 Task: Add Person0000000107 as Team Member of Scrum Project Project0000000054 in Jira. Add Person0000000108 as Team Member of Scrum Project Project0000000054 in Jira. Assign Person0000000105 as Project Lead of Scrum Project Project0000000053 in Jira. Assign Person0000000107 as Project Lead of Scrum Project Project0000000054 in Jira. Create Issue Issue0000000261 in Backlog  in Scrum Project Project0000000053 in Jira
Action: Mouse moved to (93, 252)
Screenshot: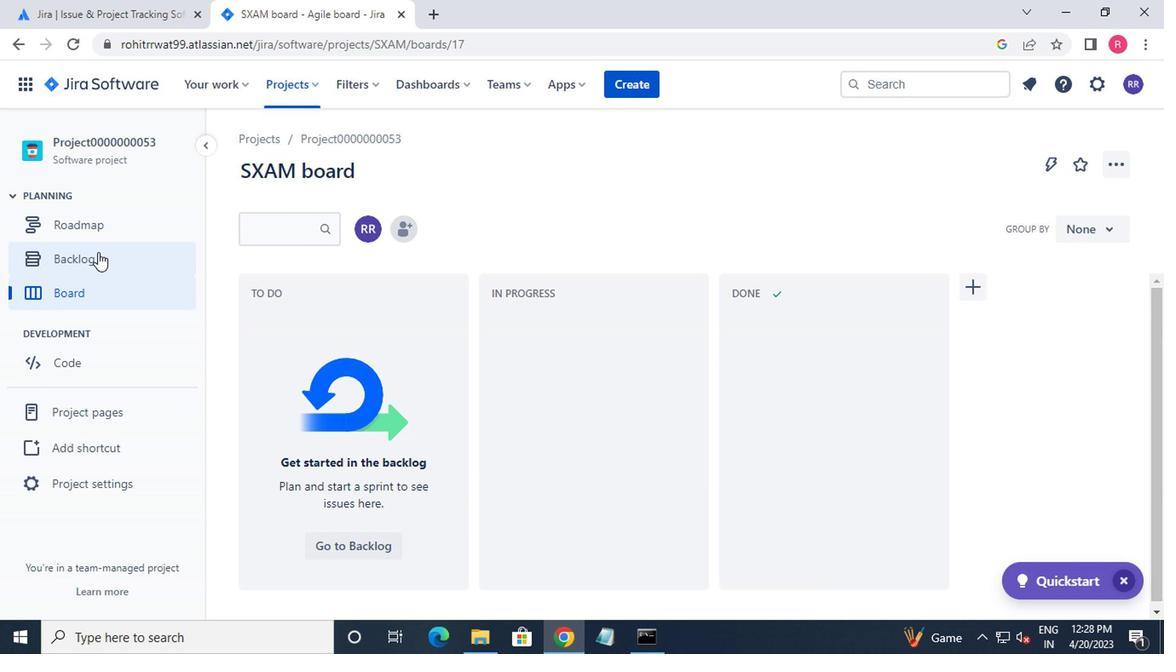 
Action: Mouse pressed left at (93, 252)
Screenshot: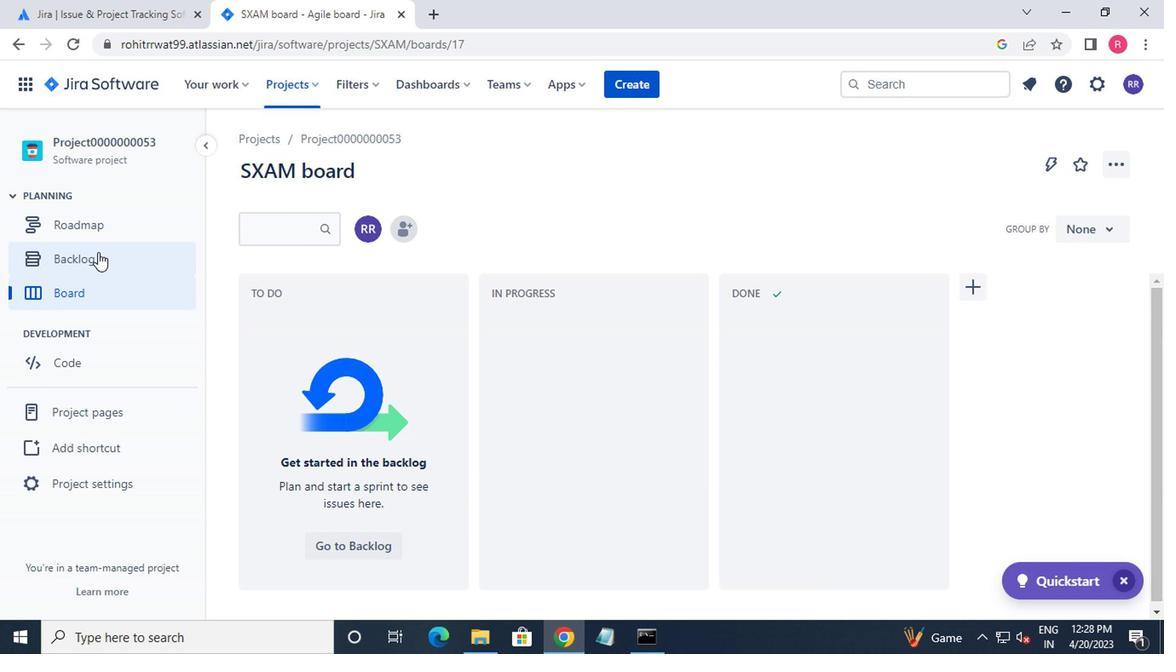 
Action: Mouse moved to (339, 329)
Screenshot: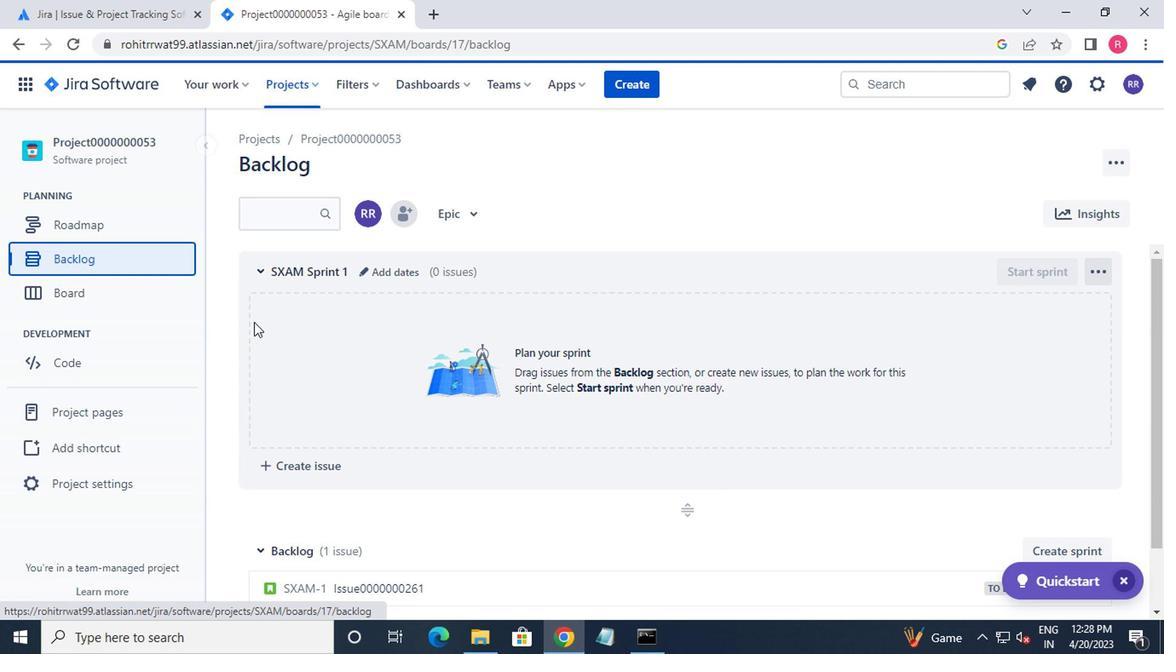 
Action: Mouse scrolled (339, 328) with delta (0, 0)
Screenshot: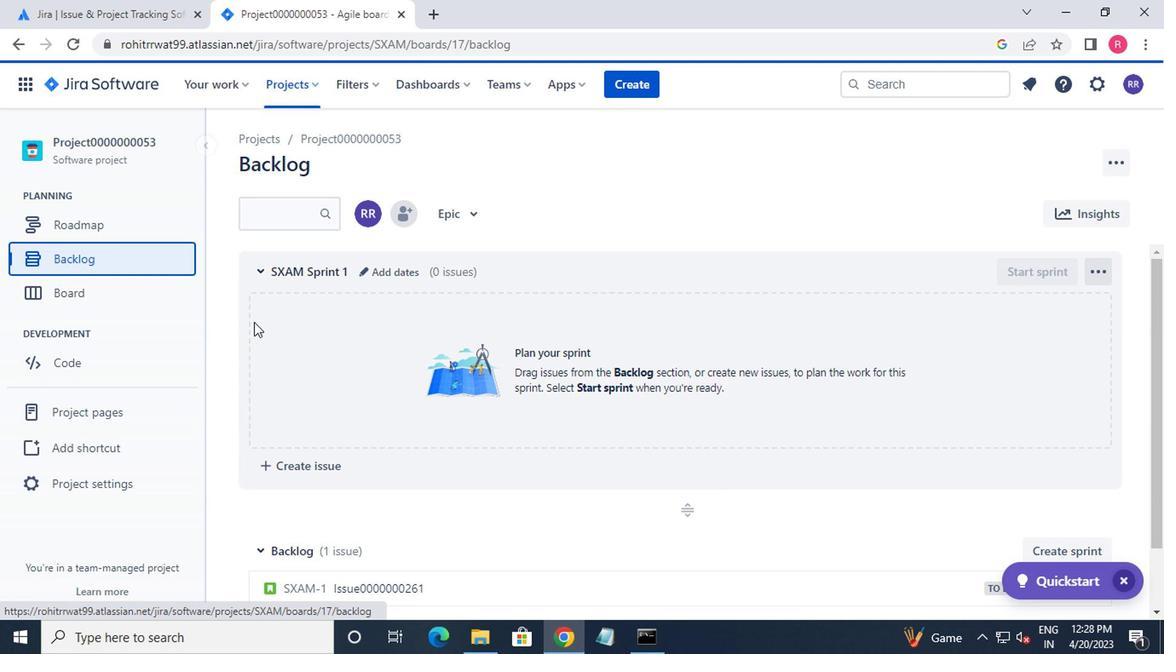
Action: Mouse moved to (416, 338)
Screenshot: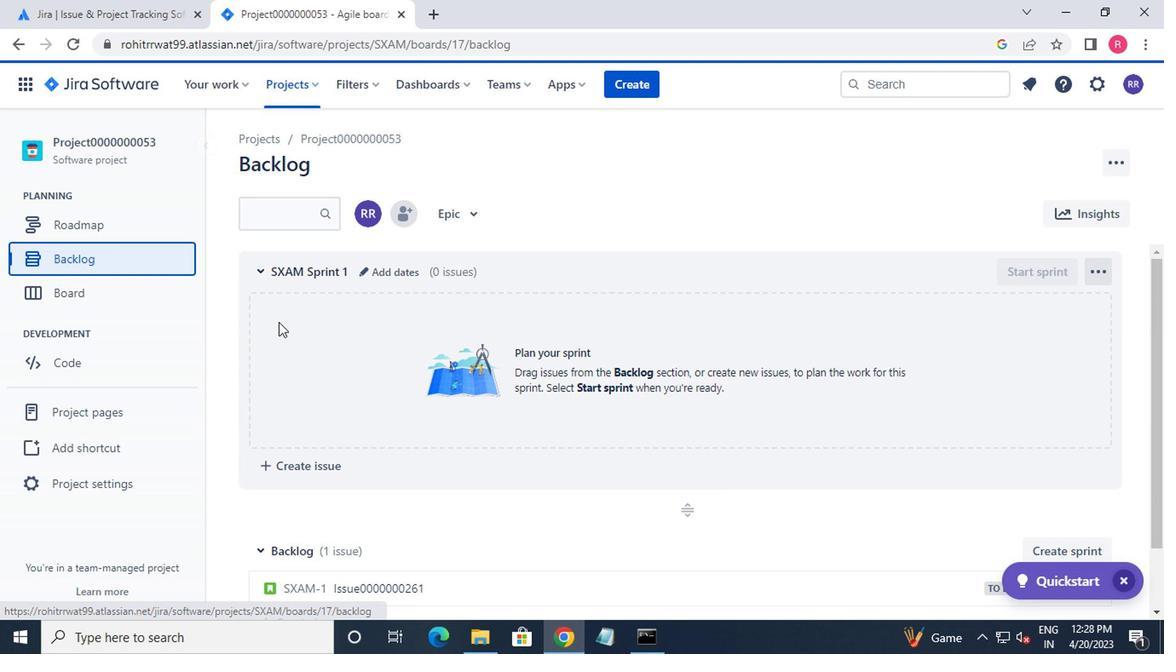 
Action: Mouse scrolled (416, 337) with delta (0, -1)
Screenshot: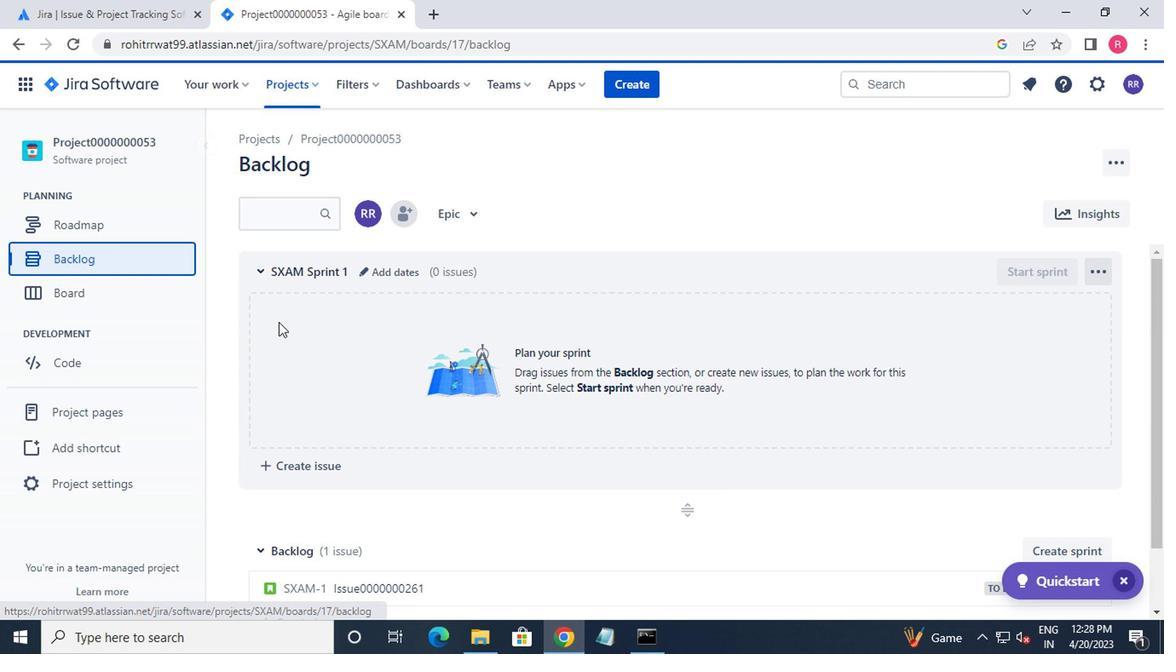 
Action: Mouse moved to (436, 341)
Screenshot: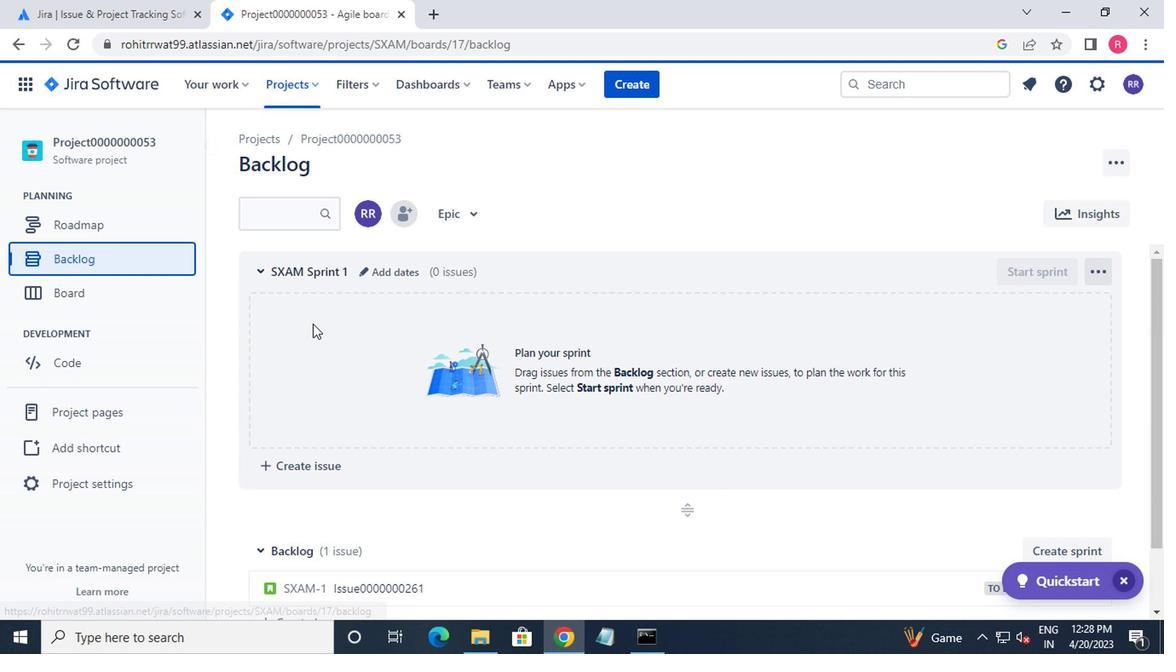 
Action: Mouse scrolled (436, 340) with delta (0, 0)
Screenshot: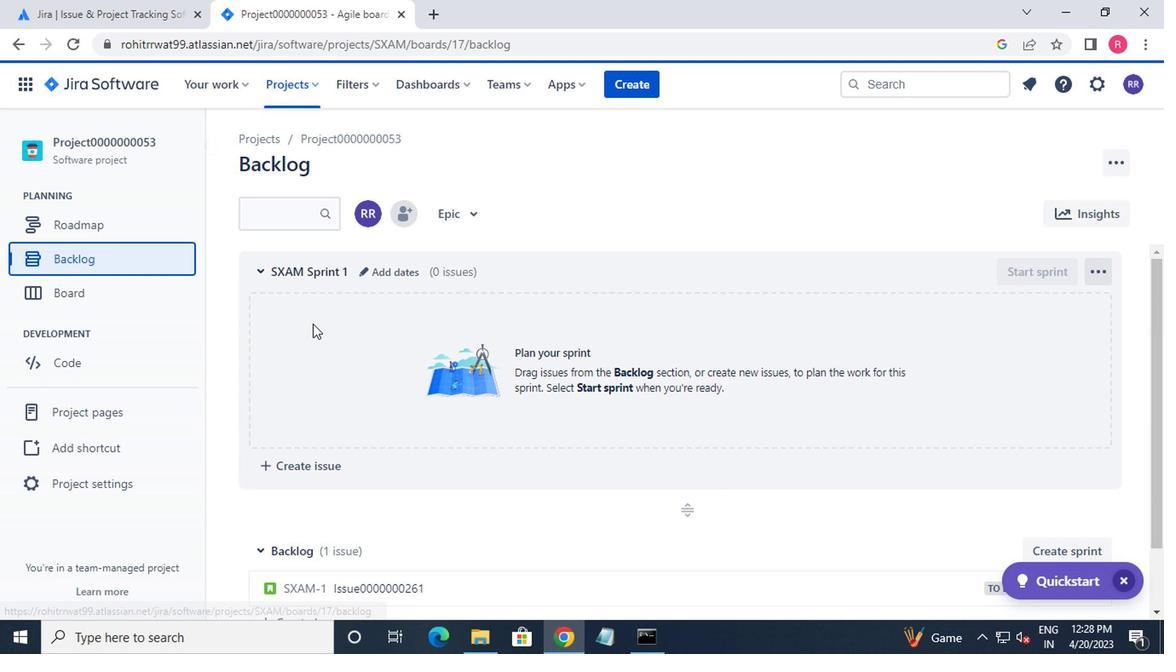 
Action: Mouse moved to (417, 485)
Screenshot: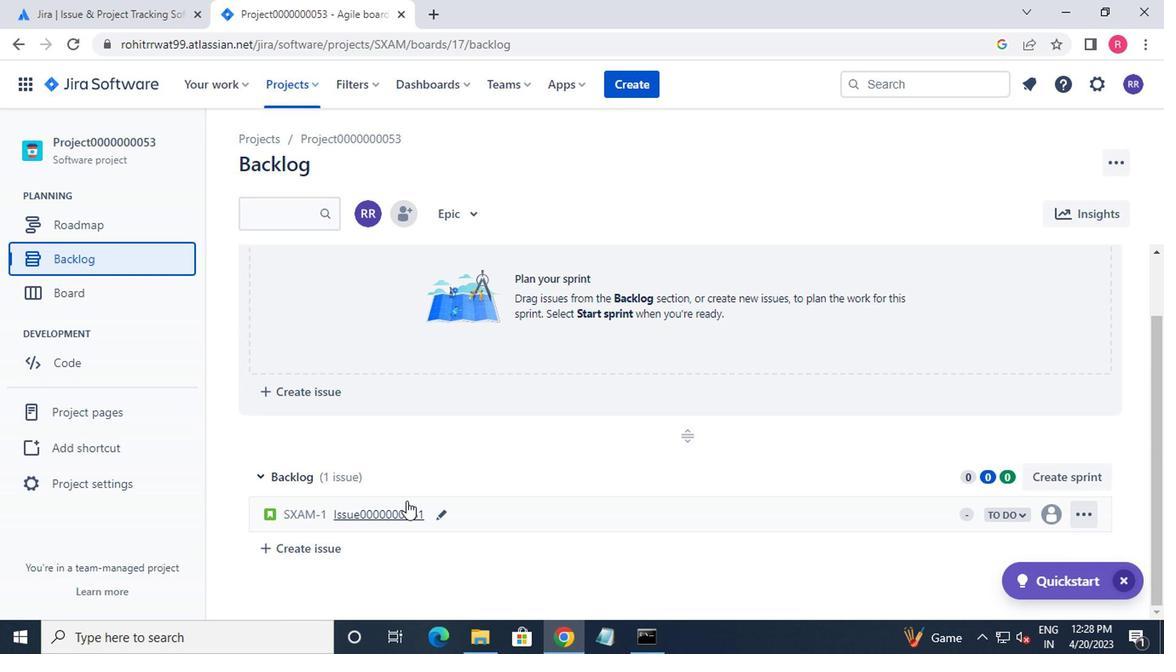 
Action: Mouse scrolled (417, 486) with delta (0, 0)
Screenshot: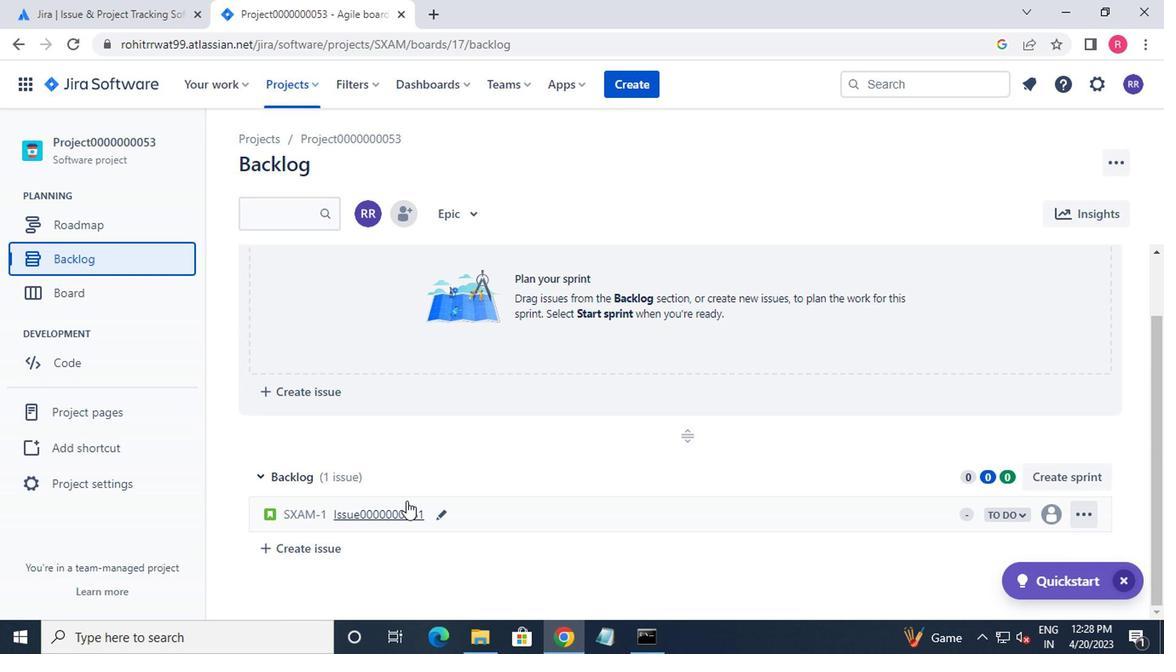 
Action: Mouse moved to (417, 483)
Screenshot: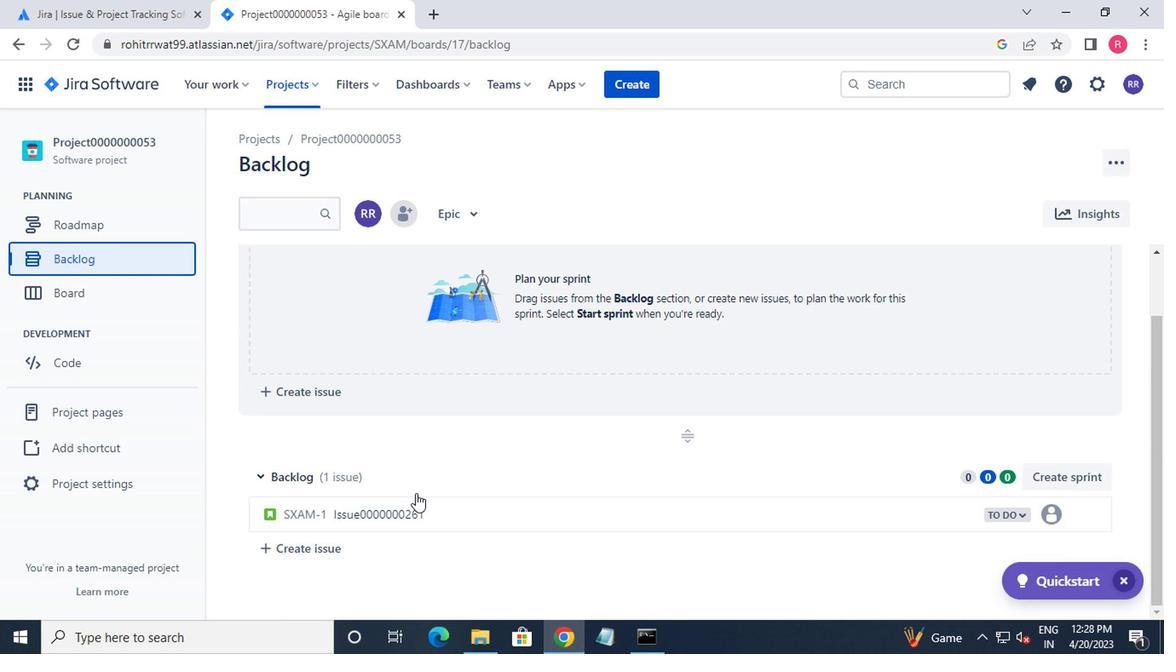
Action: Mouse scrolled (417, 485) with delta (0, 1)
Screenshot: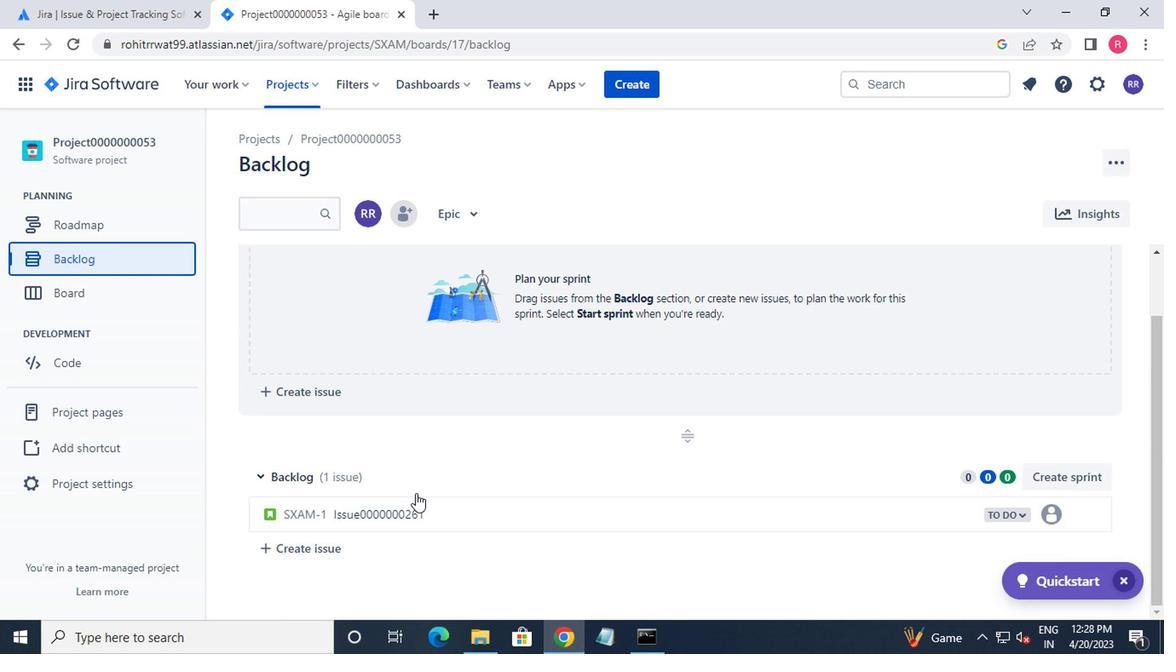 
Action: Mouse moved to (417, 483)
Screenshot: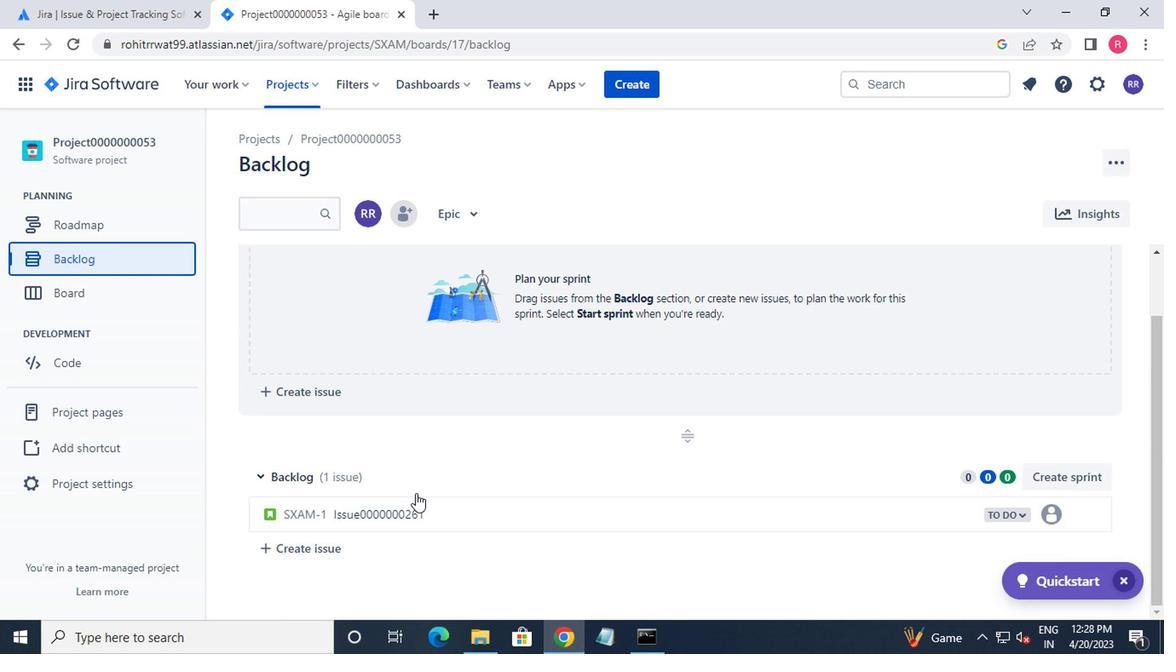 
Action: Mouse scrolled (417, 483) with delta (0, 0)
Screenshot: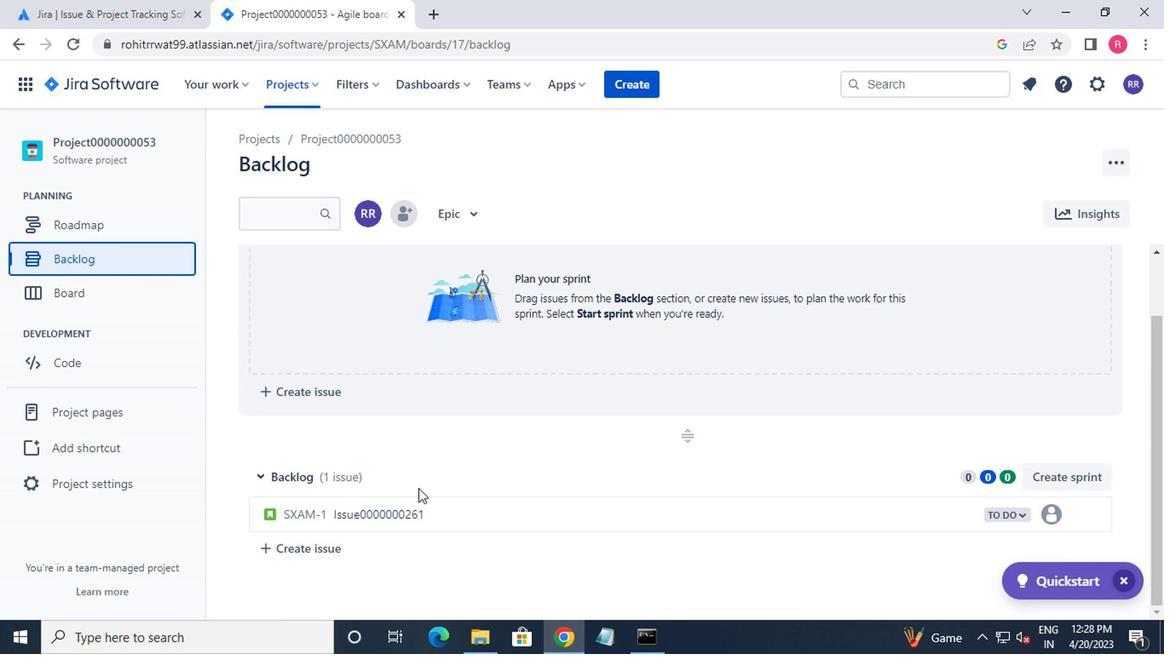 
Action: Mouse moved to (417, 481)
Screenshot: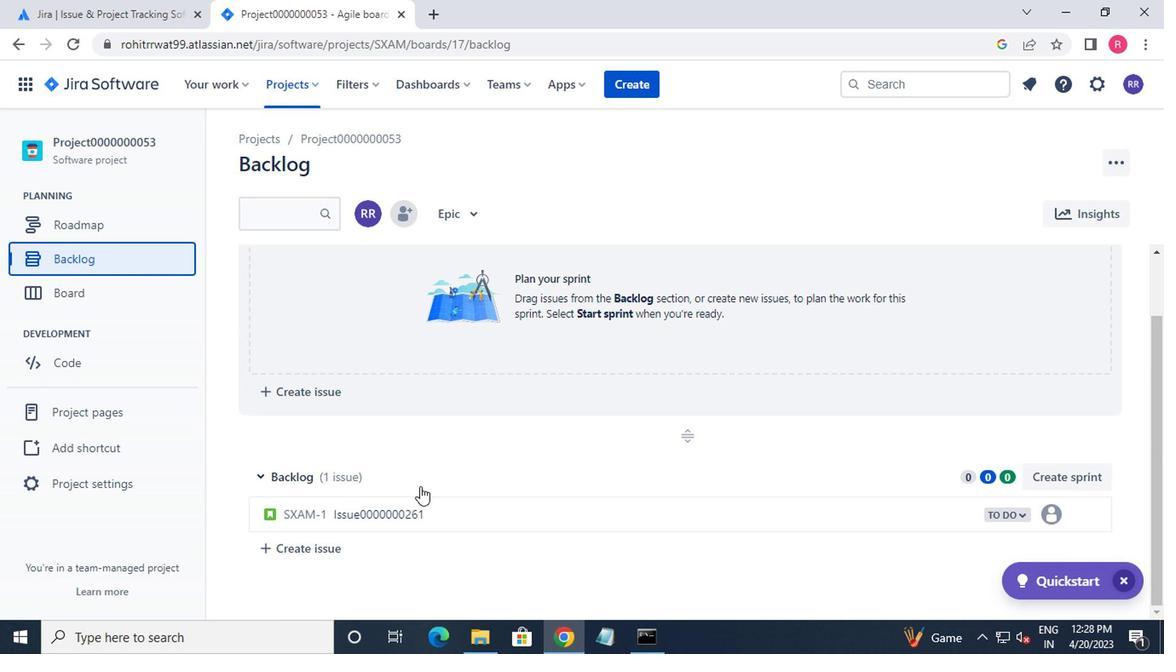 
Action: Mouse scrolled (417, 483) with delta (0, 1)
Screenshot: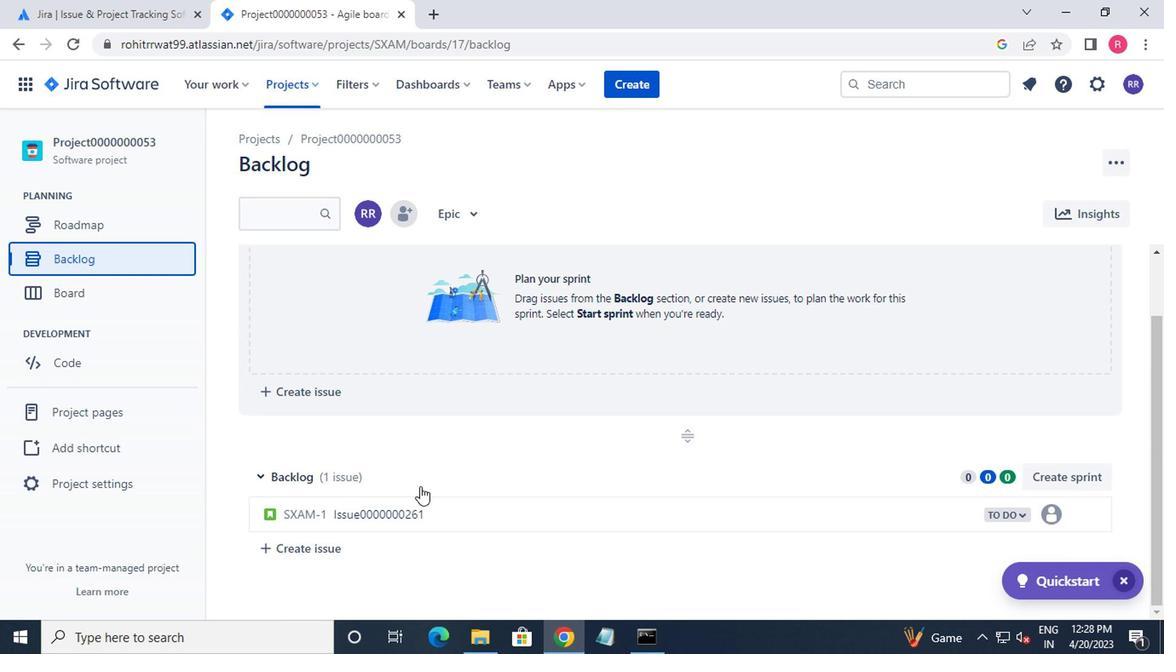 
Action: Mouse scrolled (417, 483) with delta (0, 1)
Screenshot: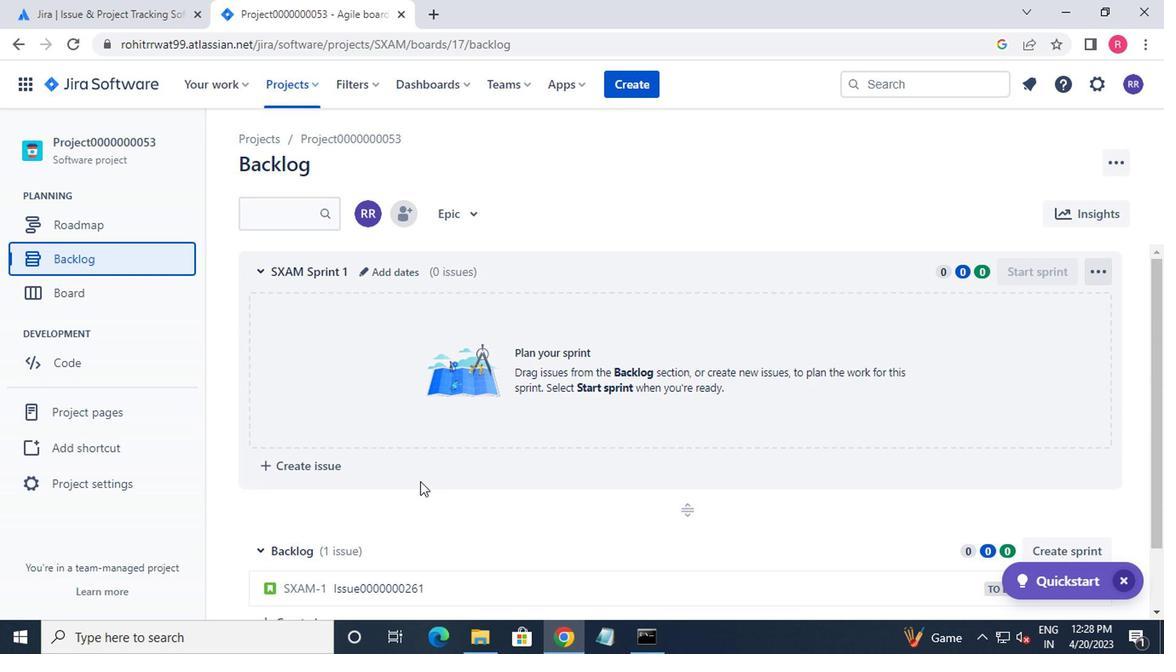 
Action: Mouse moved to (417, 481)
Screenshot: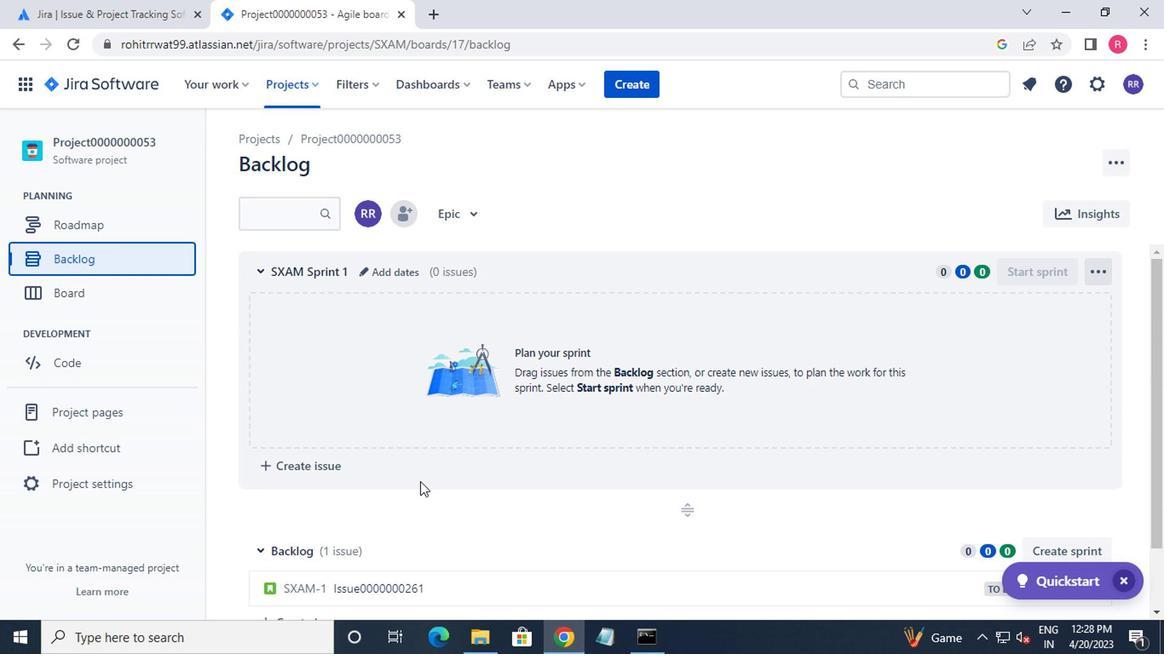 
Action: Mouse scrolled (417, 483) with delta (0, 1)
Screenshot: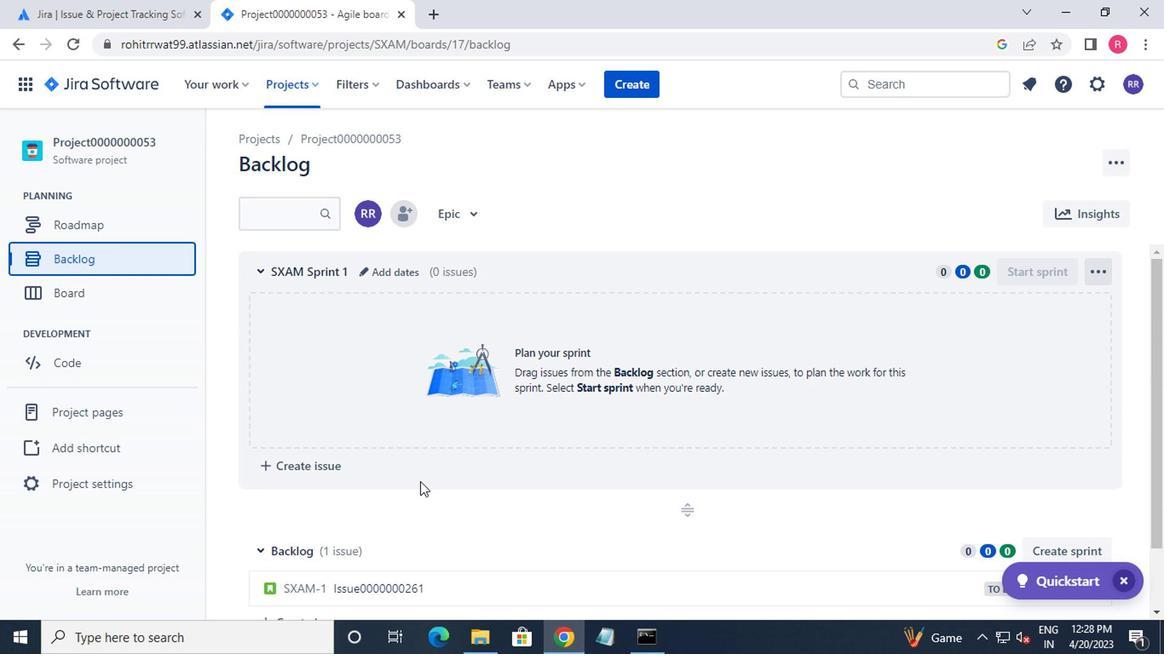 
Action: Mouse moved to (283, 90)
Screenshot: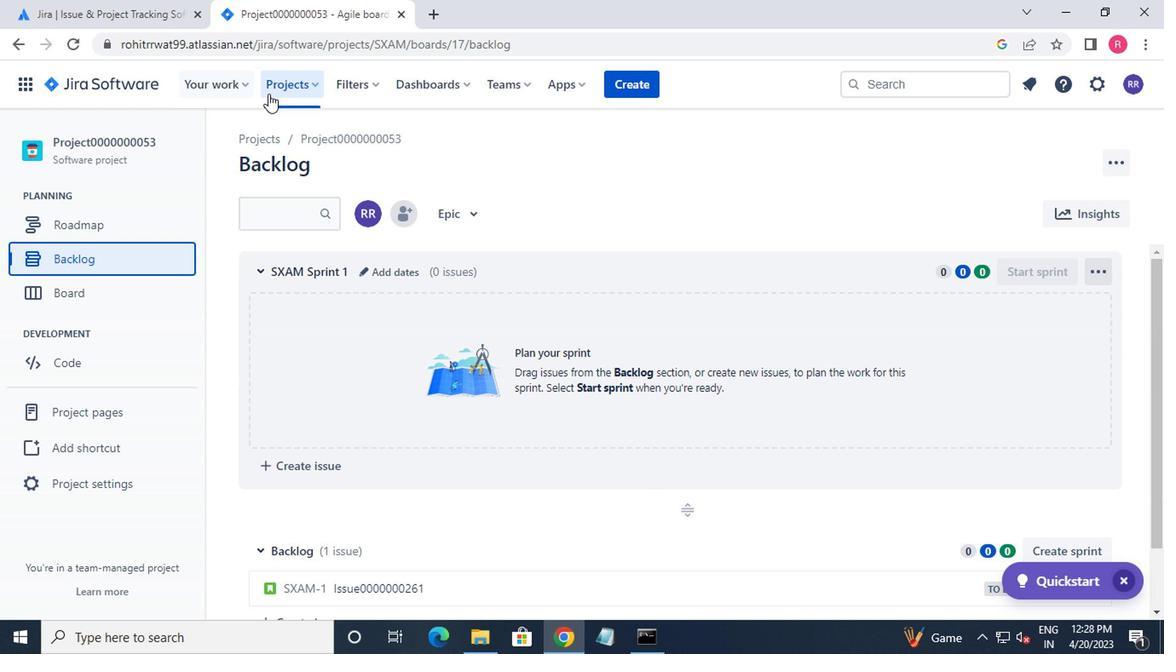 
Action: Mouse pressed left at (283, 90)
Screenshot: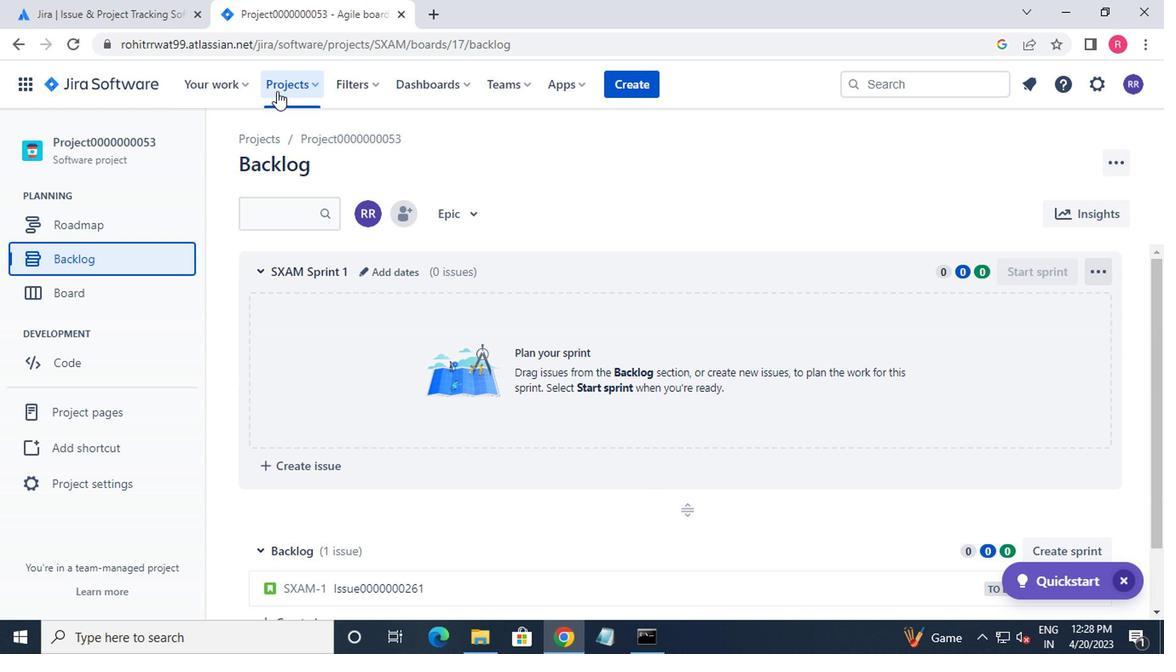 
Action: Mouse moved to (364, 197)
Screenshot: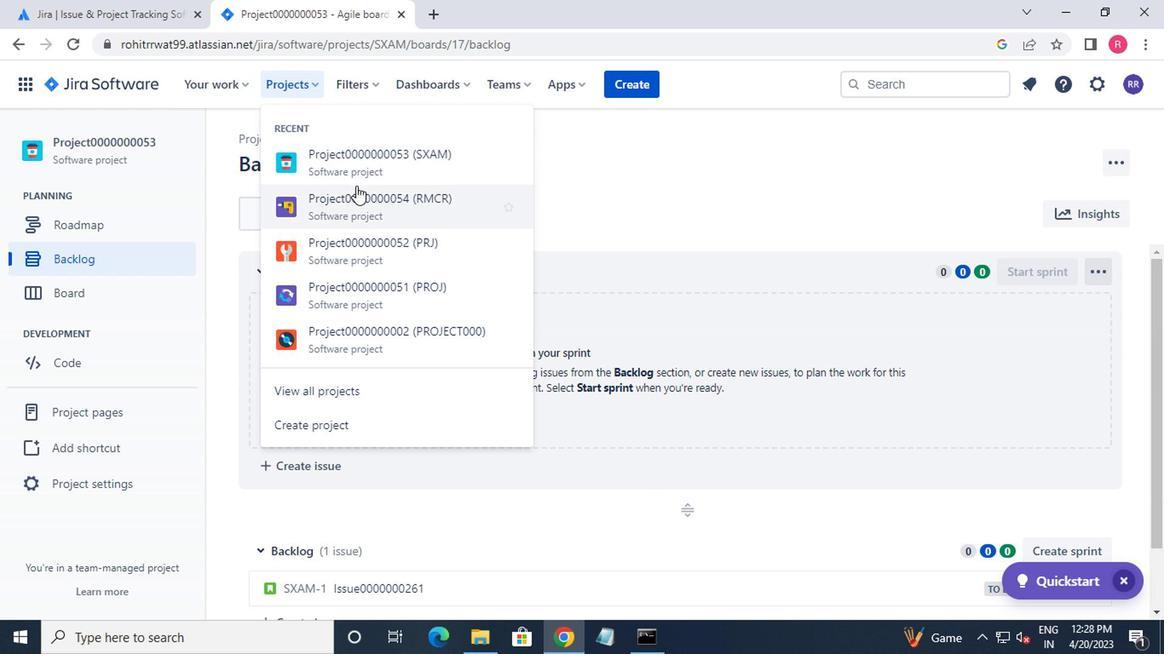 
Action: Mouse pressed left at (364, 197)
Screenshot: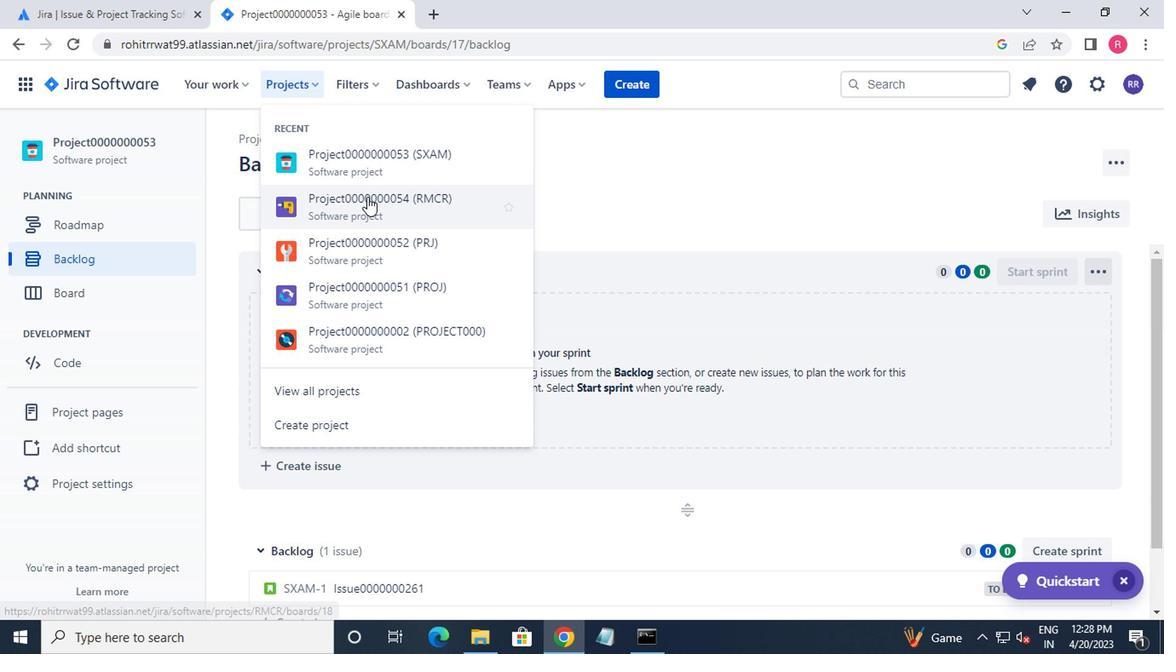 
Action: Mouse moved to (393, 226)
Screenshot: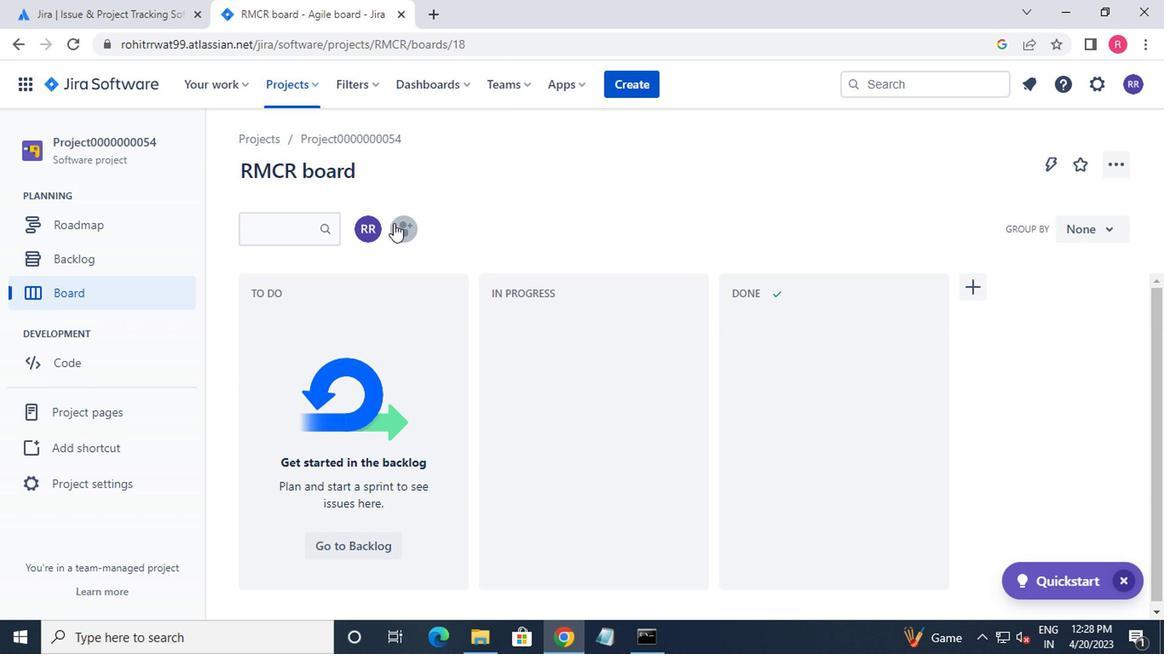 
Action: Mouse pressed left at (393, 226)
Screenshot: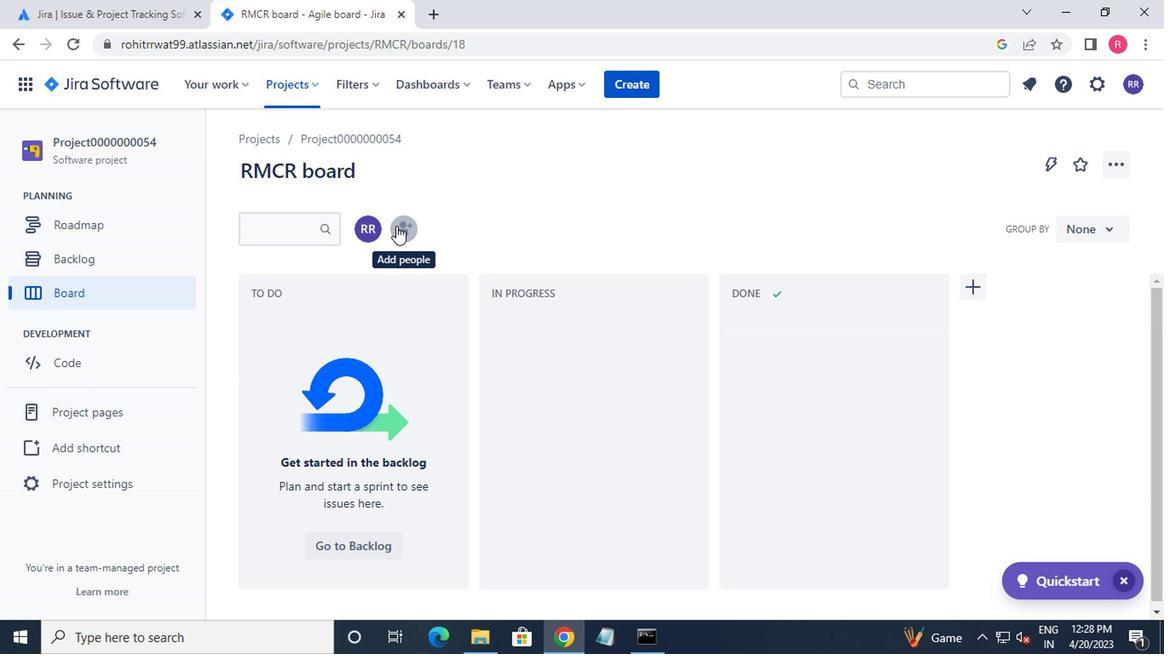 
Action: Key pressed p
Screenshot: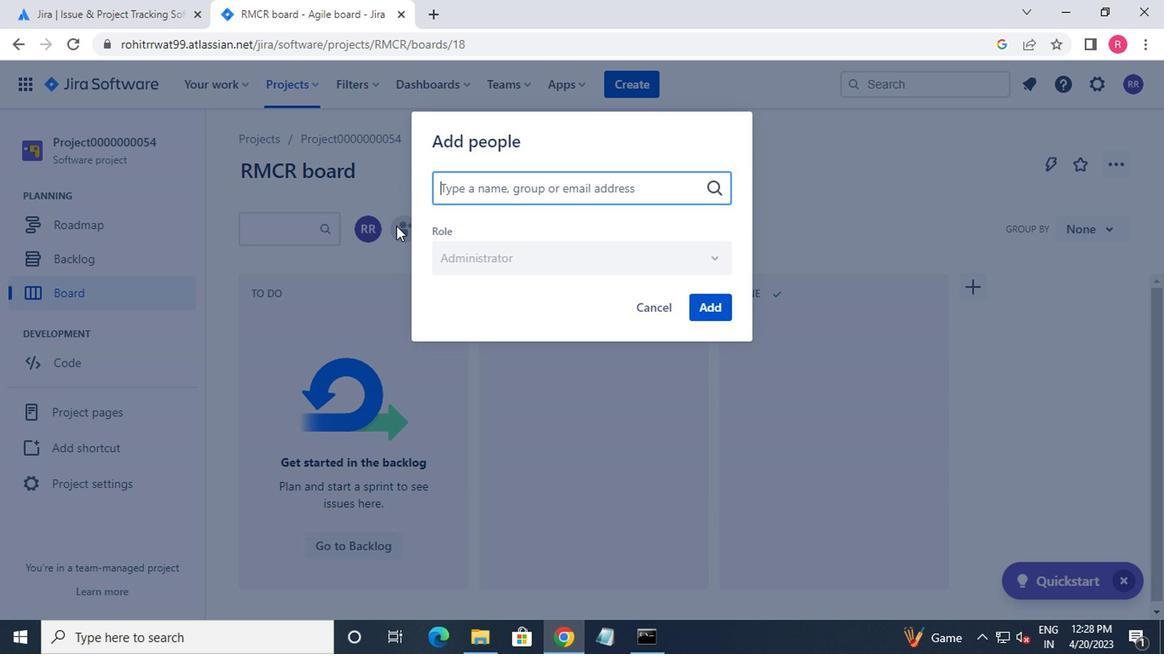 
Action: Mouse moved to (471, 238)
Screenshot: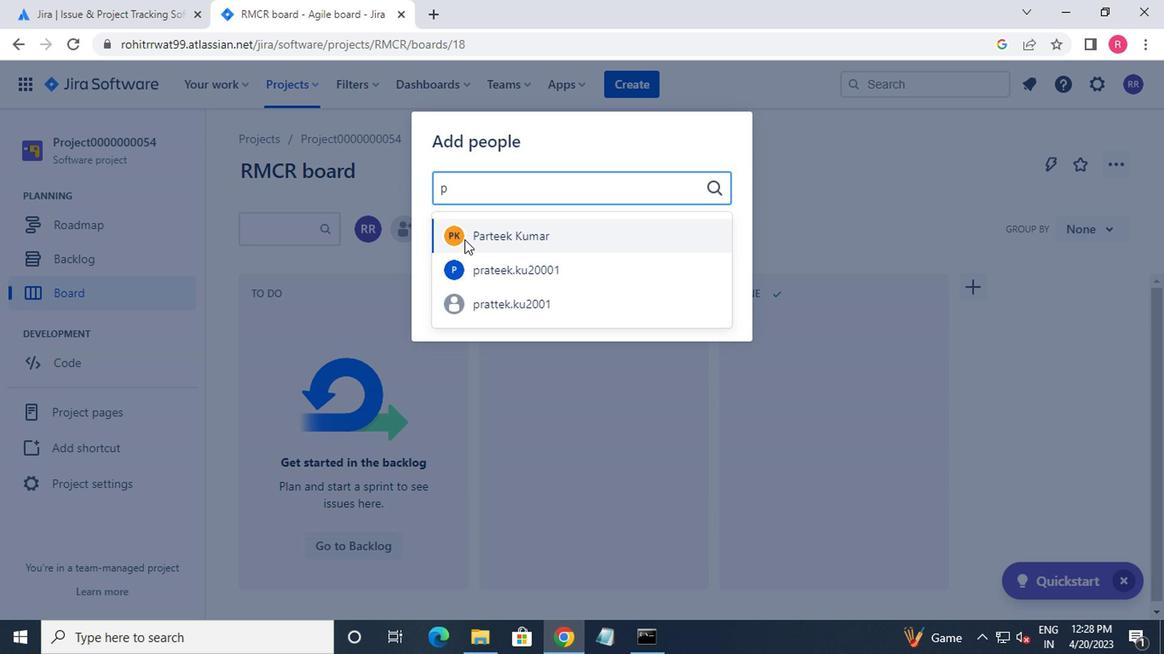 
Action: Mouse pressed left at (471, 238)
Screenshot: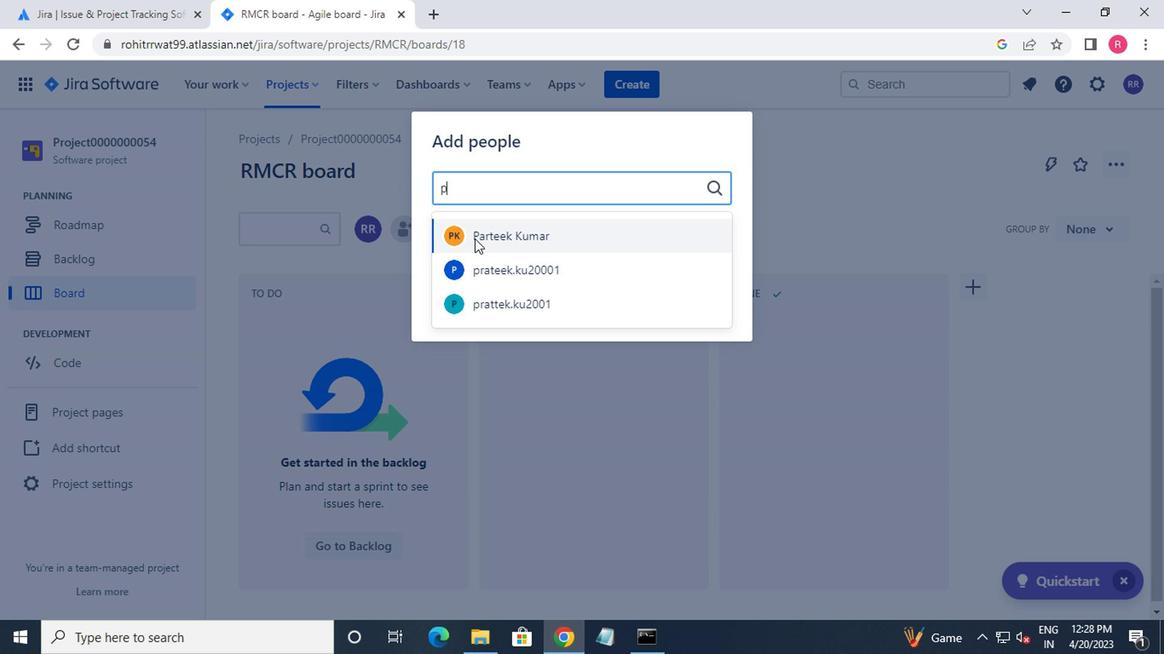 
Action: Mouse moved to (690, 304)
Screenshot: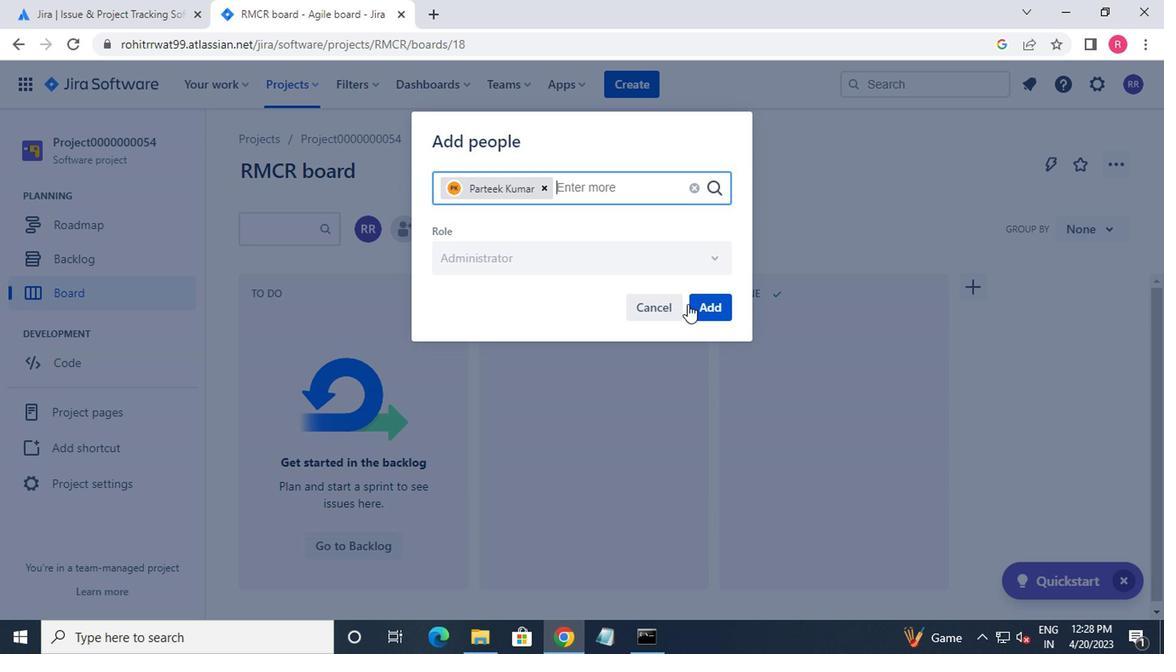 
Action: Mouse pressed left at (690, 304)
Screenshot: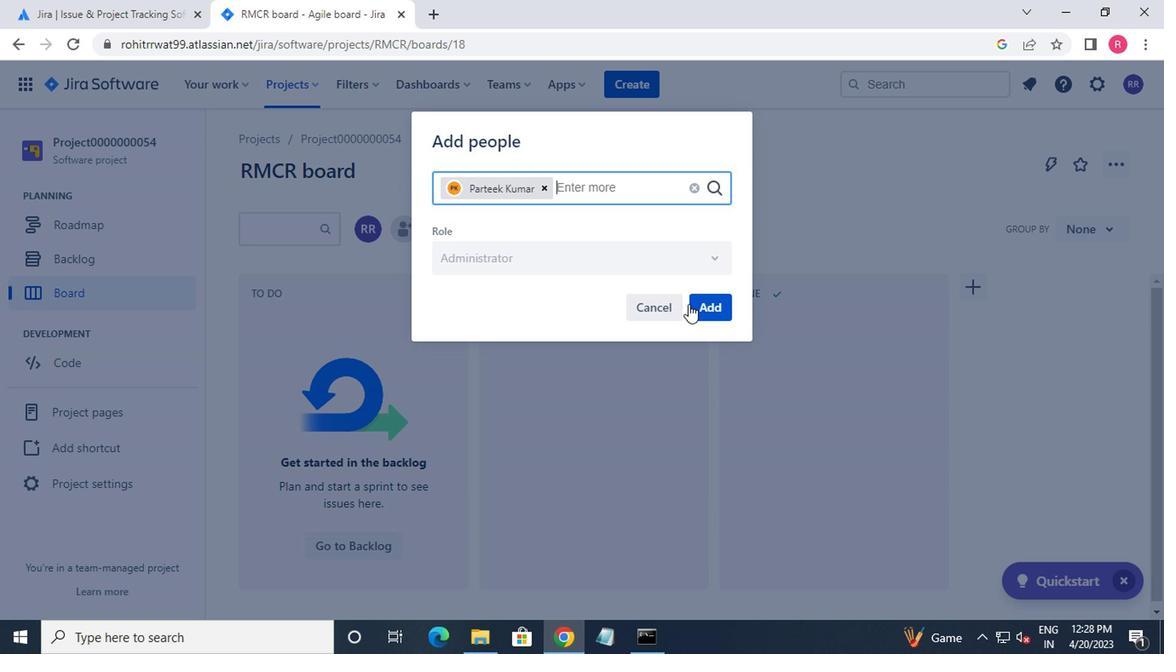 
Action: Mouse moved to (408, 229)
Screenshot: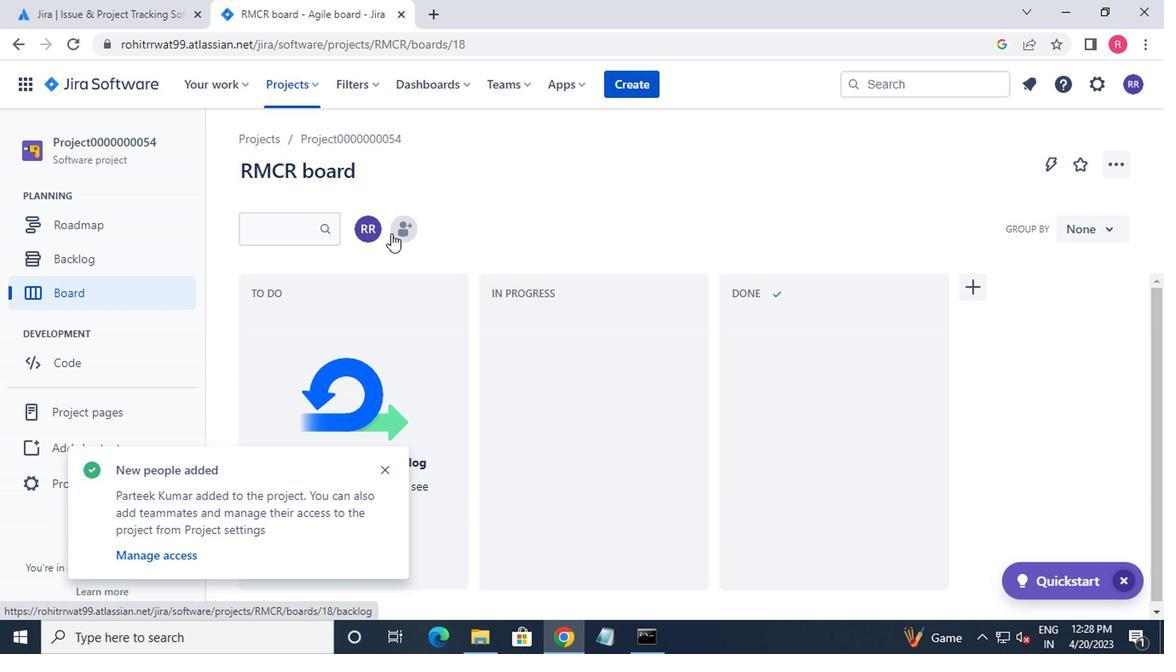 
Action: Mouse pressed left at (408, 229)
Screenshot: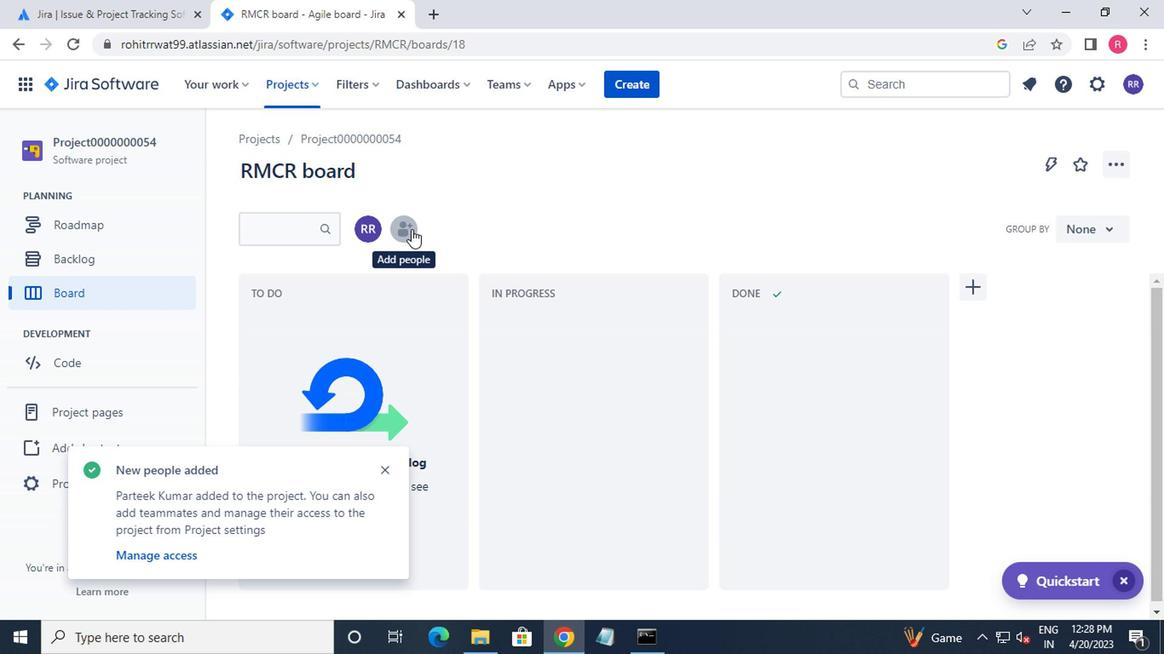 
Action: Mouse moved to (477, 214)
Screenshot: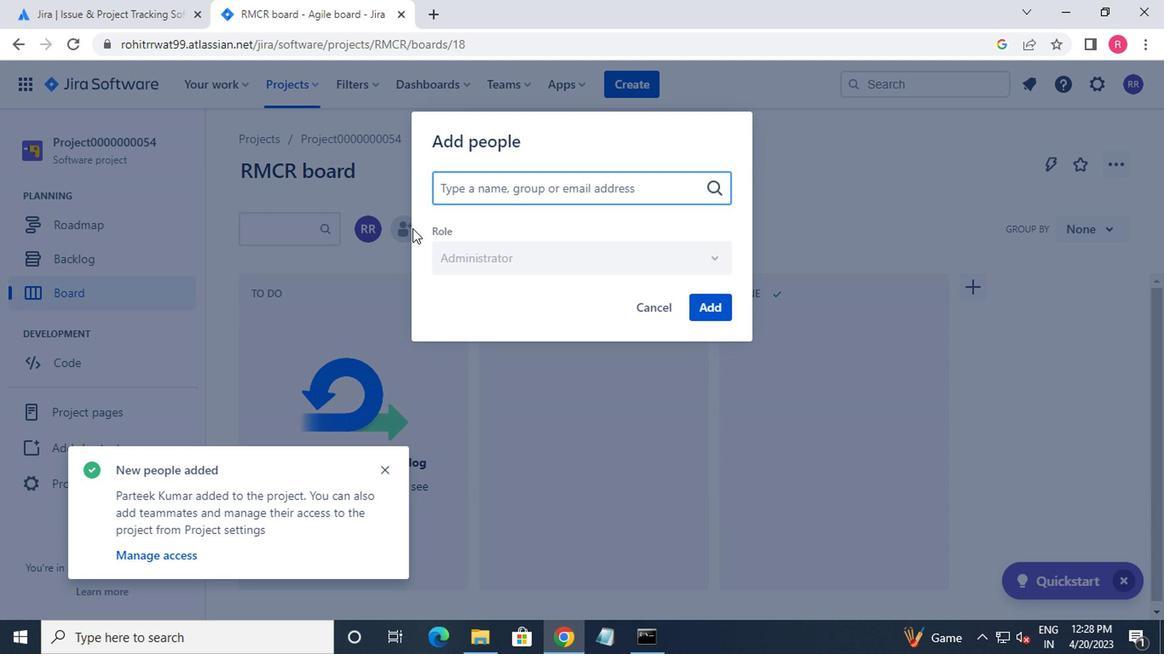 
Action: Key pressed vi
Screenshot: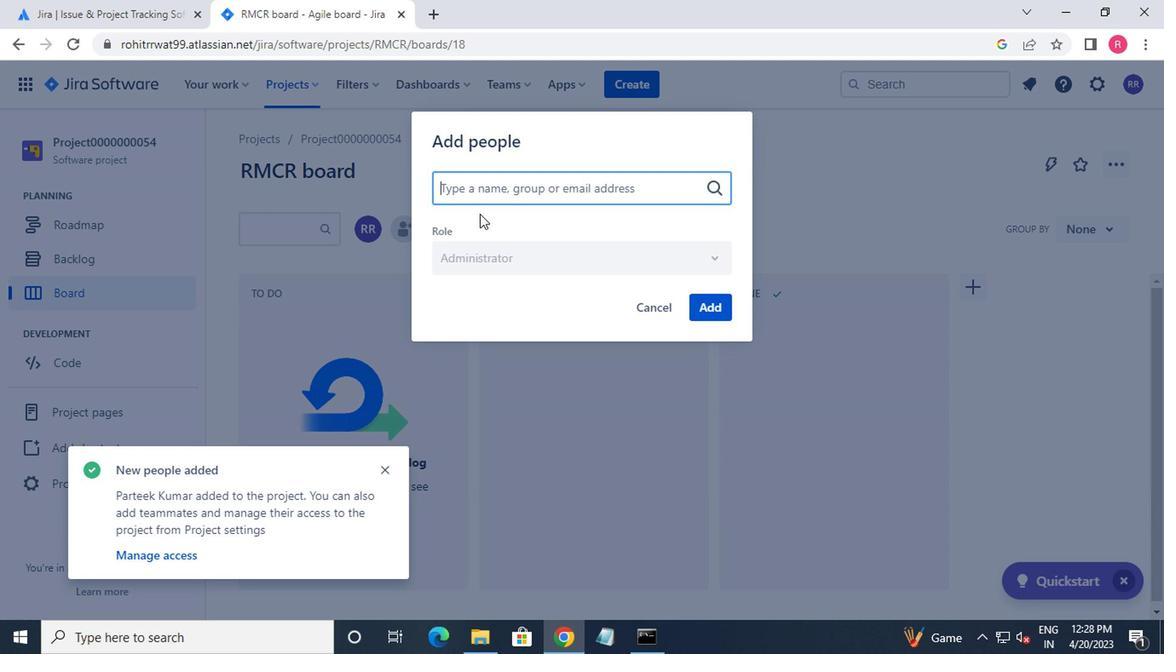 
Action: Mouse moved to (501, 231)
Screenshot: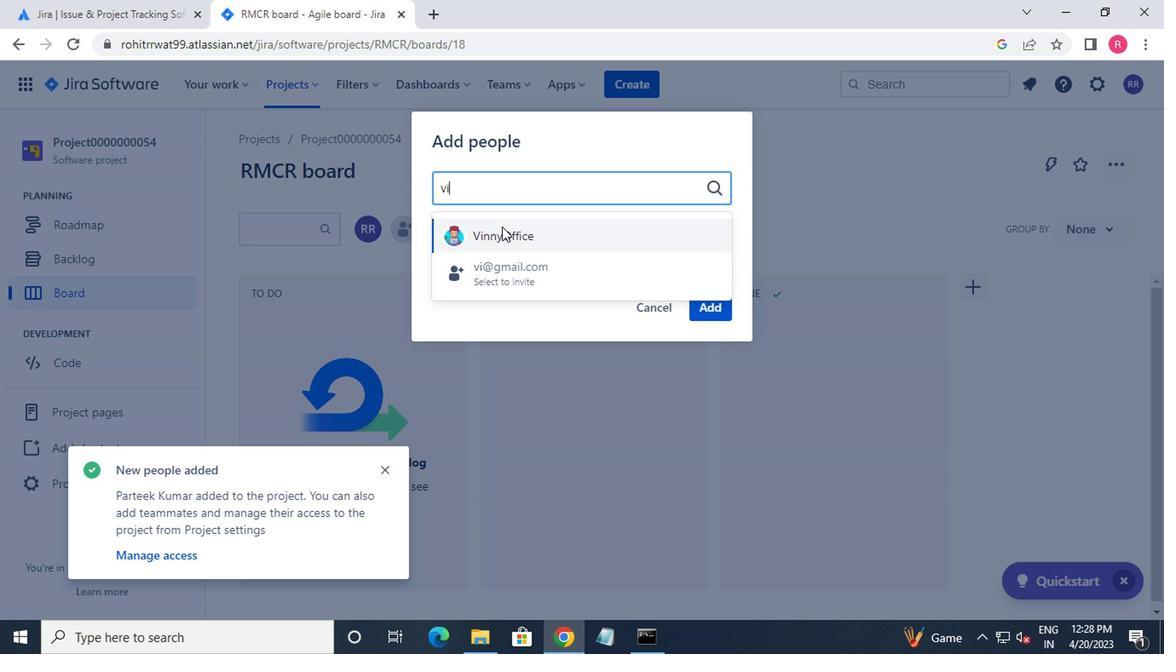 
Action: Mouse pressed left at (501, 231)
Screenshot: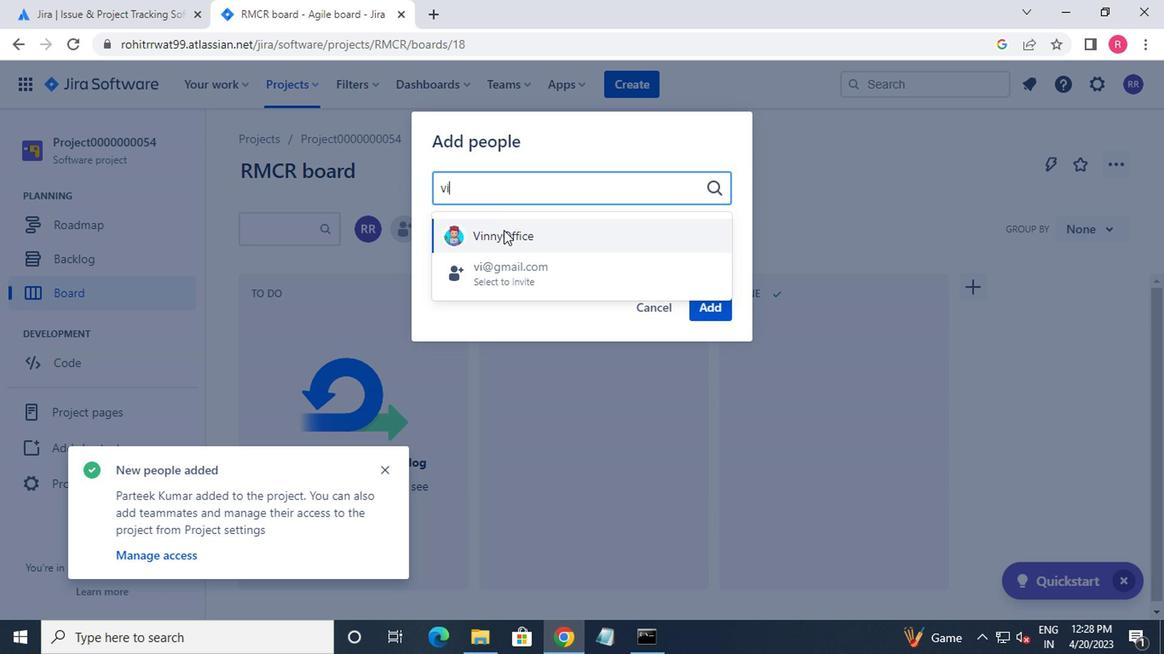 
Action: Mouse moved to (696, 301)
Screenshot: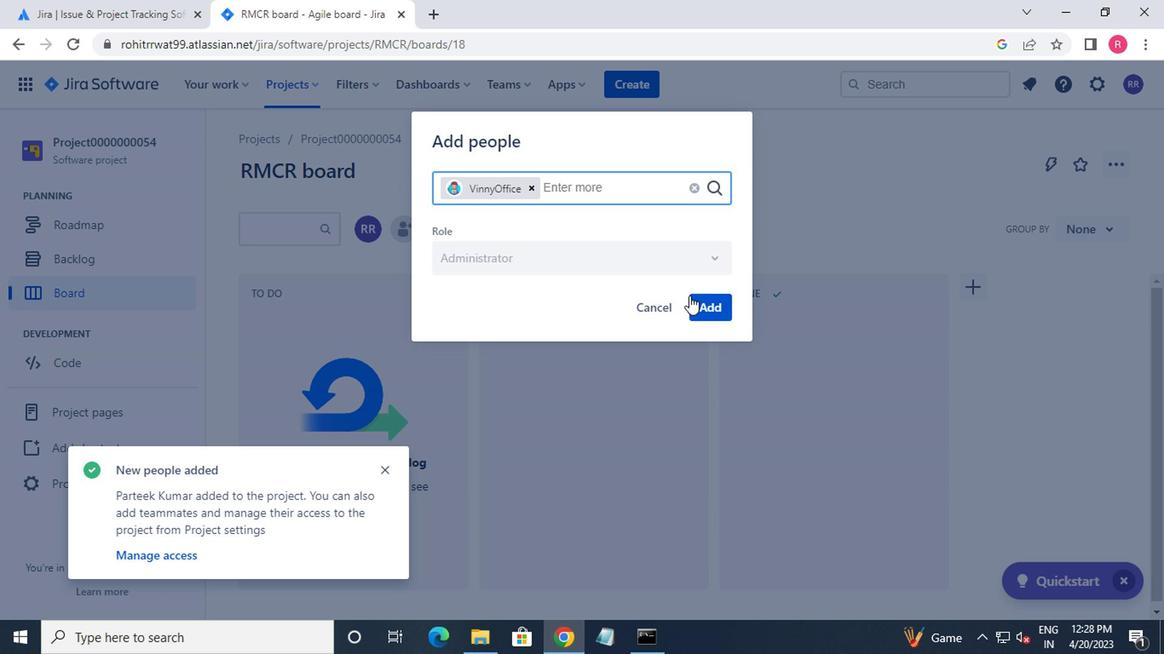 
Action: Mouse pressed left at (696, 301)
Screenshot: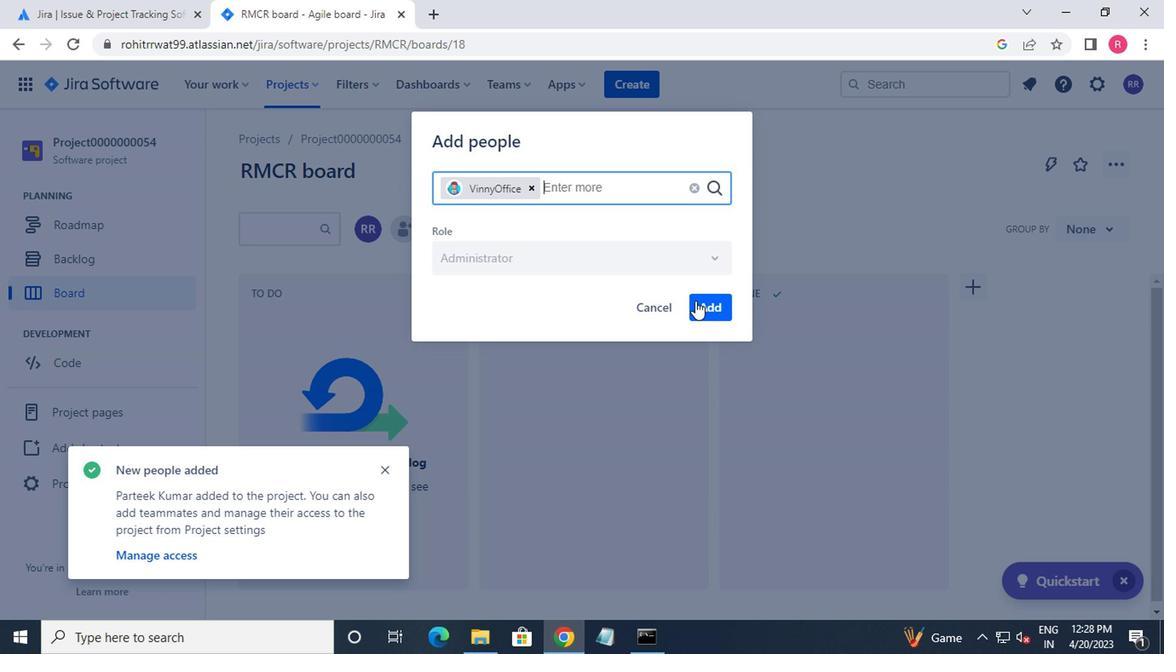 
Action: Mouse moved to (302, 81)
Screenshot: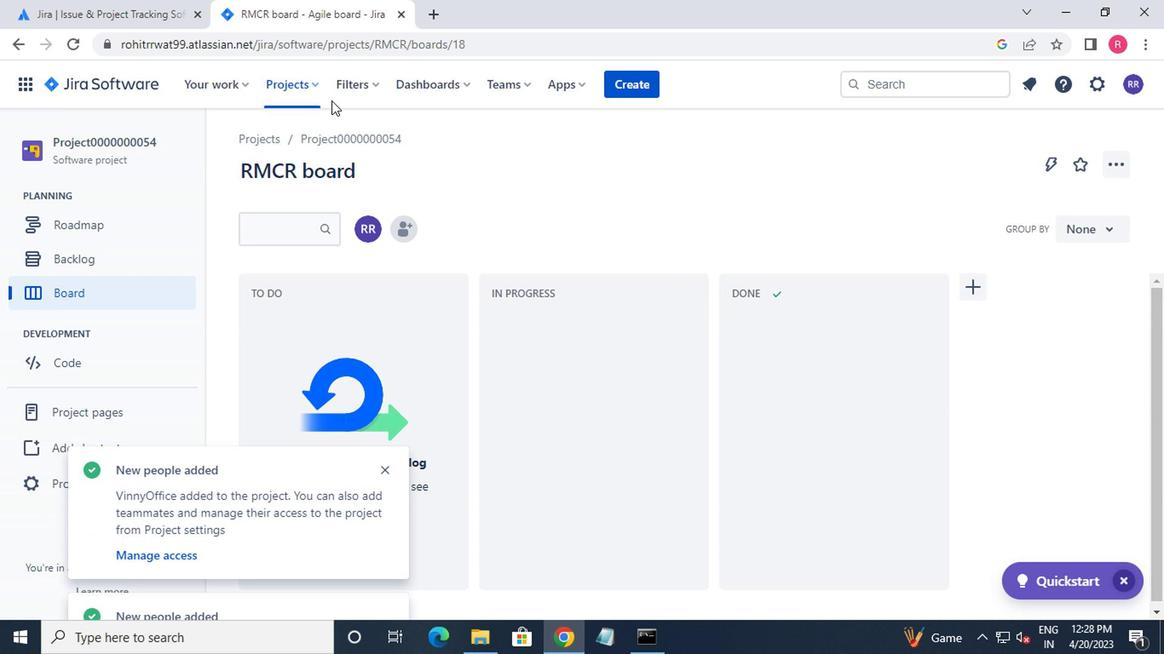 
Action: Mouse pressed left at (302, 81)
Screenshot: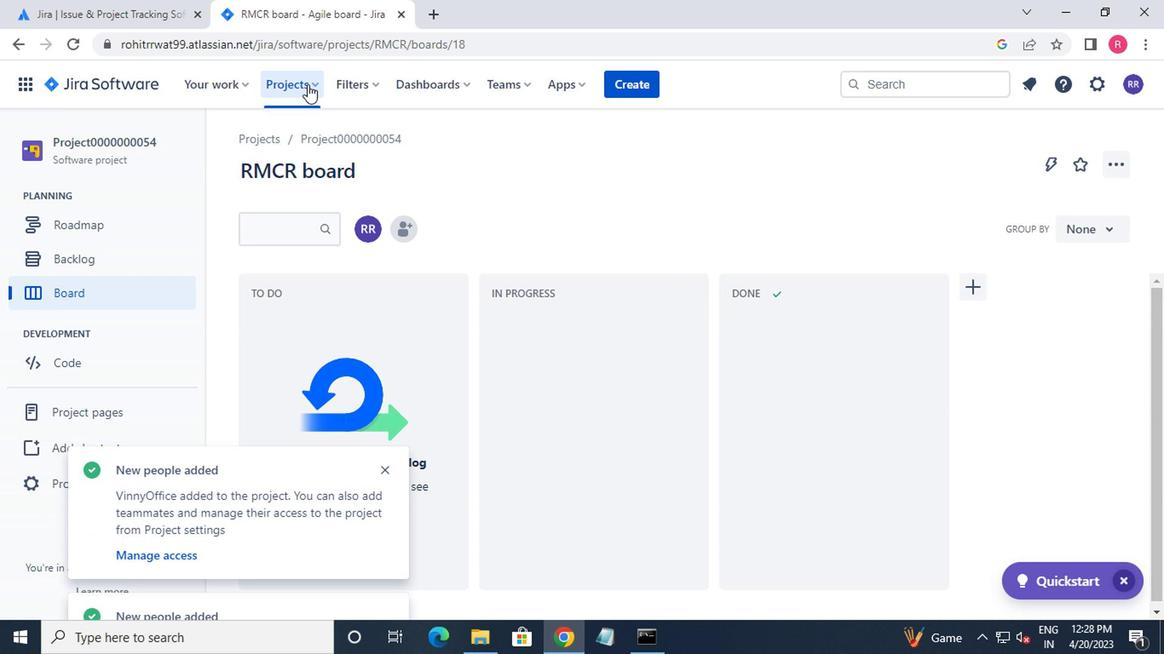 
Action: Mouse moved to (336, 198)
Screenshot: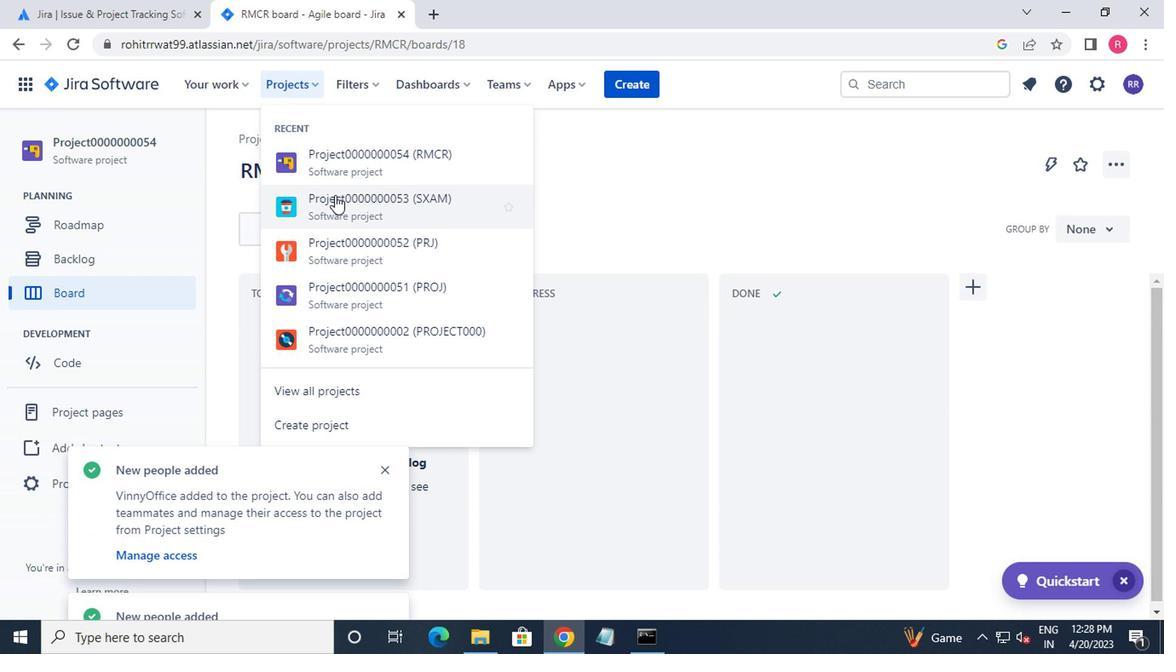 
Action: Mouse pressed left at (336, 198)
Screenshot: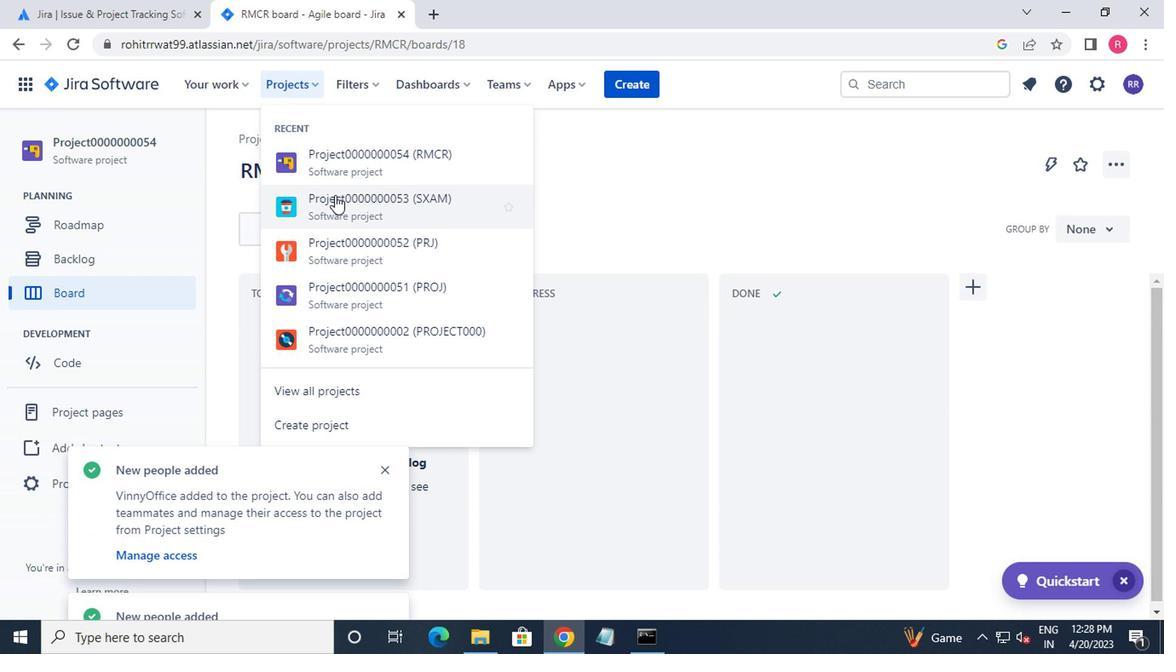 
Action: Mouse moved to (392, 238)
Screenshot: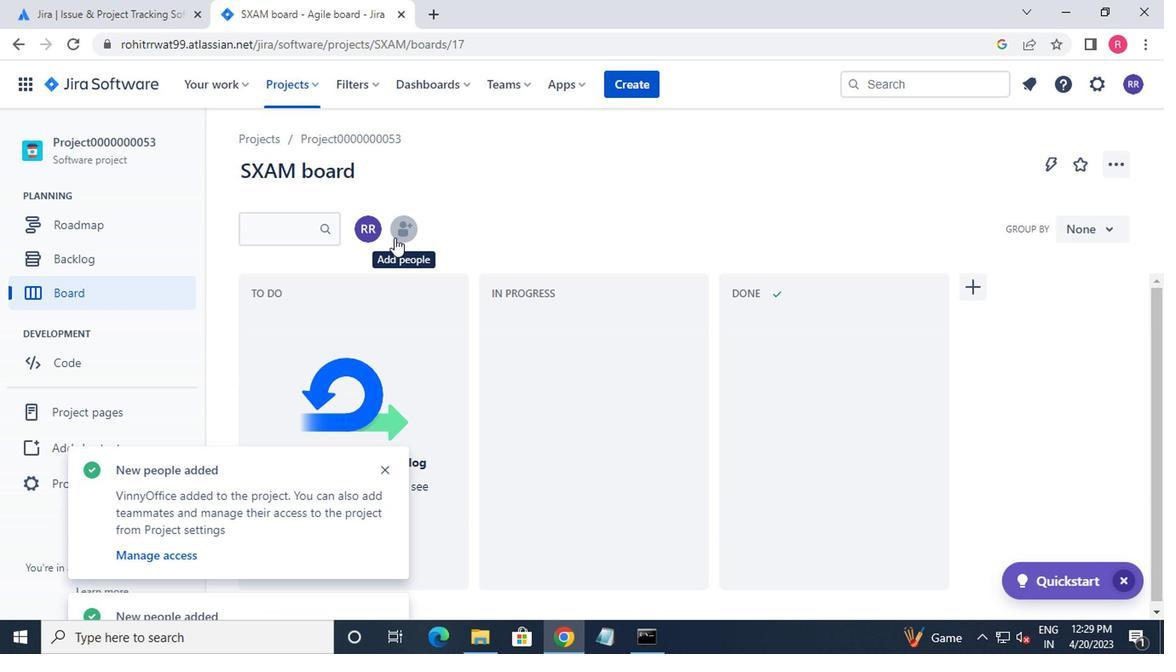 
Action: Mouse pressed left at (392, 238)
Screenshot: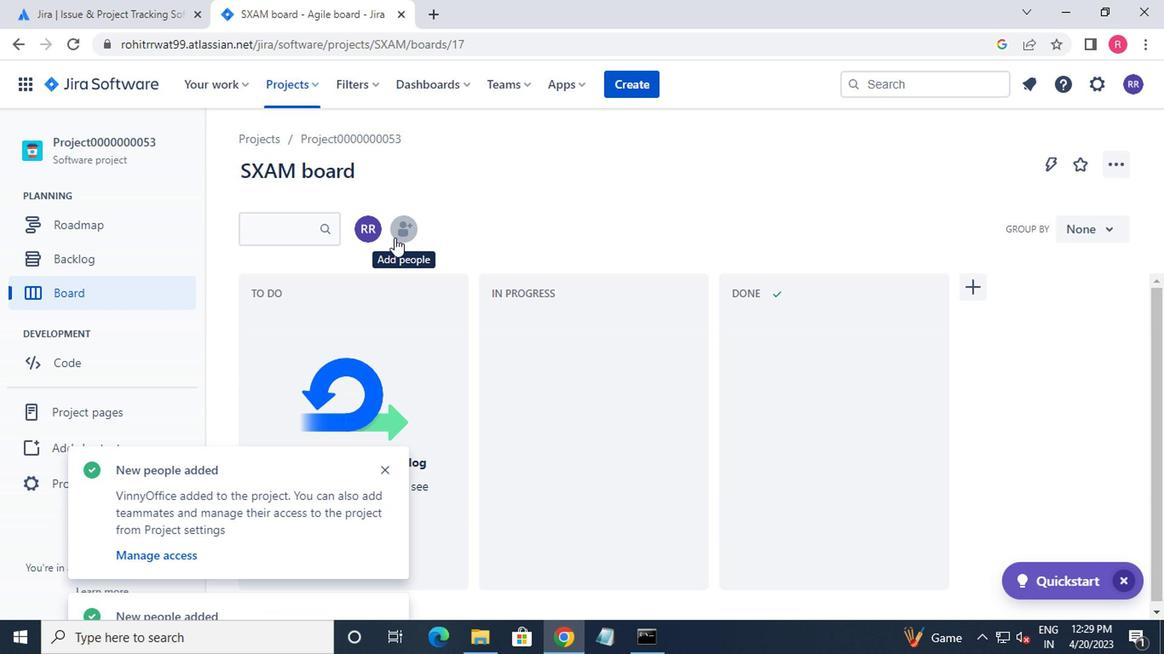 
Action: Mouse moved to (677, 303)
Screenshot: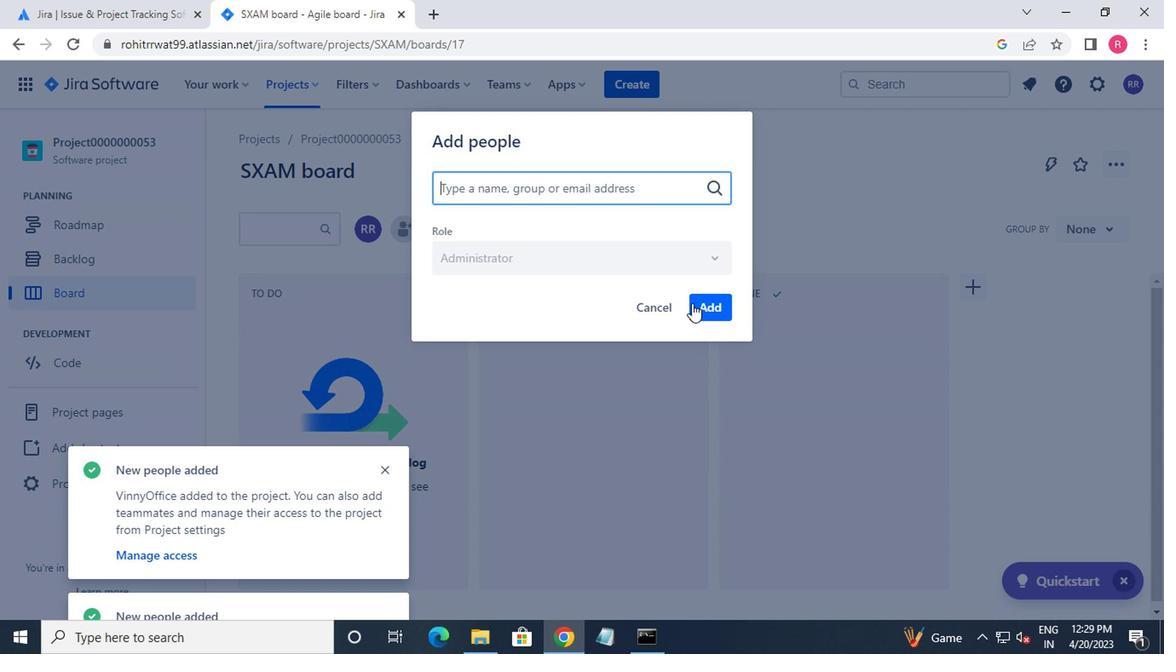 
Action: Mouse pressed left at (677, 303)
Screenshot: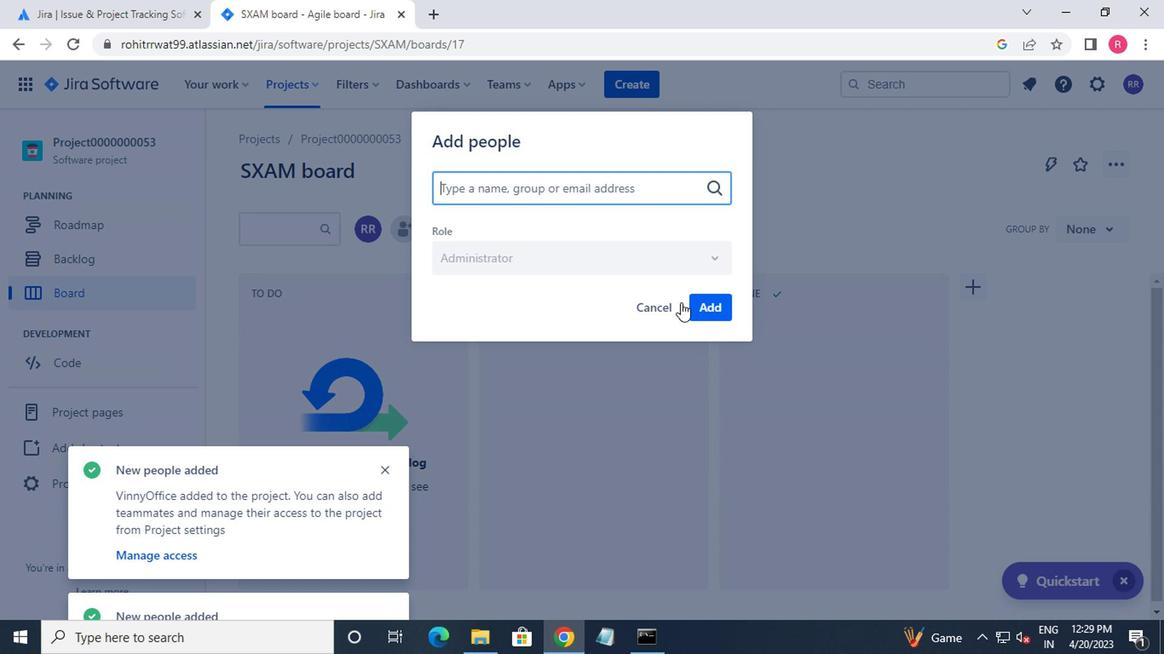 
Action: Mouse moved to (387, 467)
Screenshot: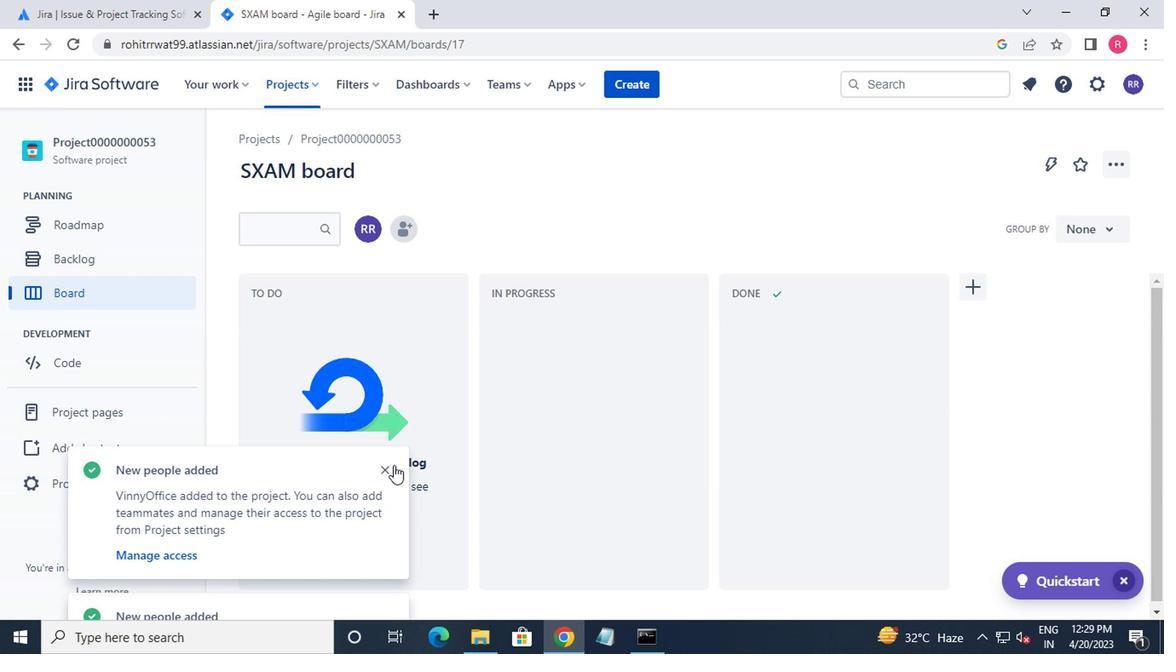 
Action: Mouse pressed left at (387, 467)
Screenshot: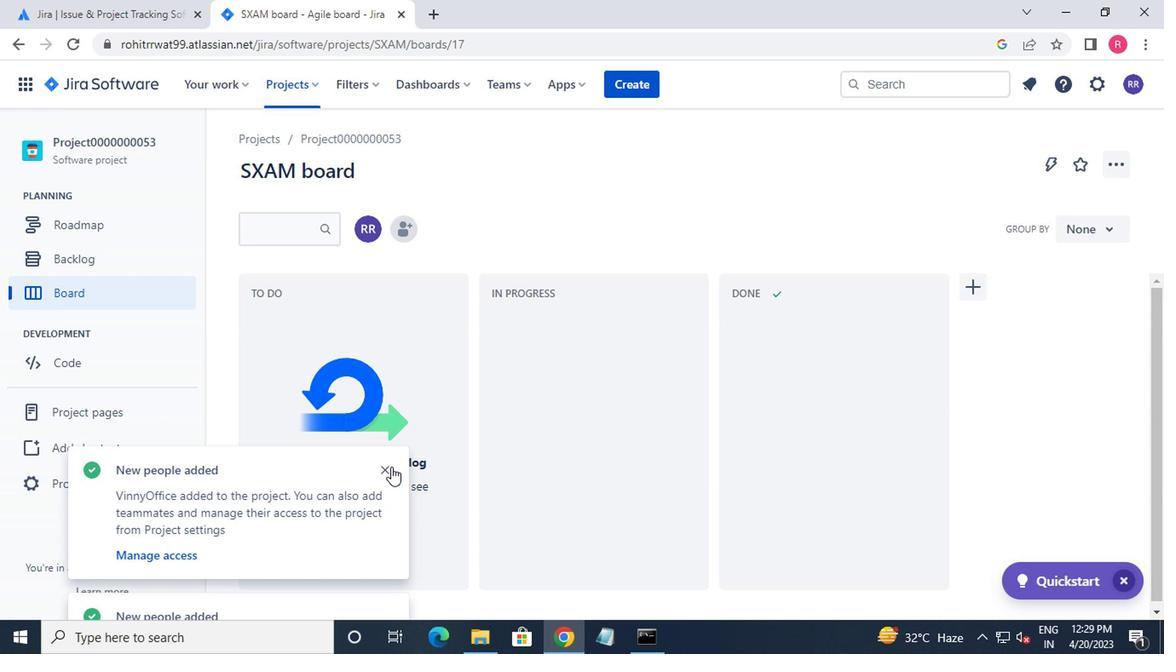 
Action: Mouse moved to (47, 487)
Screenshot: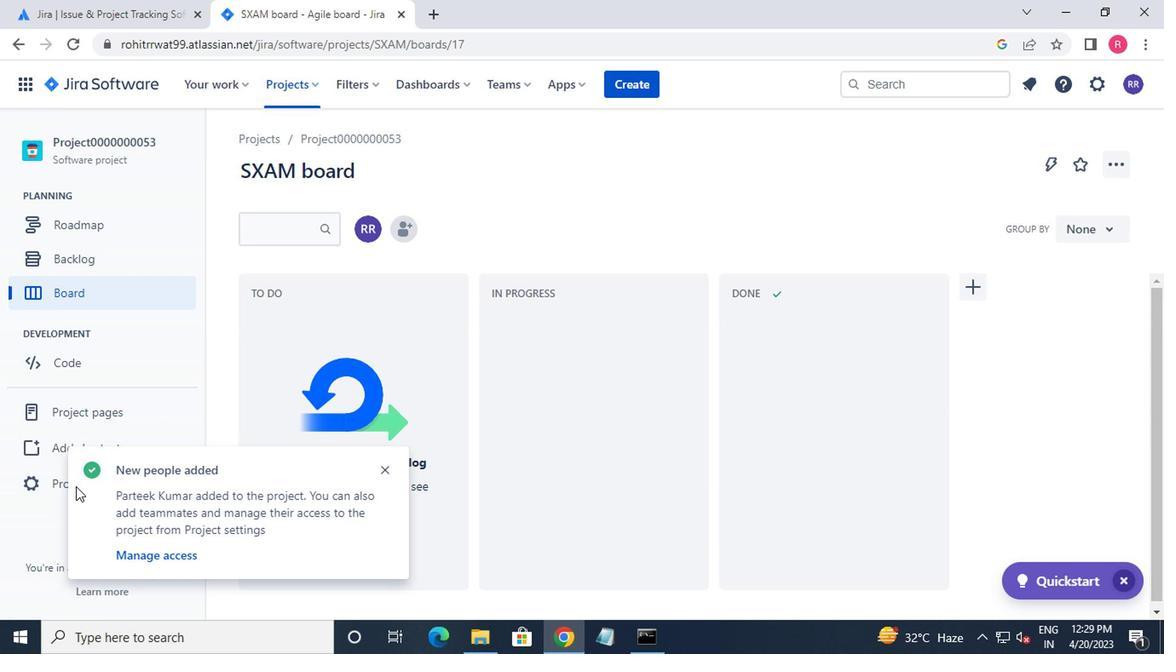 
Action: Mouse pressed left at (47, 487)
Screenshot: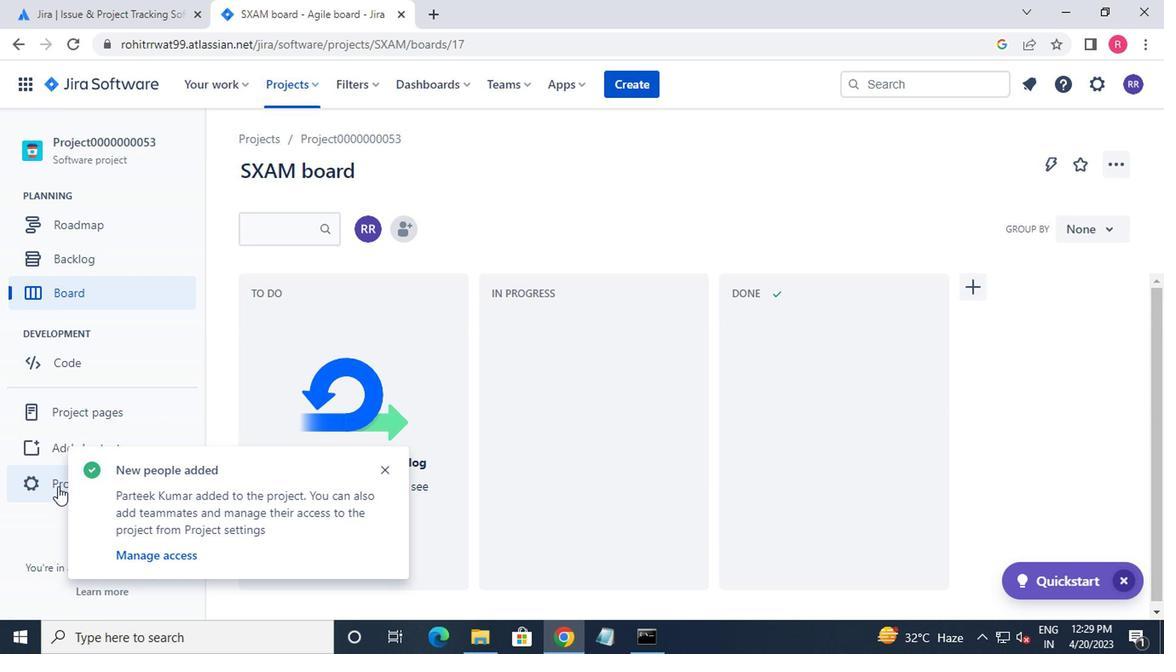 
Action: Mouse moved to (718, 493)
Screenshot: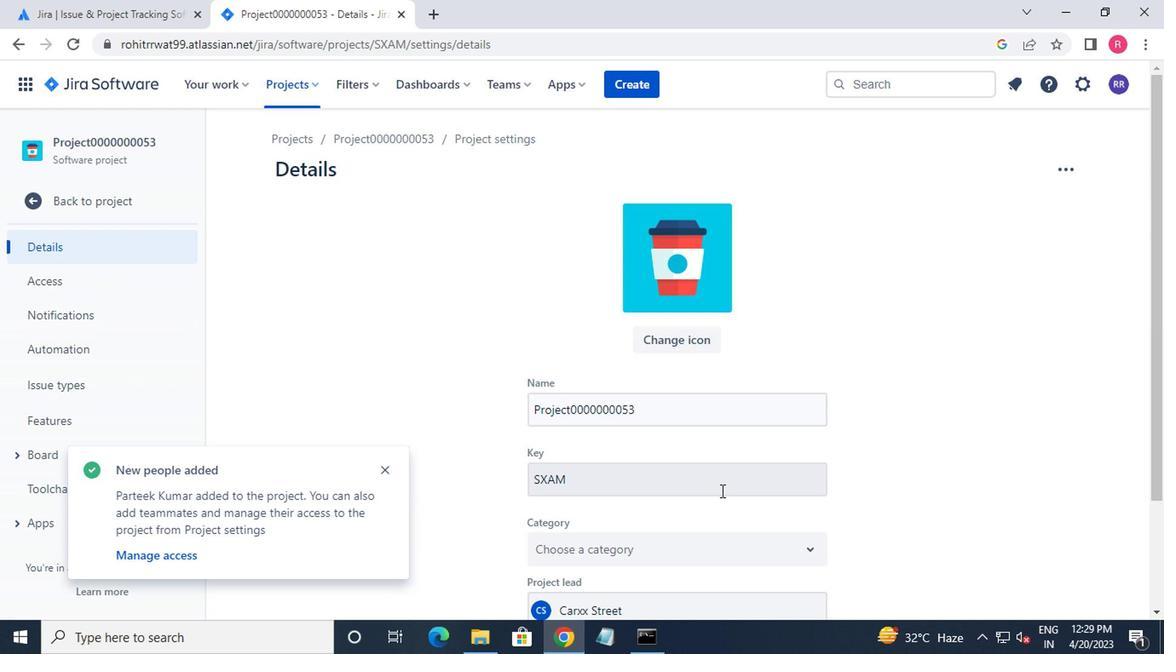 
Action: Mouse scrolled (718, 492) with delta (0, -1)
Screenshot: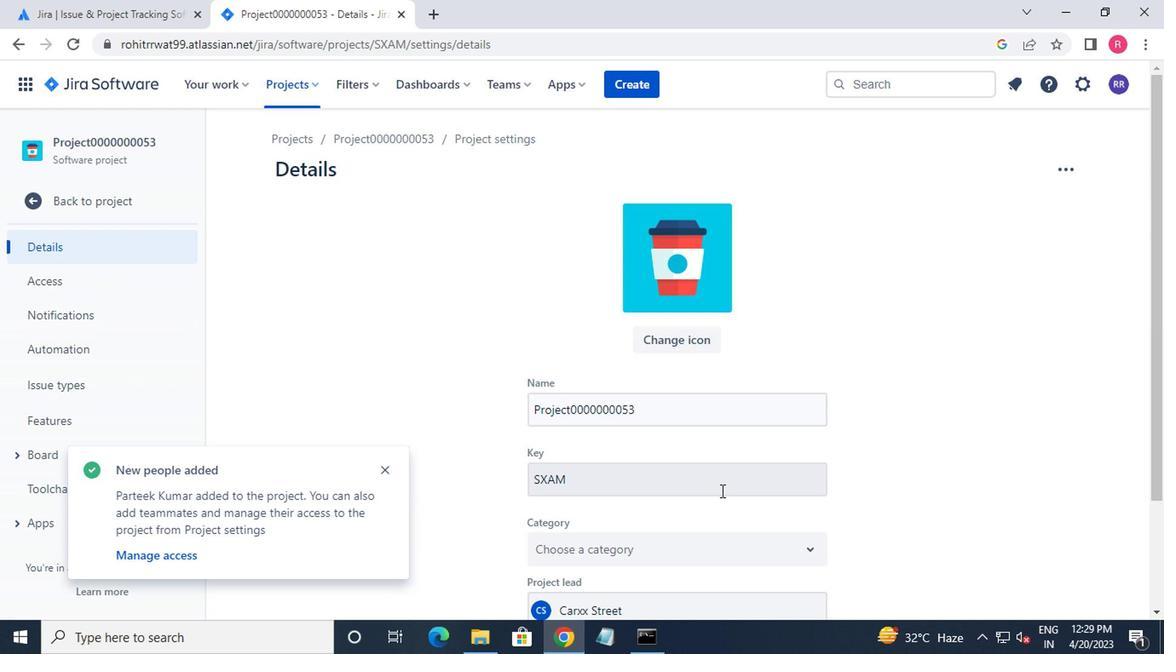 
Action: Mouse moved to (699, 508)
Screenshot: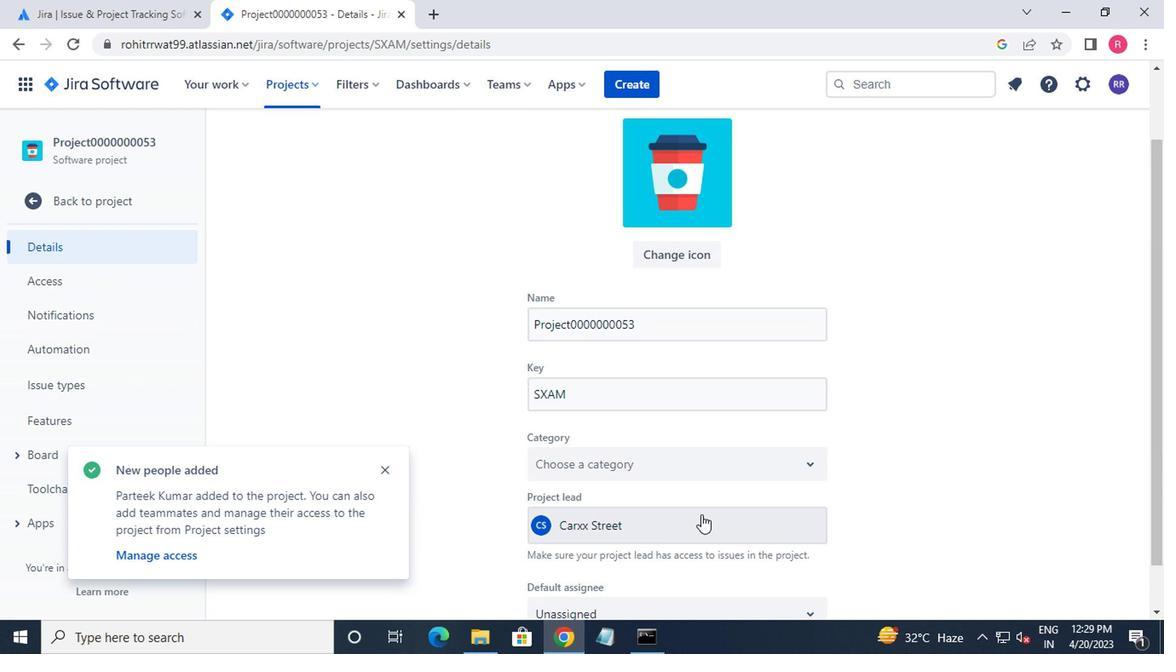 
Action: Mouse pressed left at (699, 508)
Screenshot: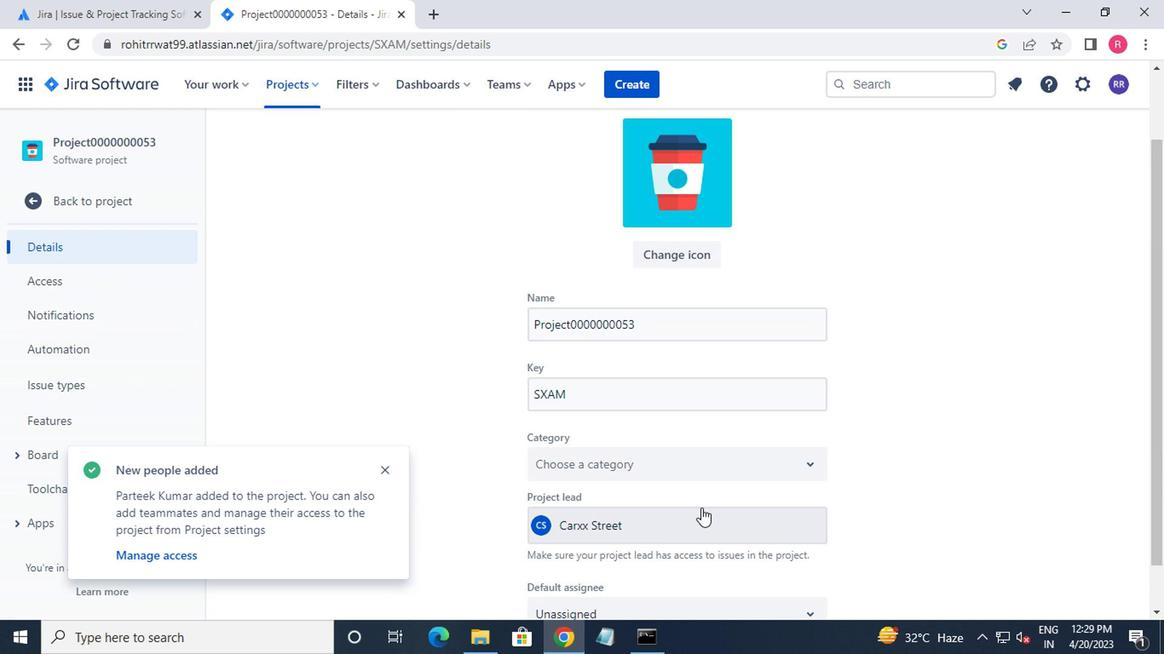 
Action: Mouse moved to (613, 316)
Screenshot: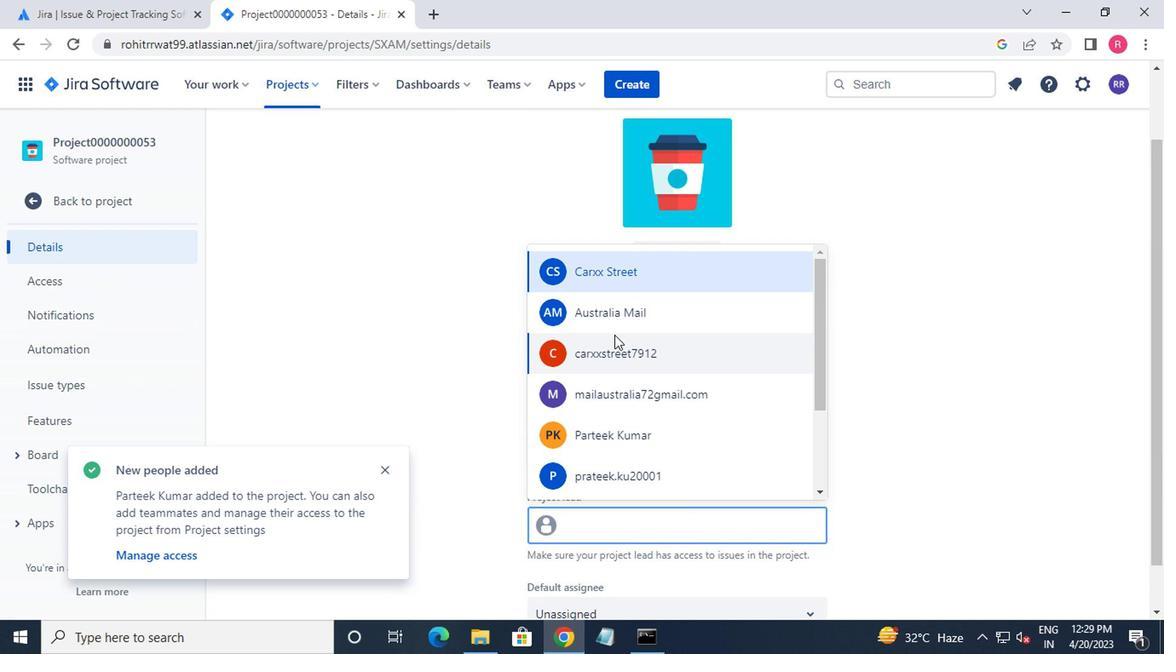
Action: Mouse pressed left at (613, 316)
Screenshot: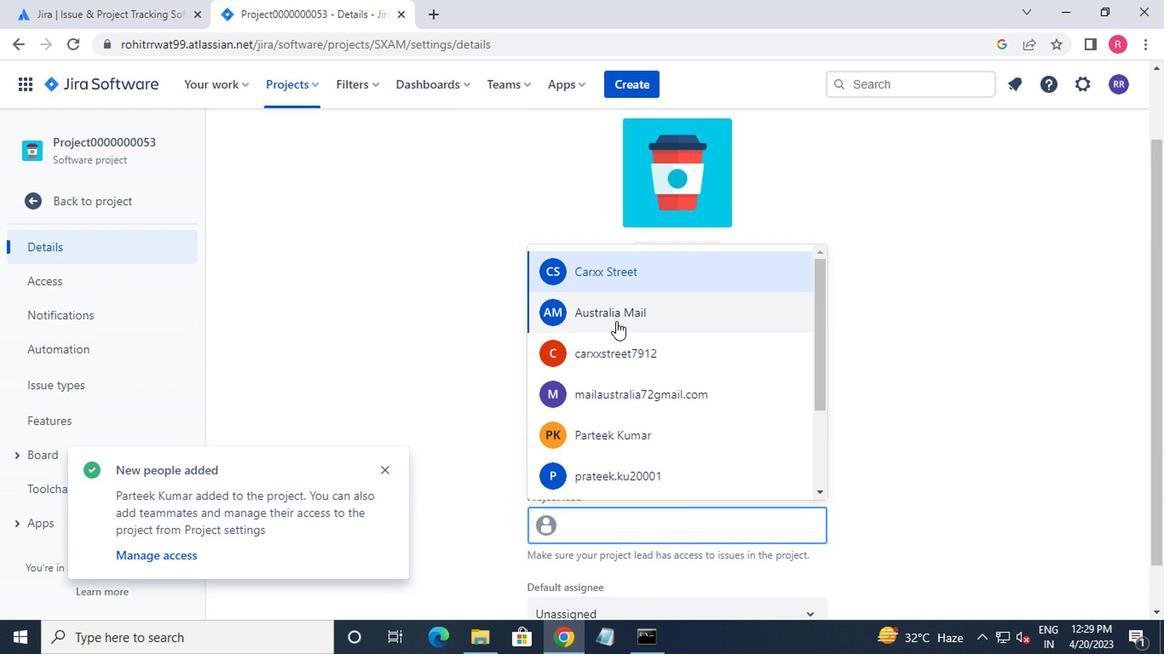 
Action: Mouse moved to (670, 467)
Screenshot: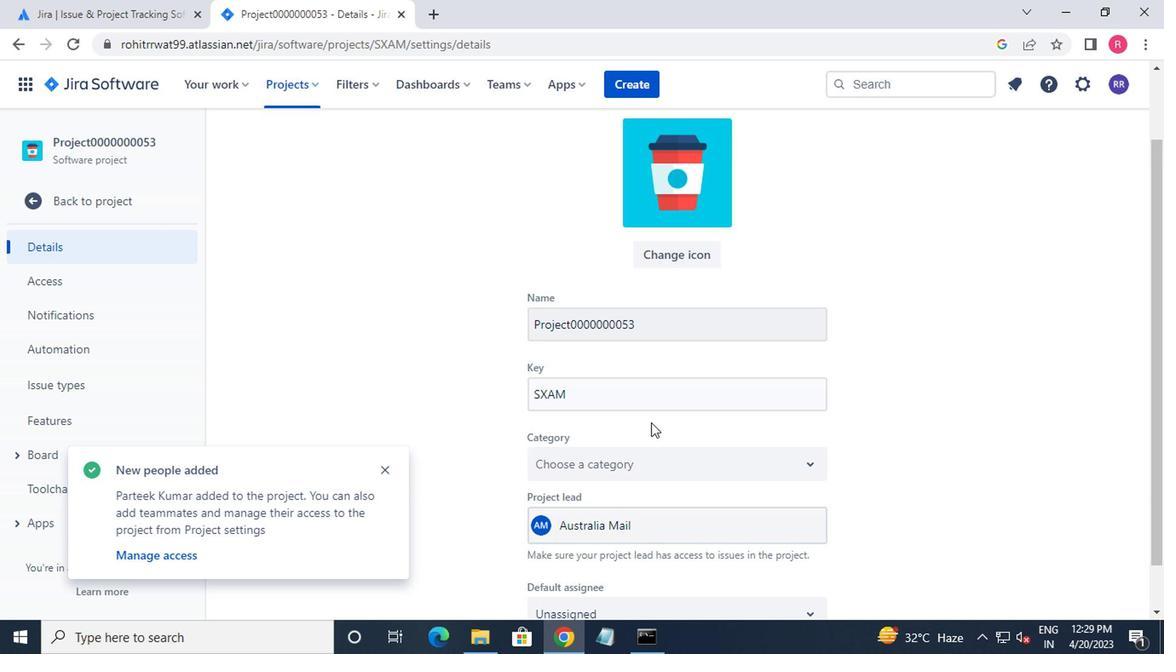 
Action: Mouse scrolled (670, 466) with delta (0, 0)
Screenshot: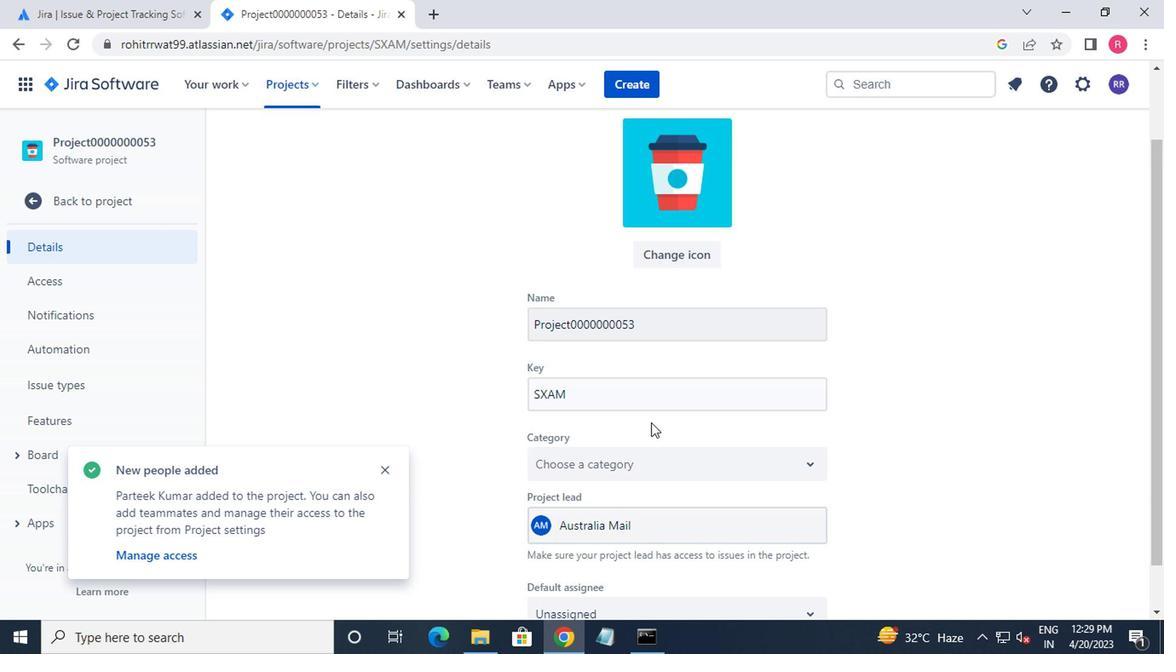 
Action: Mouse moved to (671, 470)
Screenshot: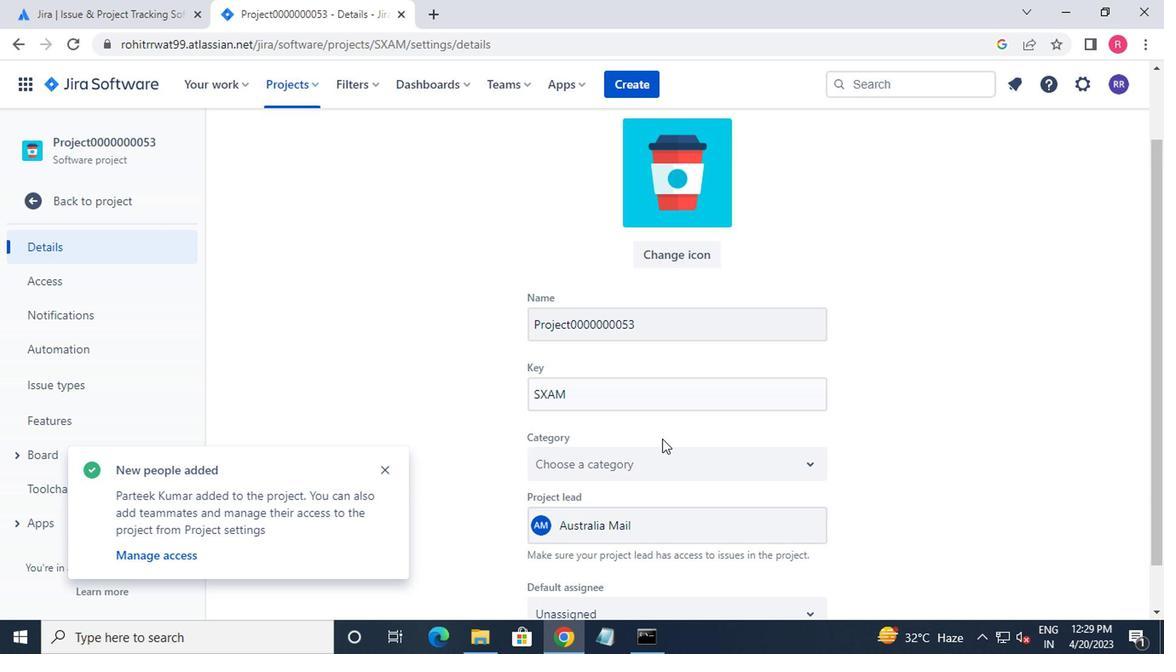 
Action: Mouse scrolled (671, 469) with delta (0, -1)
Screenshot: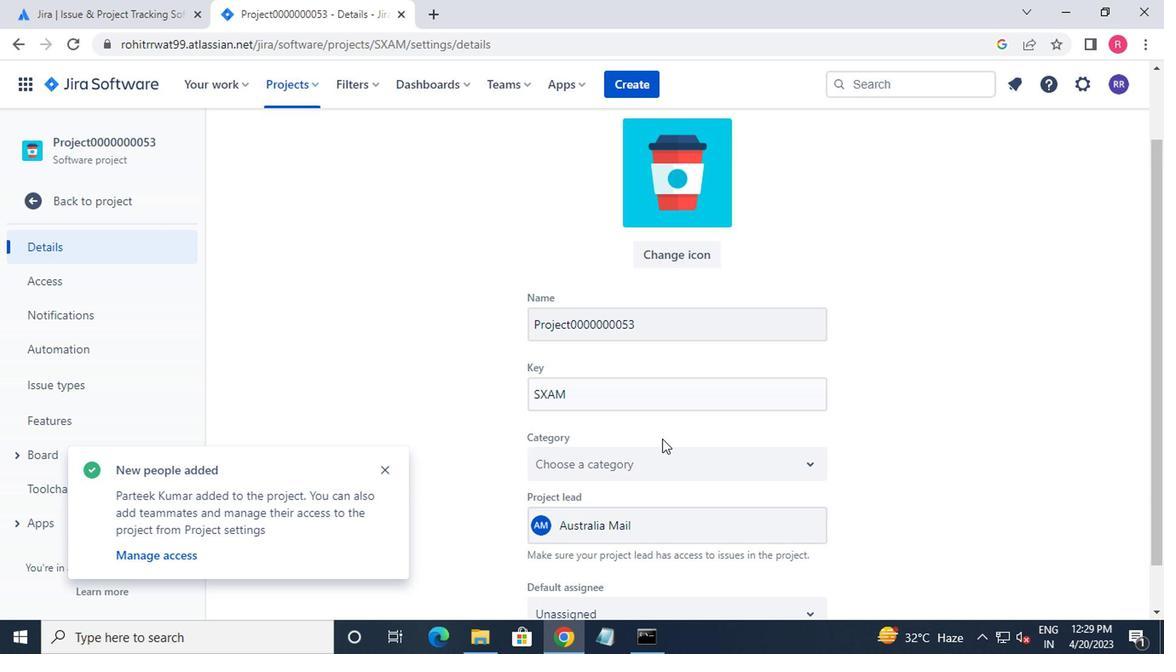 
Action: Mouse moved to (563, 604)
Screenshot: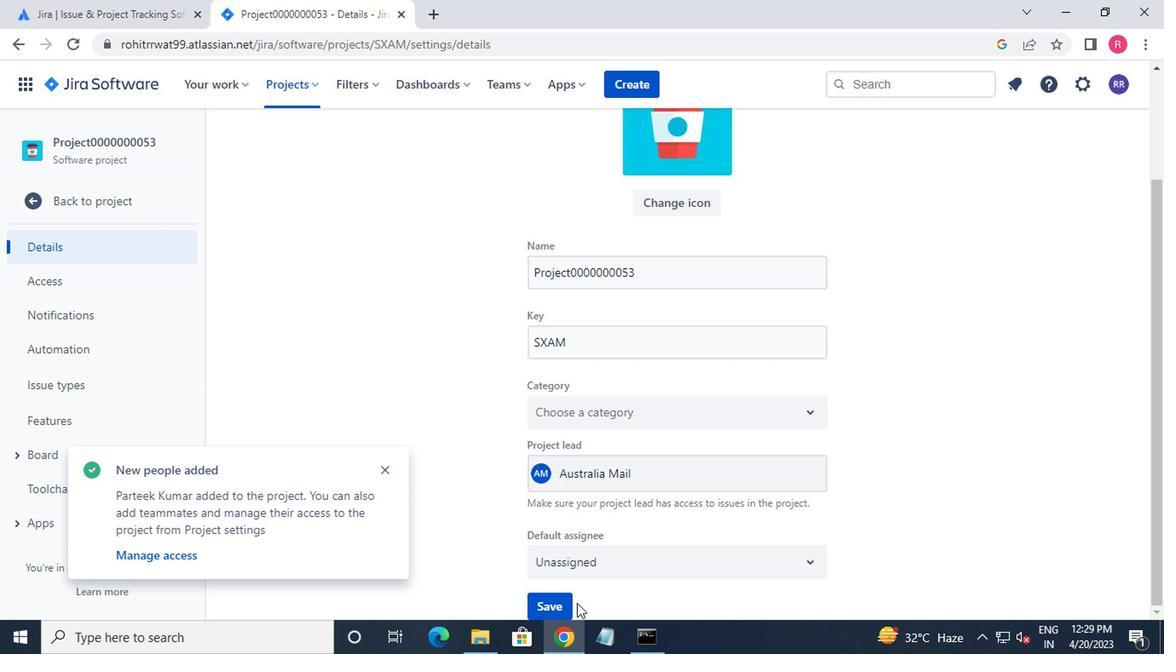 
Action: Mouse pressed left at (563, 604)
Screenshot: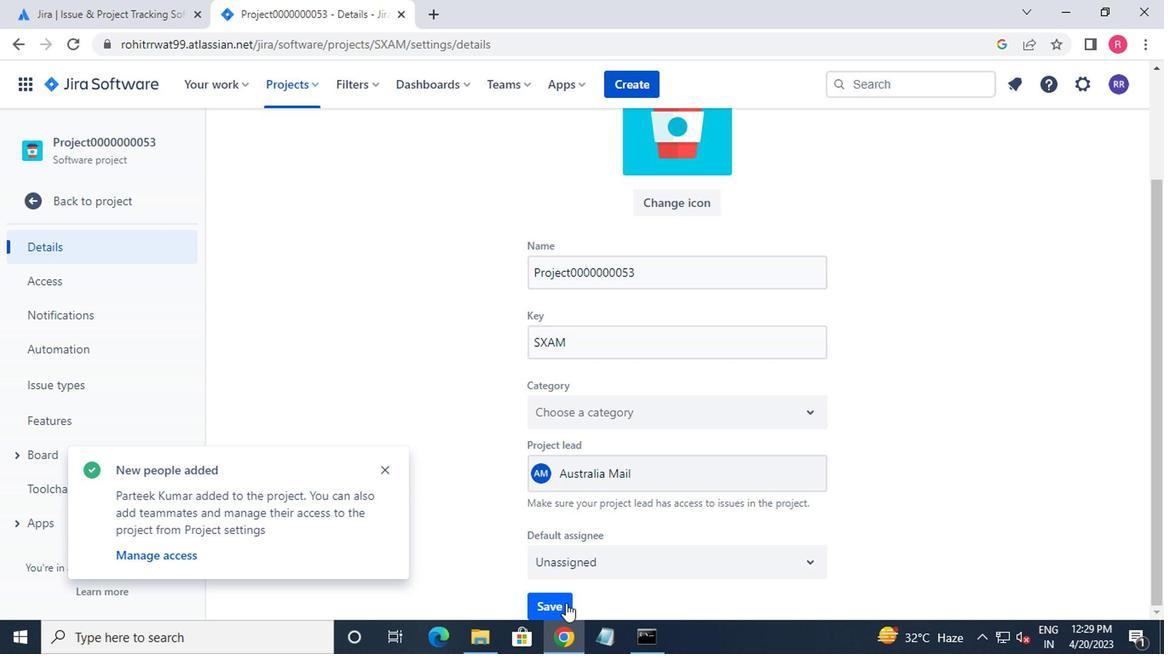 
Action: Mouse moved to (291, 88)
Screenshot: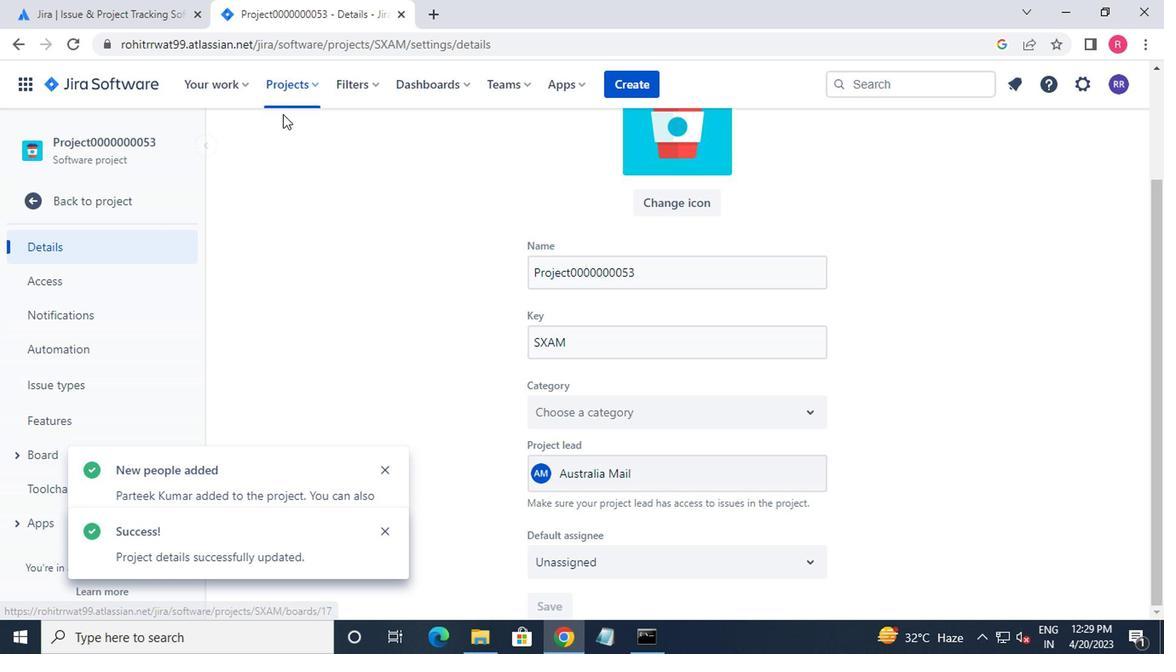 
Action: Mouse pressed left at (291, 88)
Screenshot: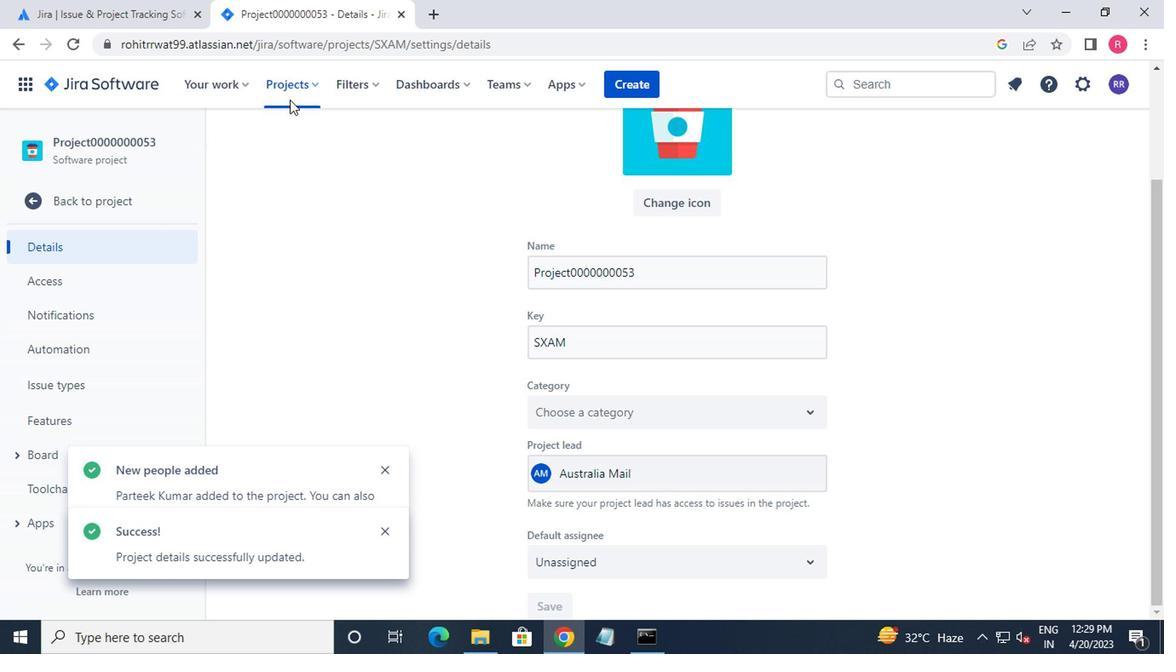 
Action: Mouse moved to (341, 203)
Screenshot: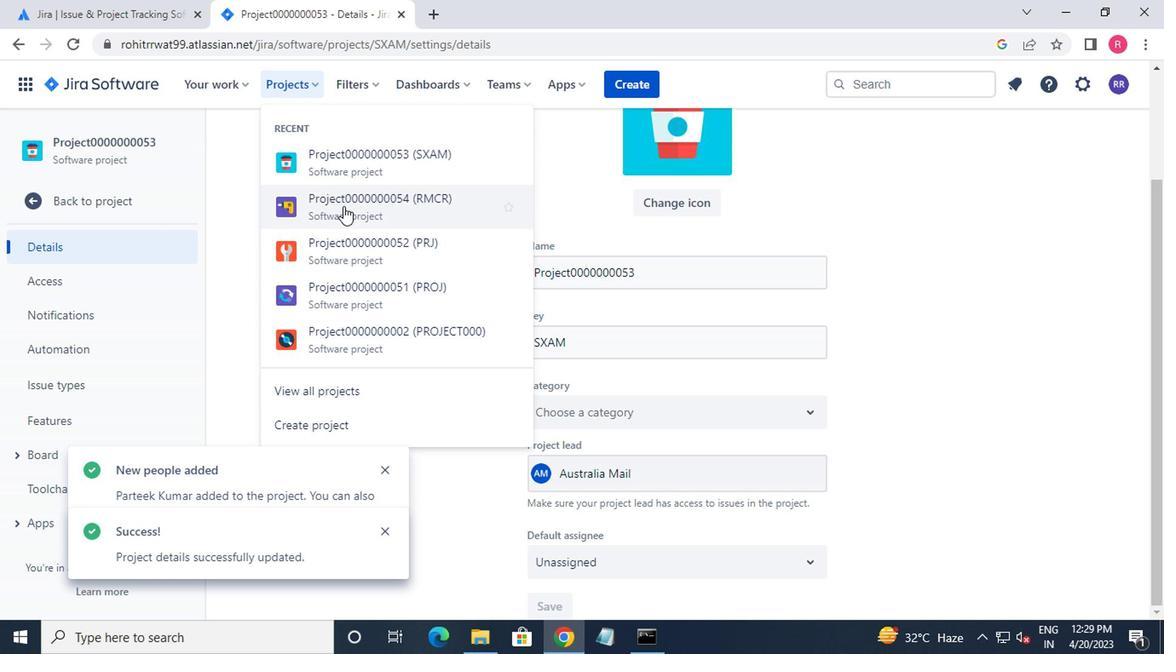 
Action: Mouse pressed left at (341, 203)
Screenshot: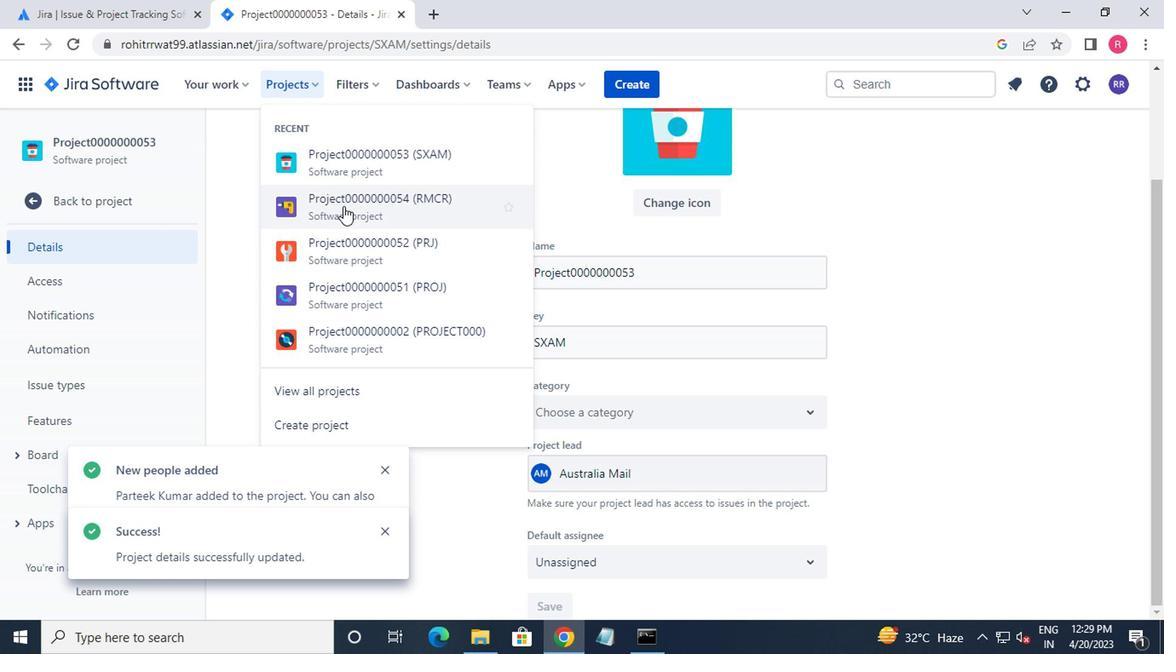 
Action: Mouse moved to (46, 474)
Screenshot: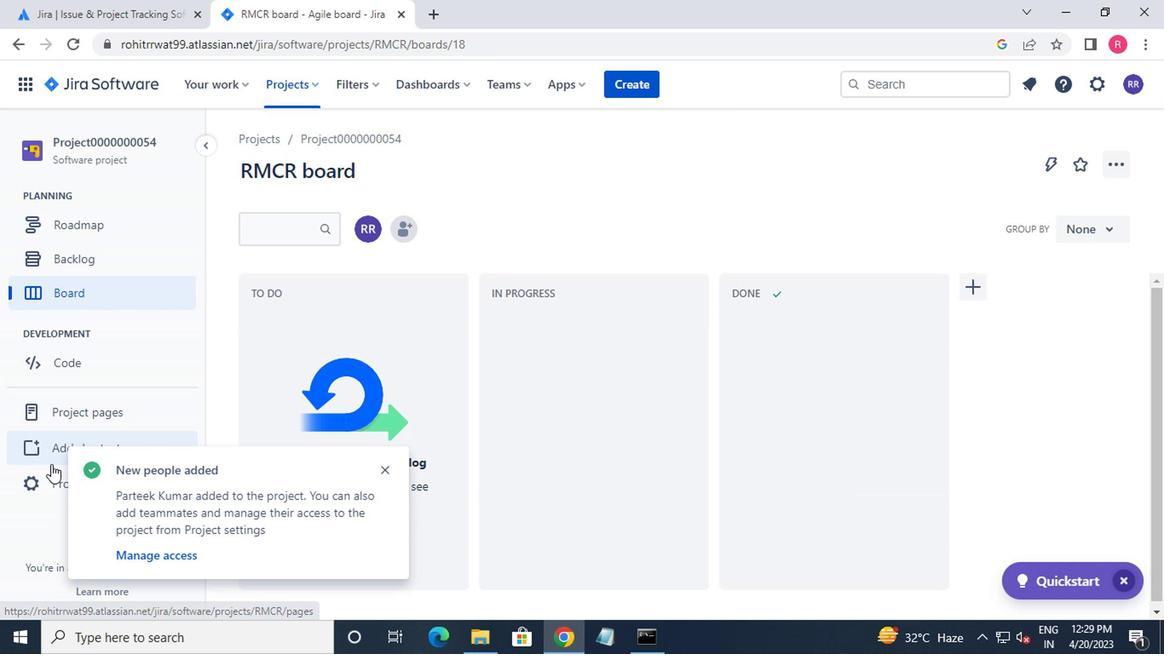 
Action: Mouse pressed left at (46, 474)
Screenshot: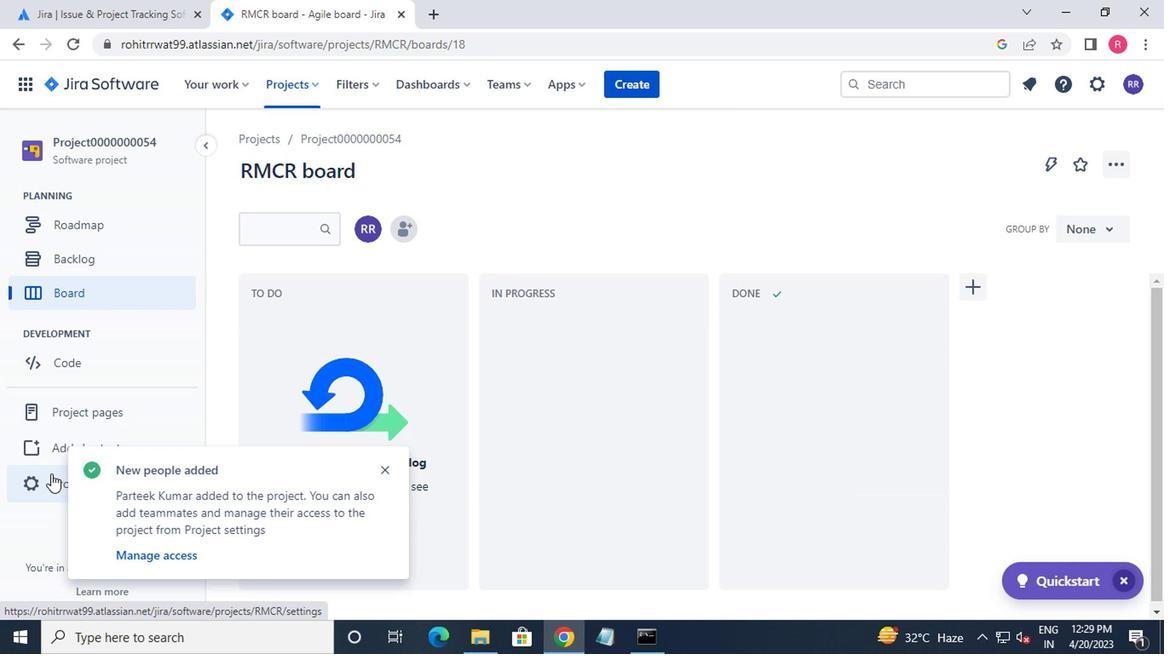 
Action: Mouse moved to (523, 343)
Screenshot: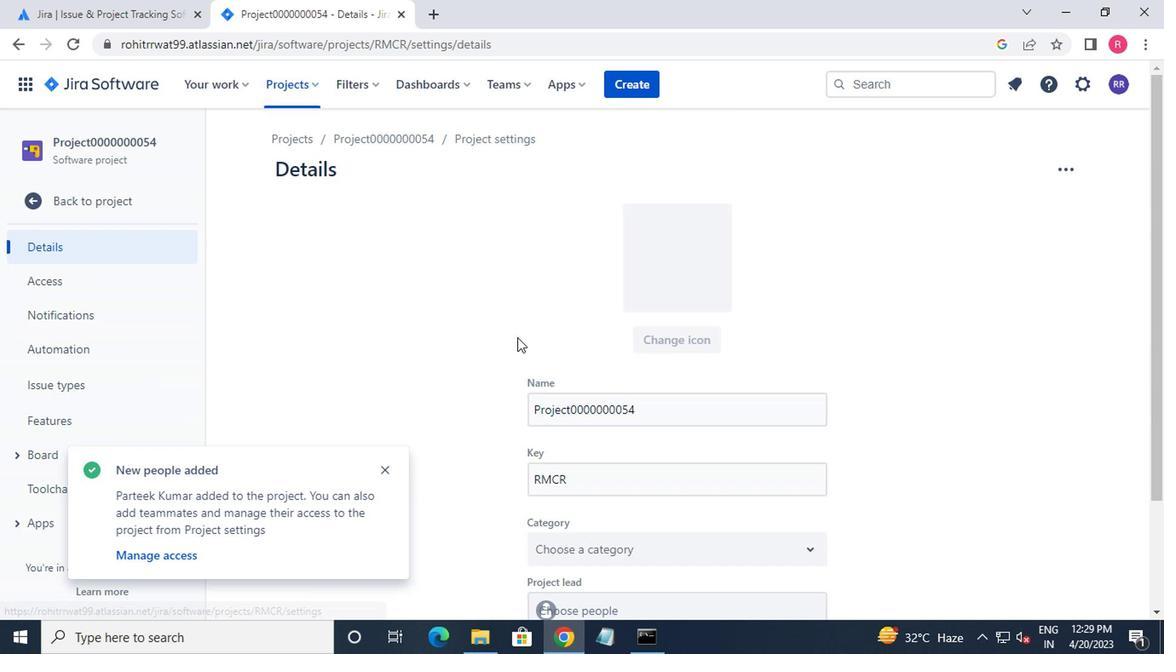 
Action: Mouse scrolled (523, 342) with delta (0, 0)
Screenshot: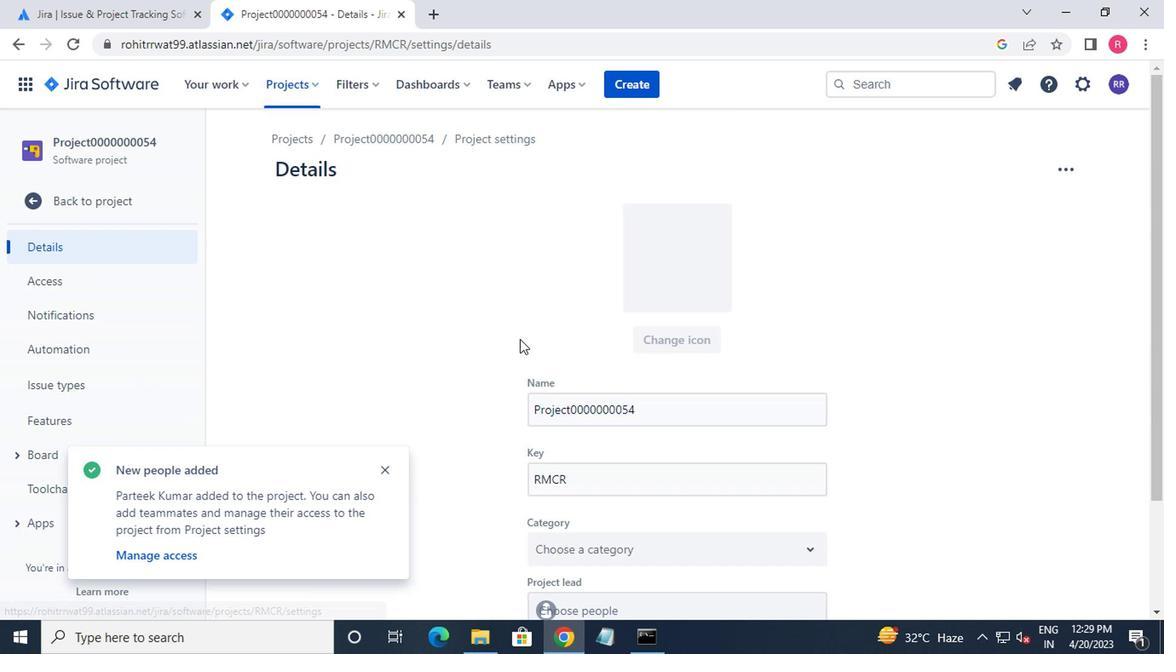 
Action: Mouse moved to (529, 351)
Screenshot: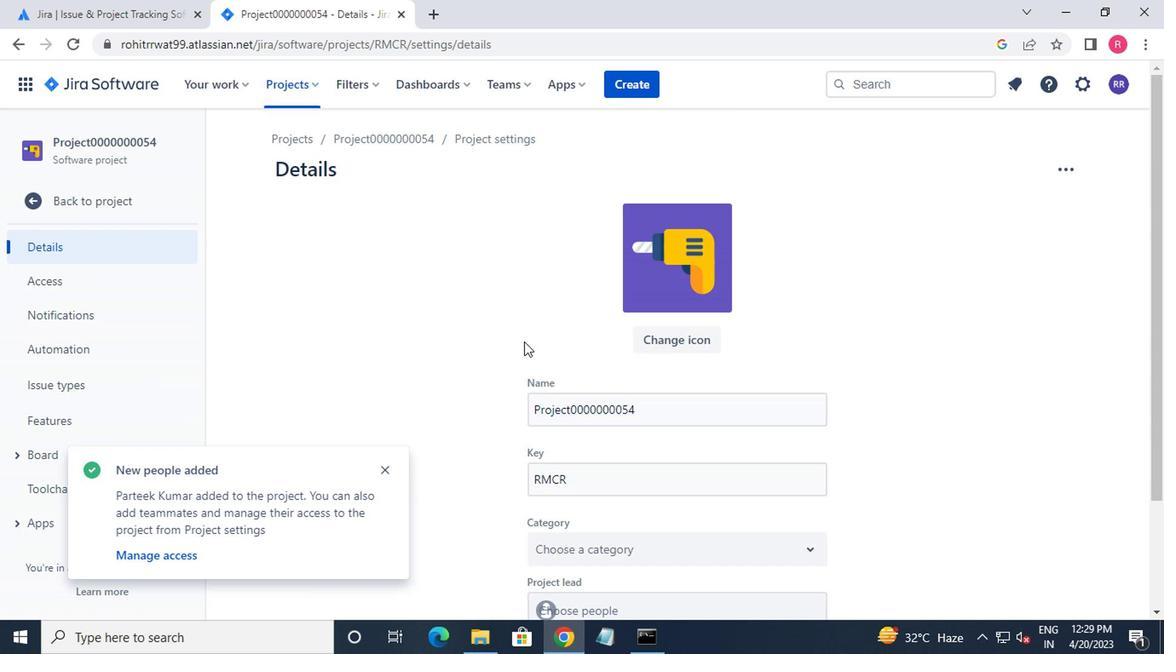 
Action: Mouse scrolled (529, 351) with delta (0, 0)
Screenshot: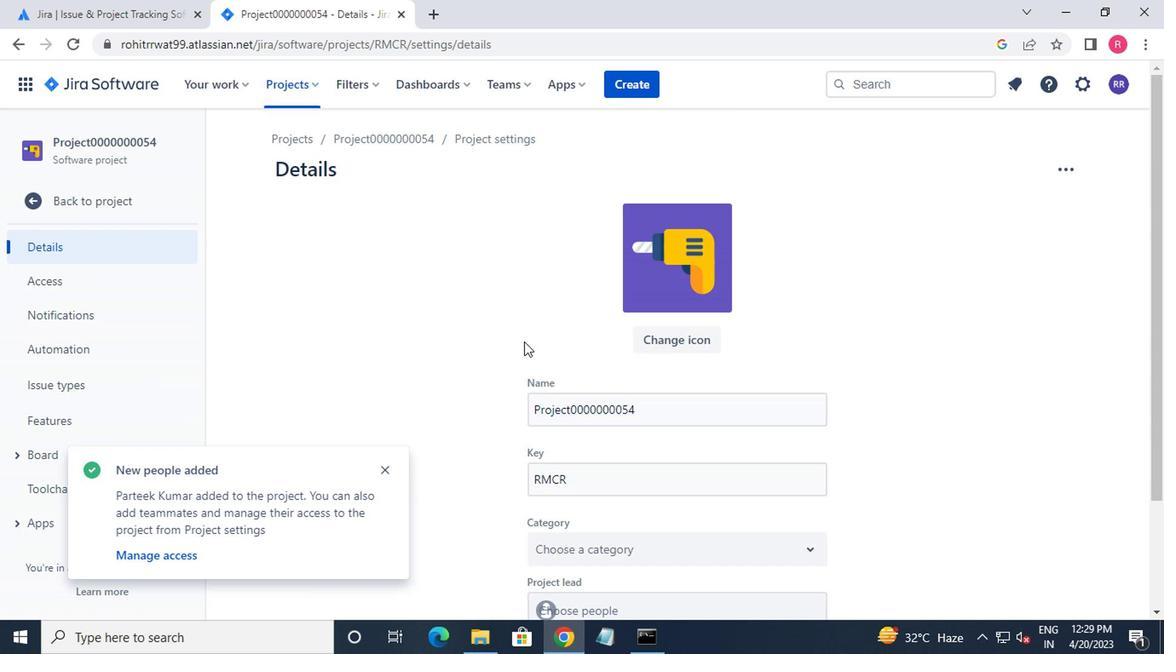 
Action: Mouse moved to (534, 359)
Screenshot: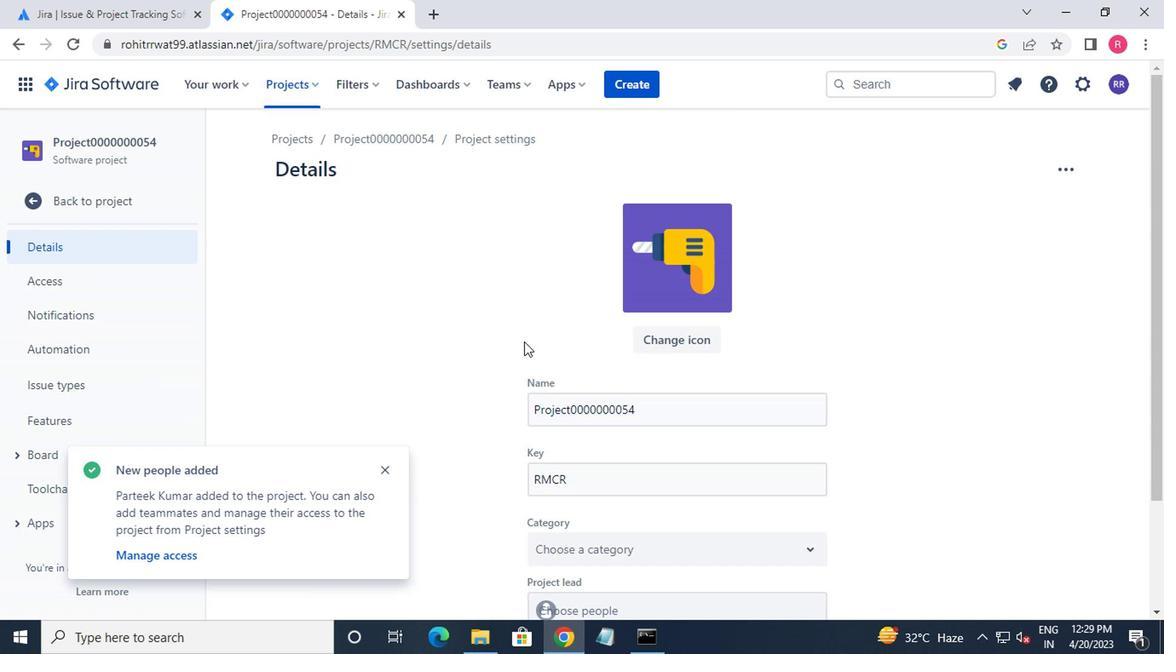 
Action: Mouse scrolled (534, 358) with delta (0, -1)
Screenshot: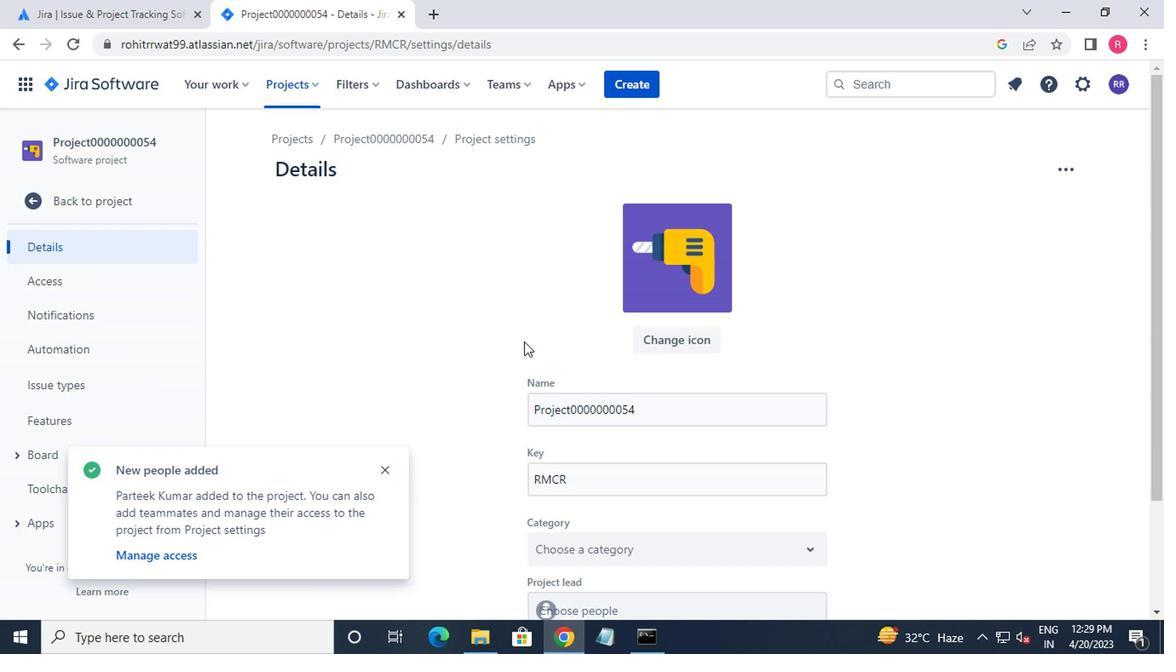 
Action: Mouse moved to (538, 363)
Screenshot: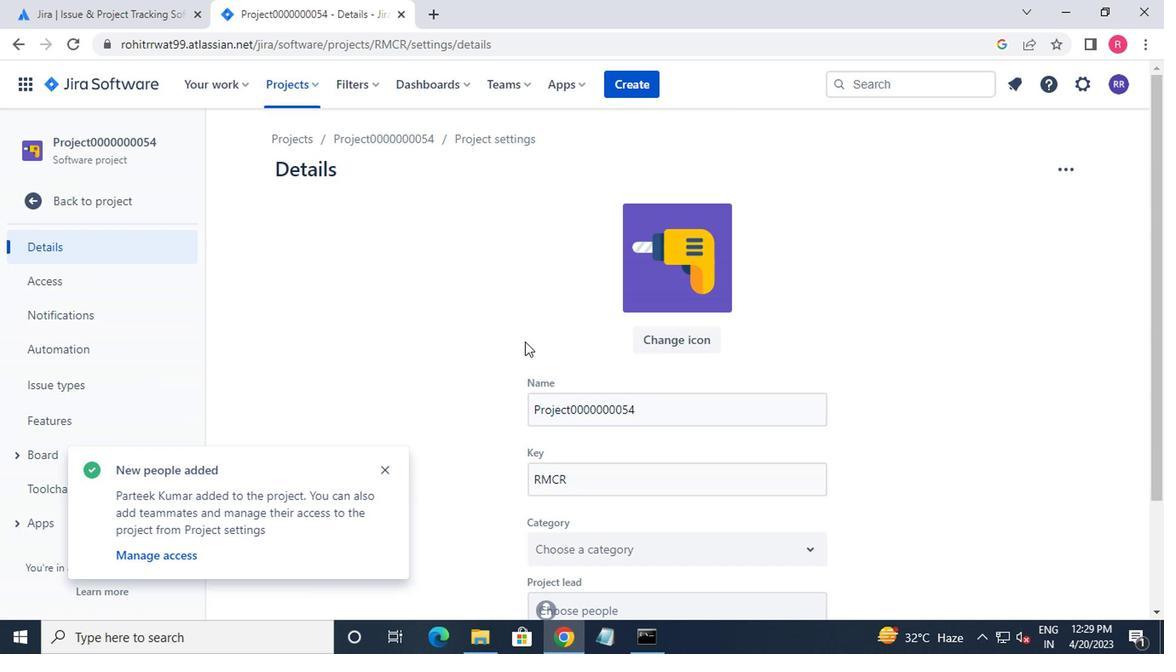 
Action: Mouse scrolled (538, 362) with delta (0, -1)
Screenshot: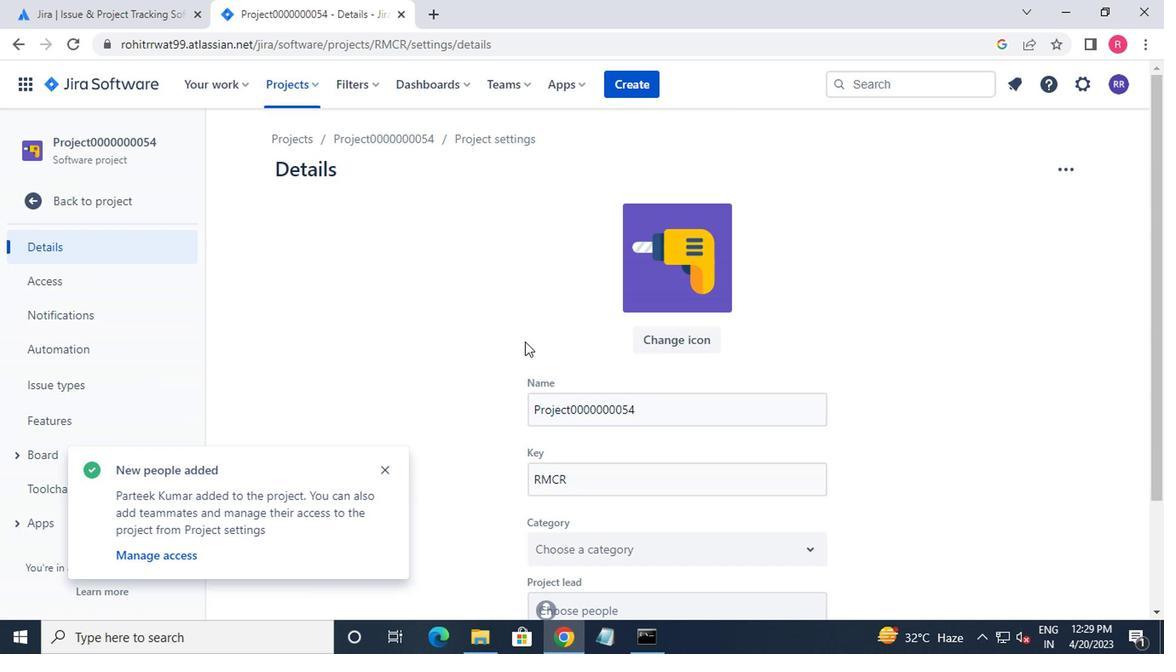 
Action: Mouse moved to (598, 485)
Screenshot: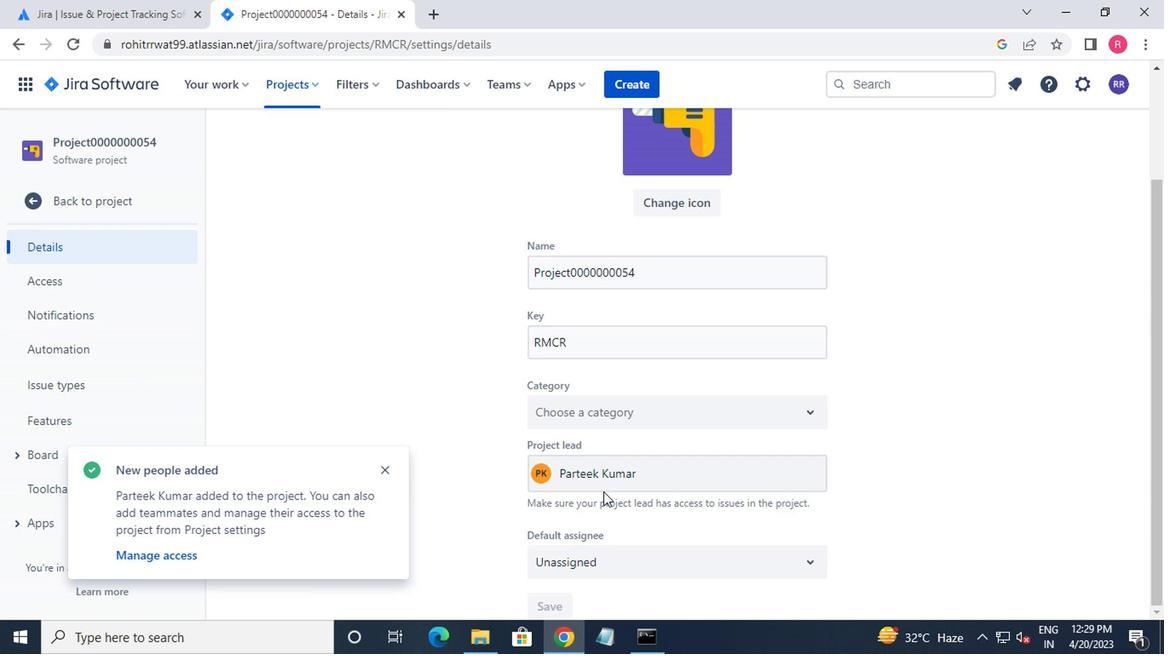 
Action: Mouse pressed left at (598, 485)
Screenshot: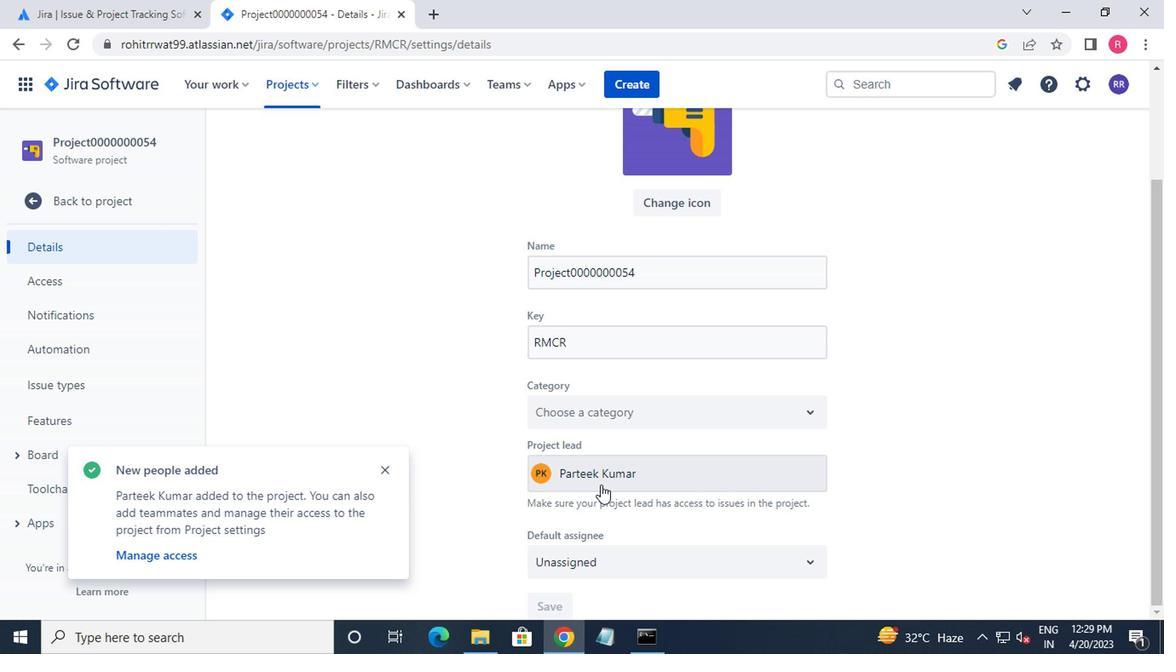 
Action: Mouse moved to (585, 227)
Screenshot: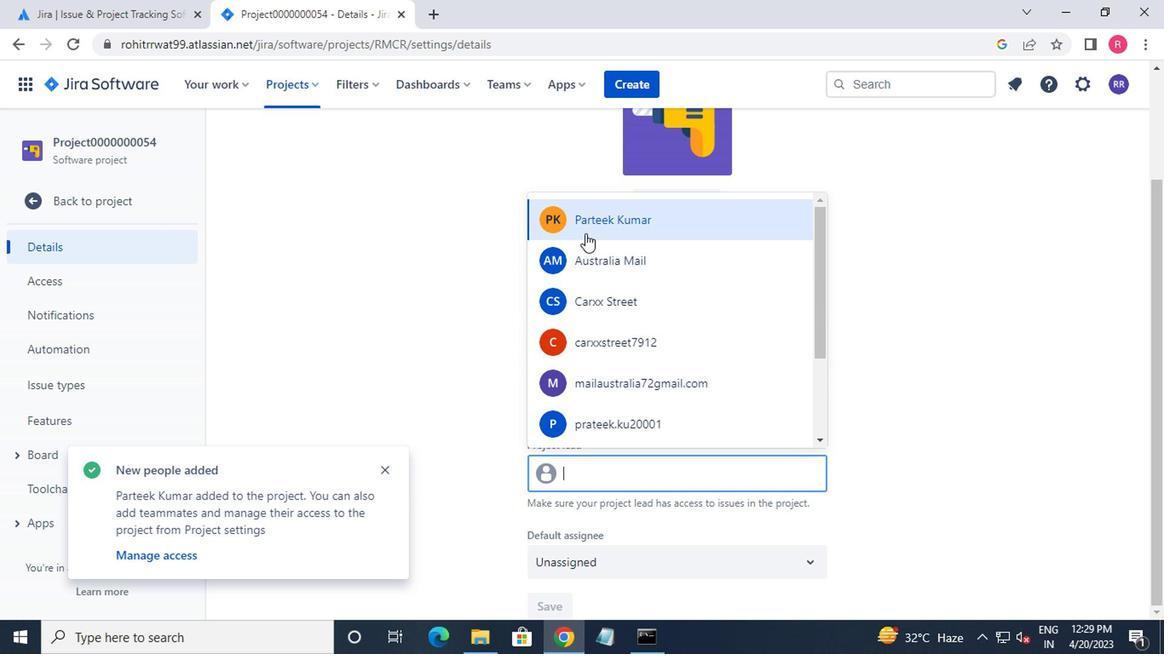 
Action: Mouse pressed left at (585, 227)
Screenshot: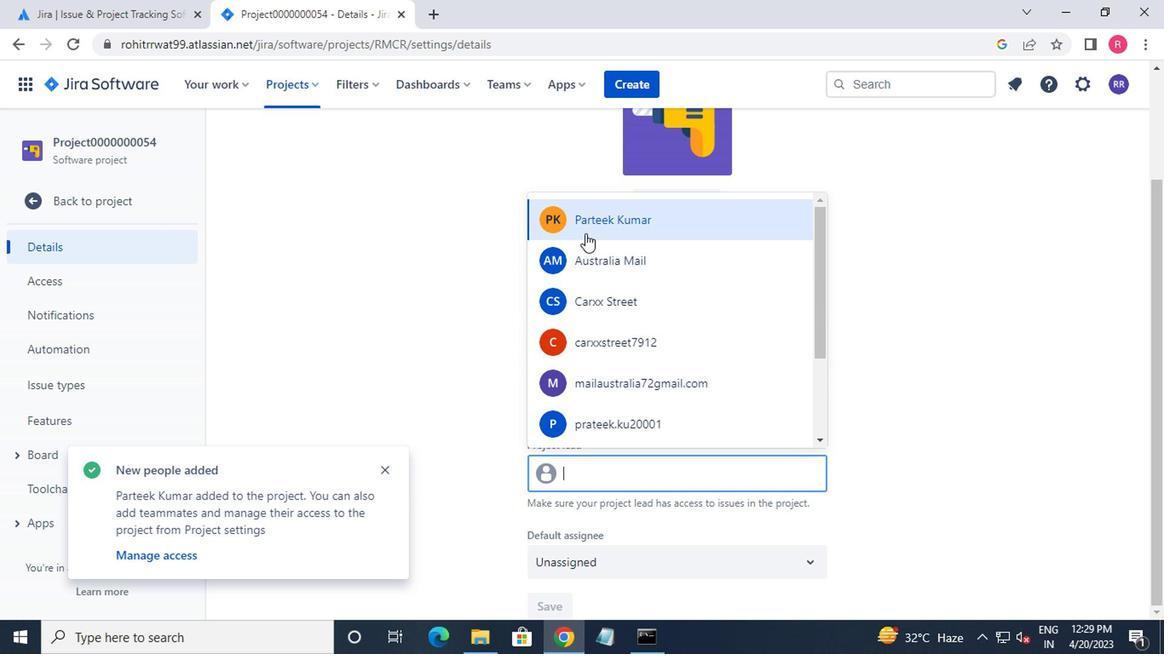 
Action: Mouse moved to (616, 425)
Screenshot: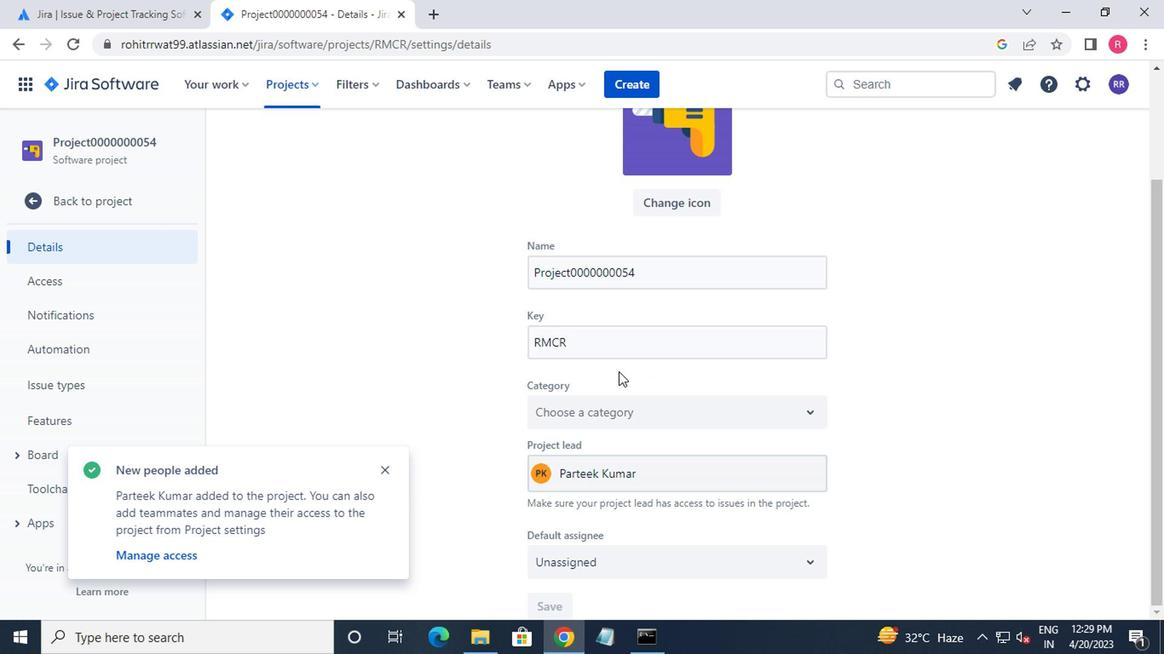 
Action: Mouse scrolled (616, 424) with delta (0, 0)
Screenshot: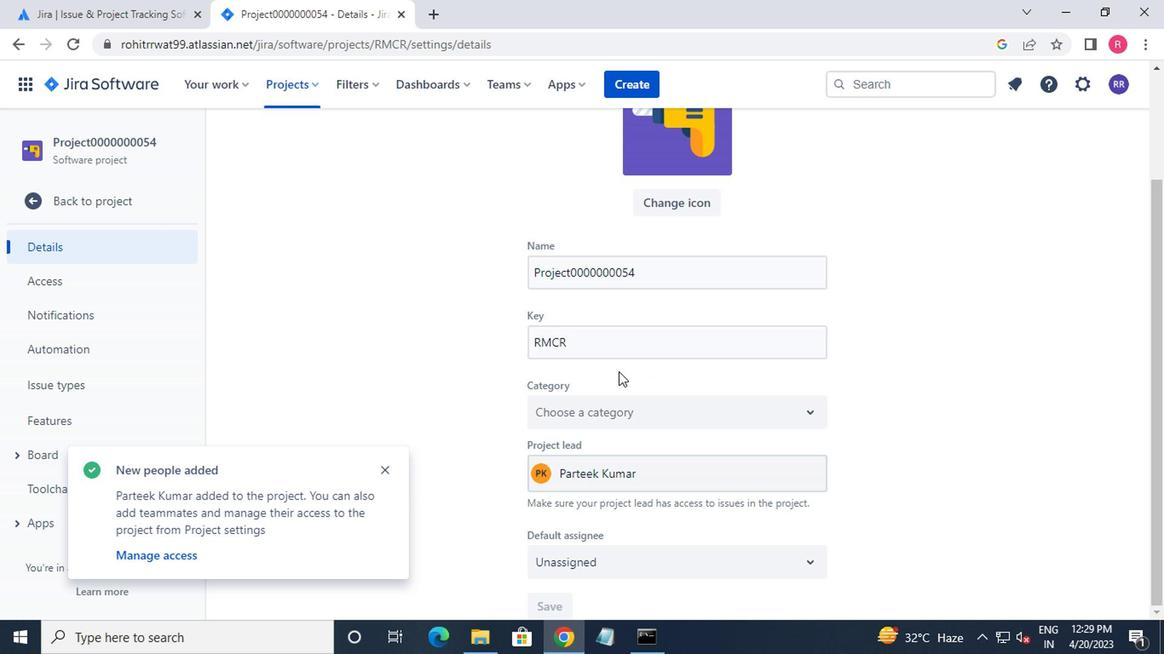 
Action: Mouse moved to (616, 429)
Screenshot: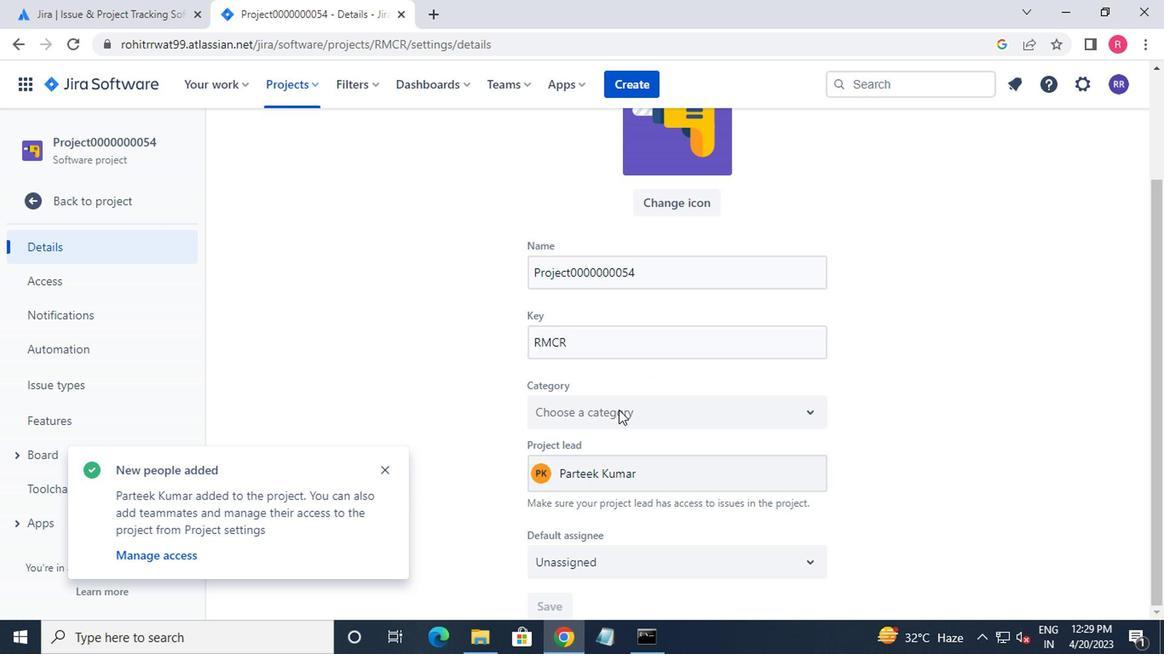 
Action: Mouse scrolled (616, 428) with delta (0, 0)
Screenshot: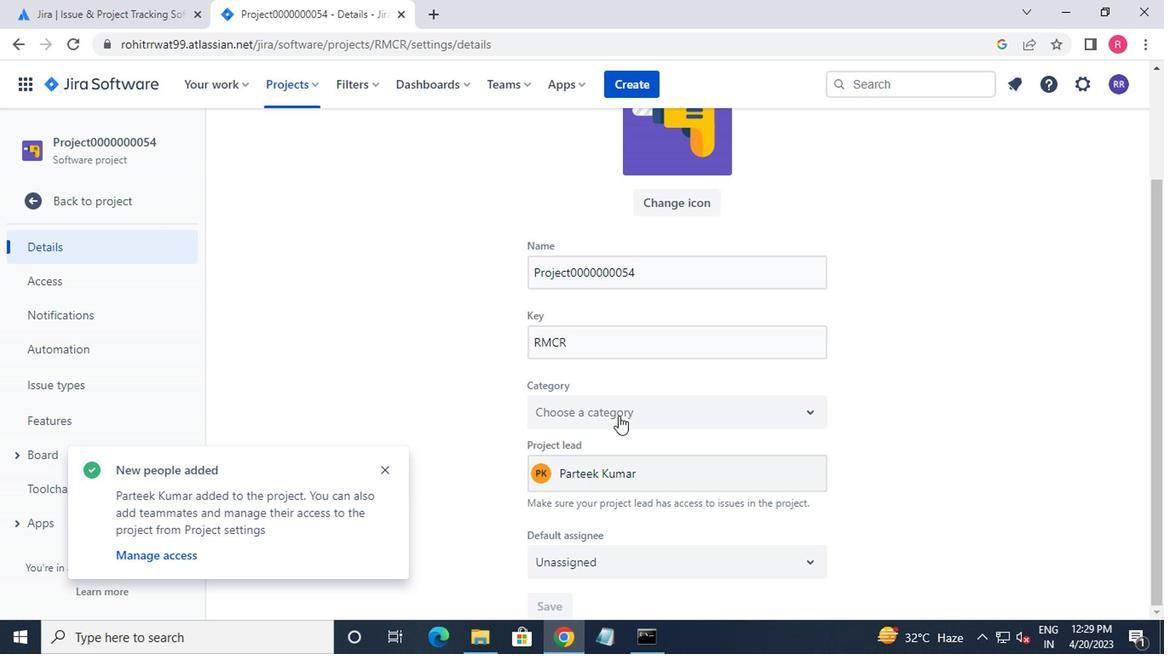 
Action: Mouse moved to (615, 578)
Screenshot: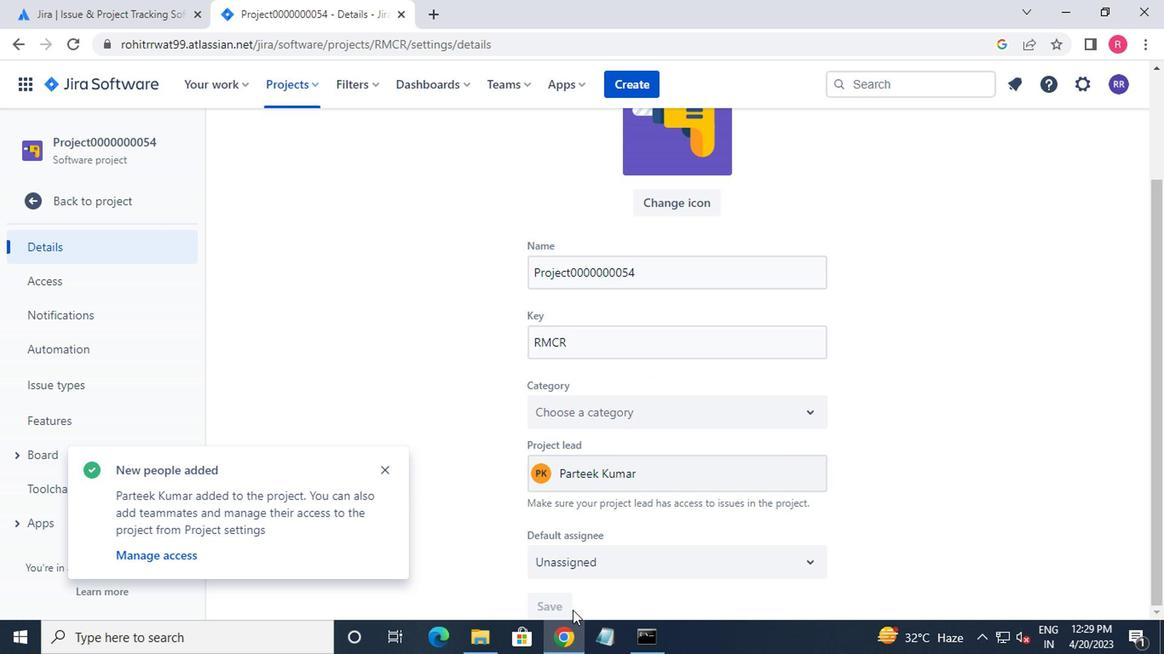 
Action: Mouse scrolled (615, 577) with delta (0, 0)
Screenshot: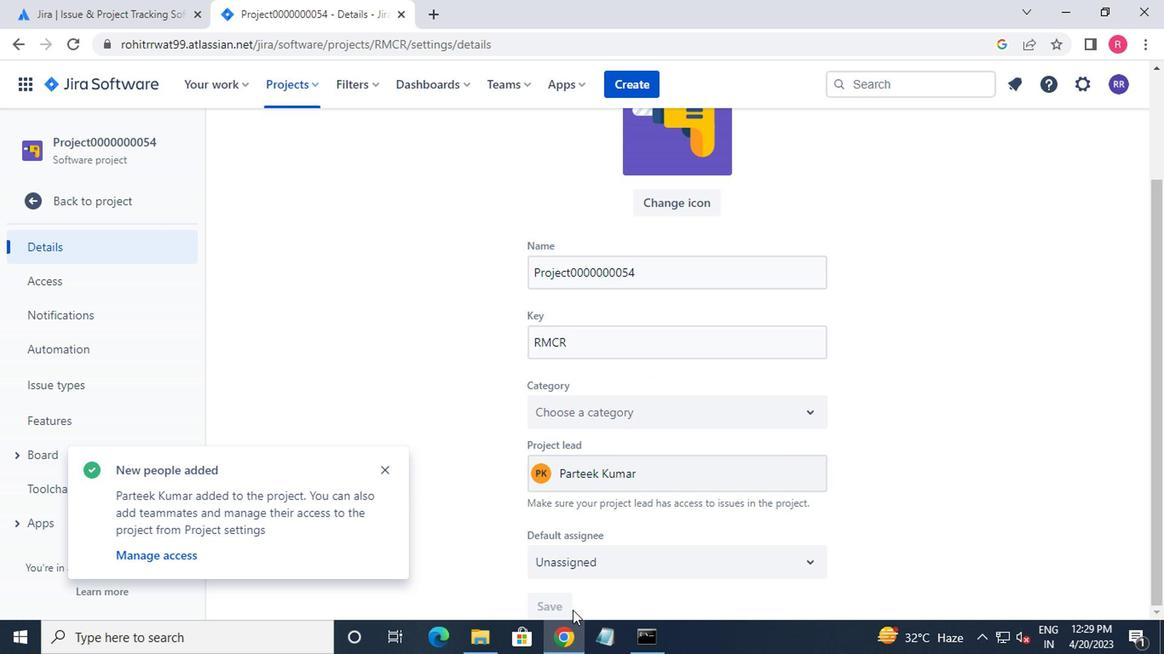 
Action: Mouse moved to (648, 548)
Screenshot: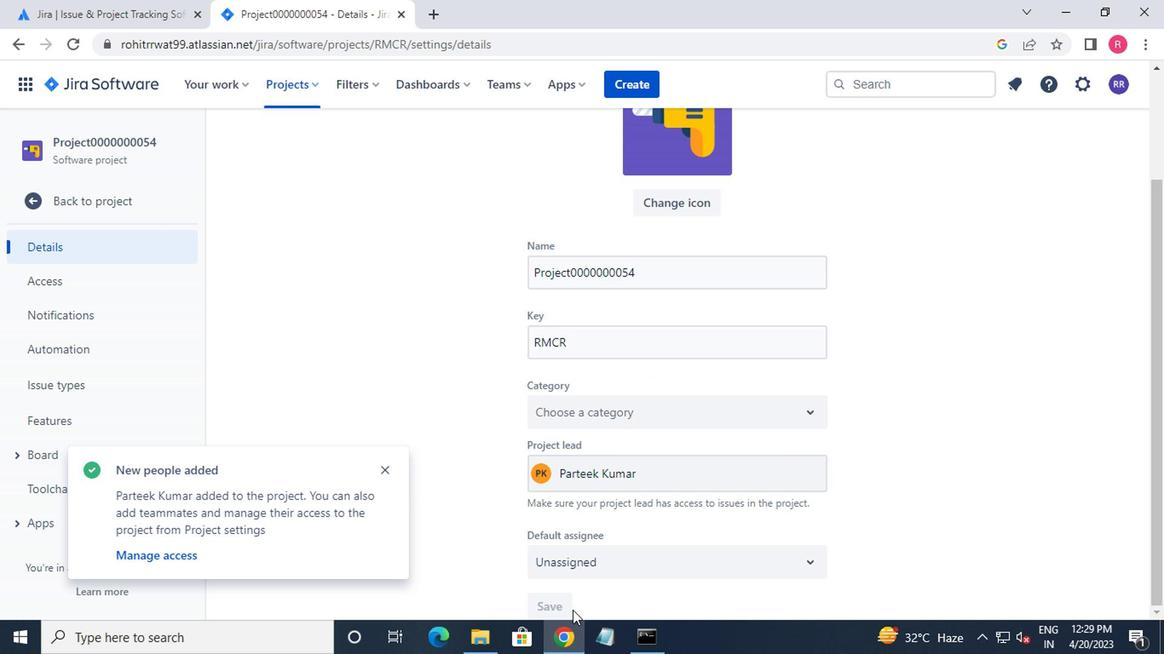 
Action: Mouse scrolled (648, 548) with delta (0, 0)
Screenshot: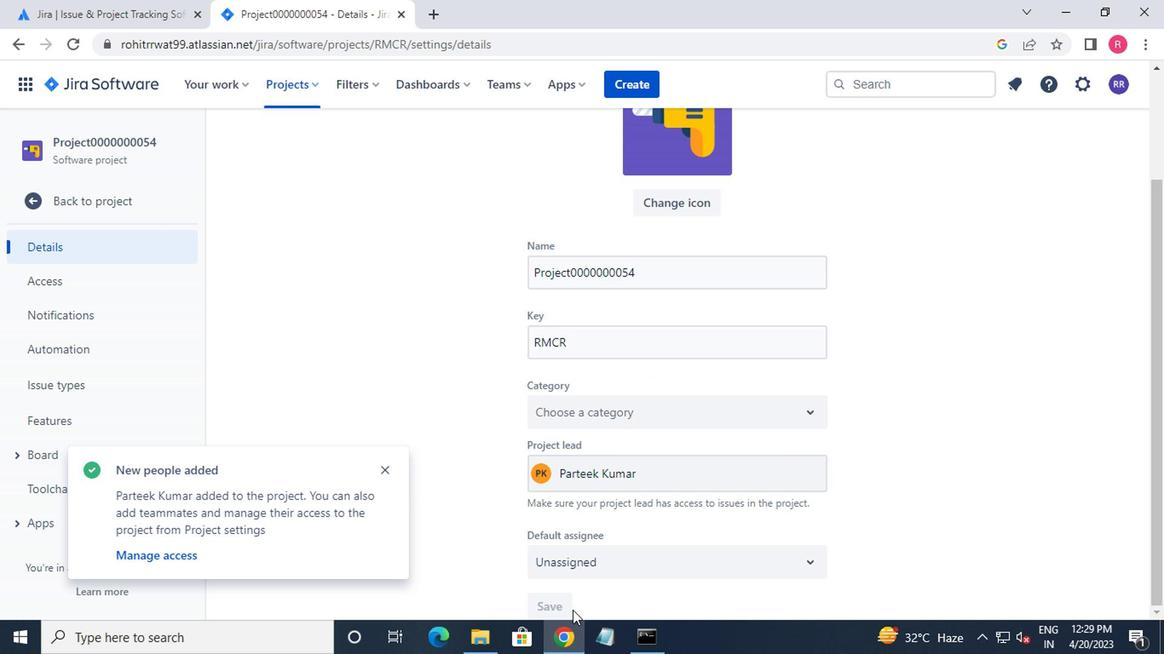 
Action: Mouse moved to (908, 409)
Screenshot: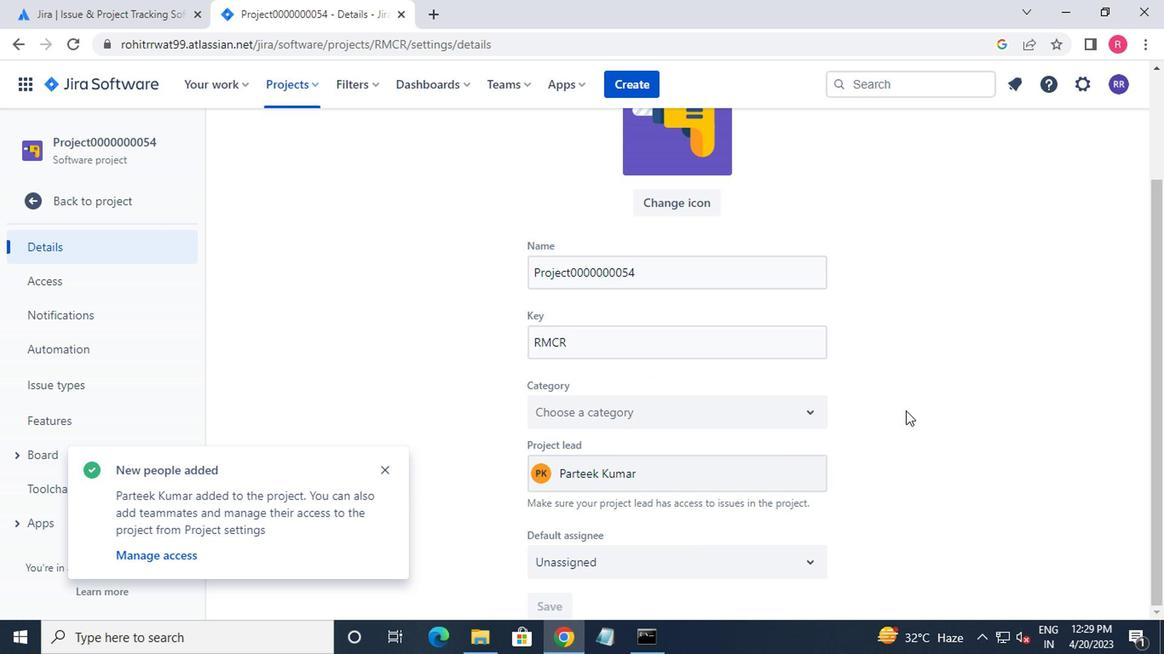 
Action: Mouse scrolled (908, 408) with delta (0, -1)
Screenshot: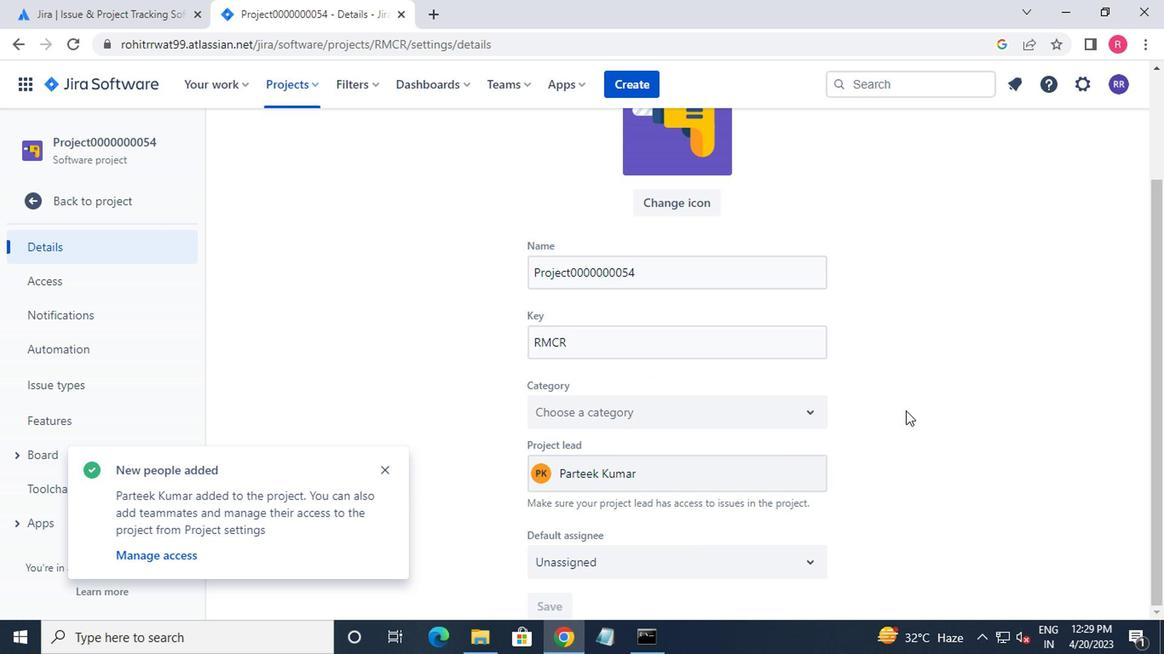 
Action: Mouse moved to (902, 425)
Screenshot: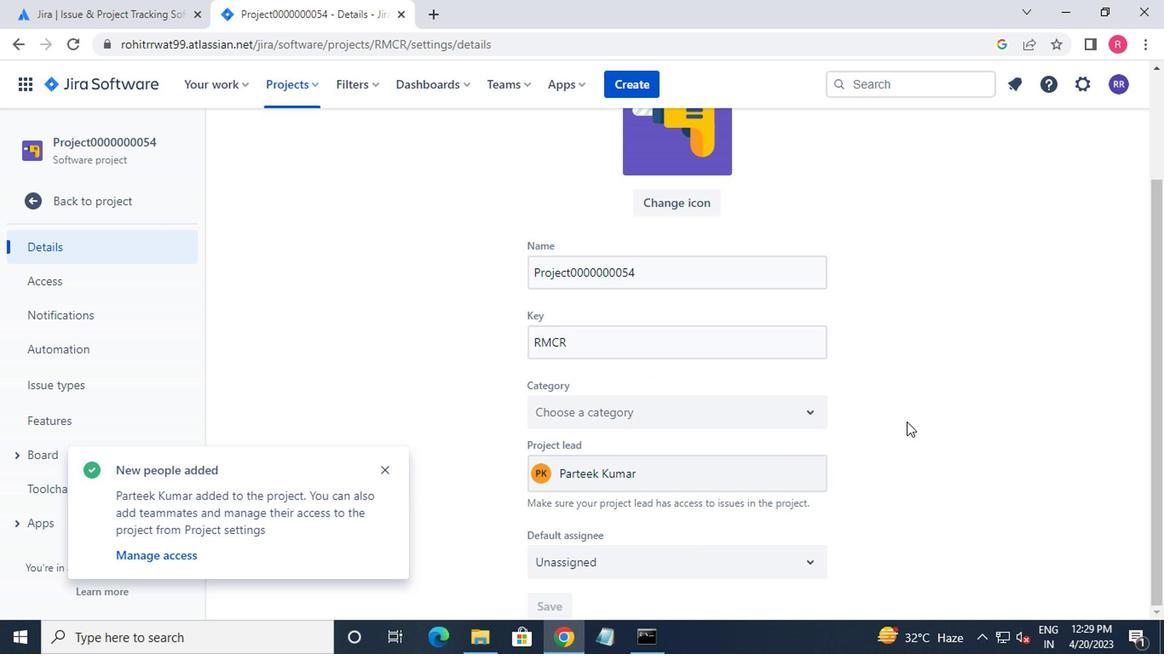 
Action: Mouse scrolled (902, 424) with delta (0, 0)
Screenshot: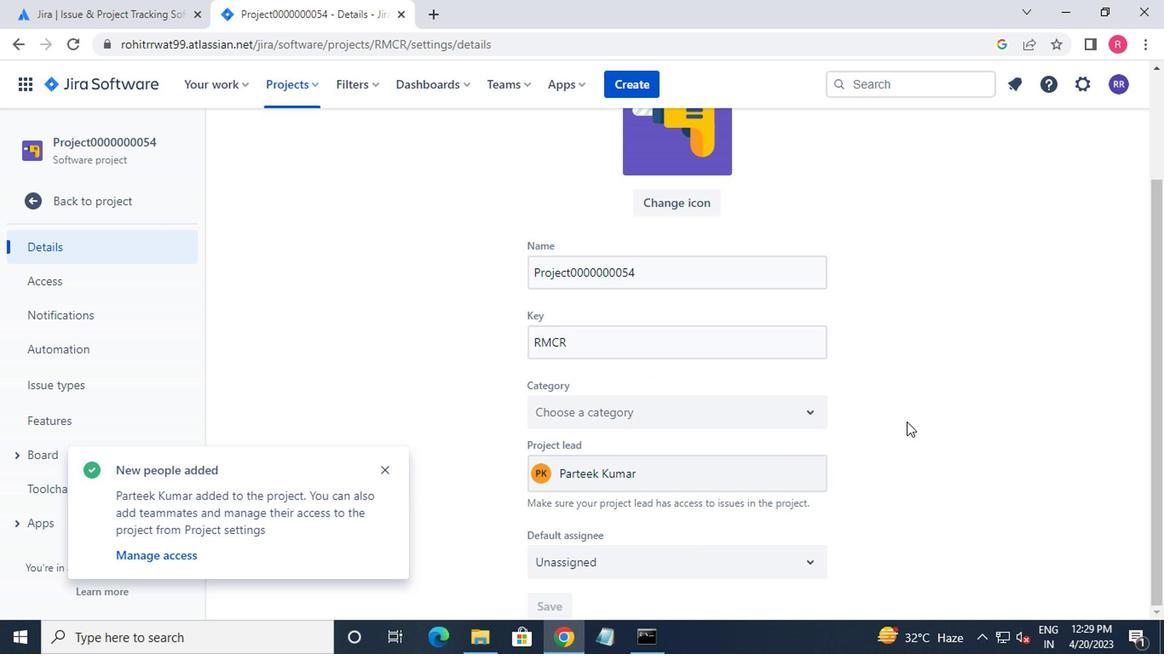 
Action: Mouse moved to (902, 426)
Screenshot: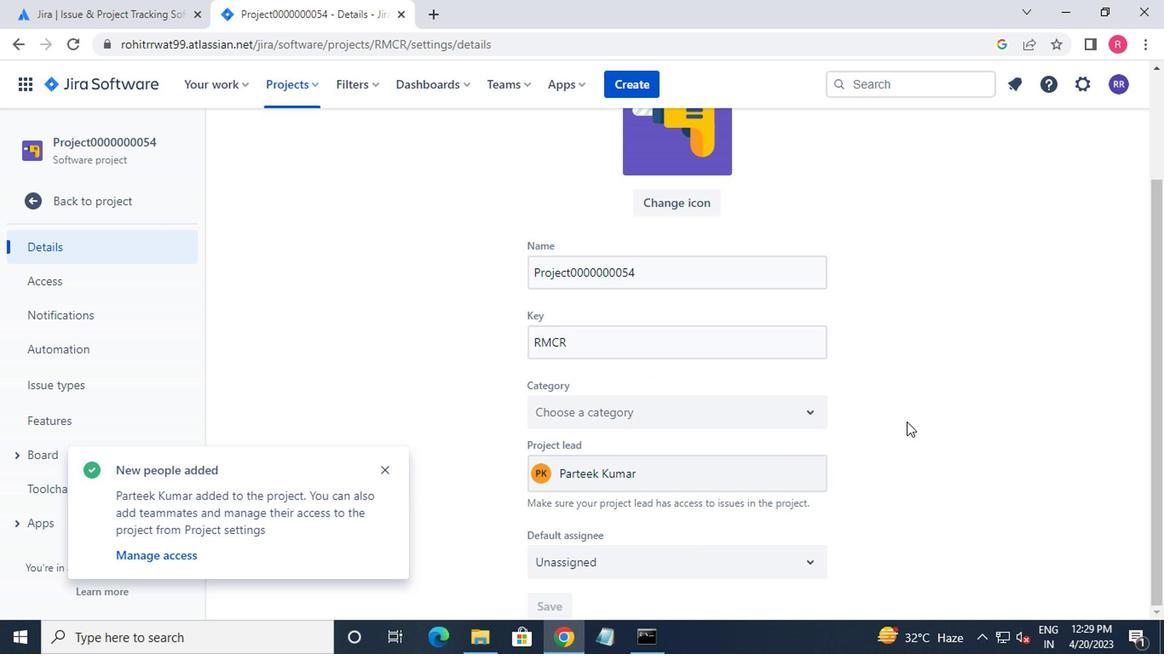 
Action: Mouse scrolled (902, 425) with delta (0, -1)
Screenshot: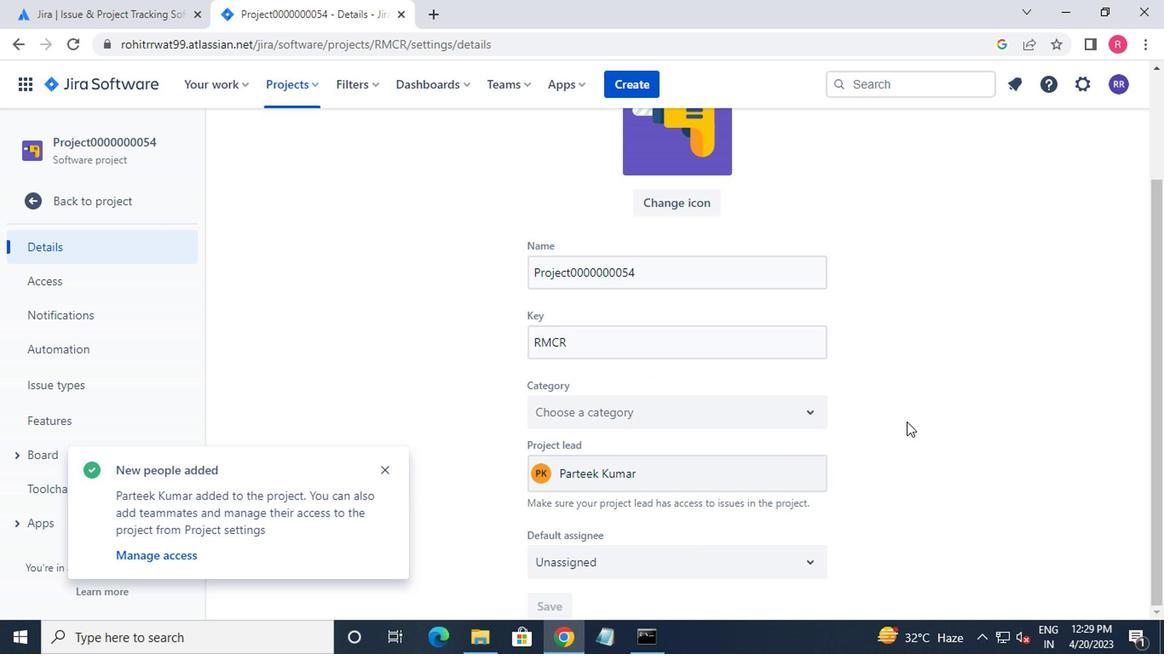
Action: Mouse moved to (560, 615)
Screenshot: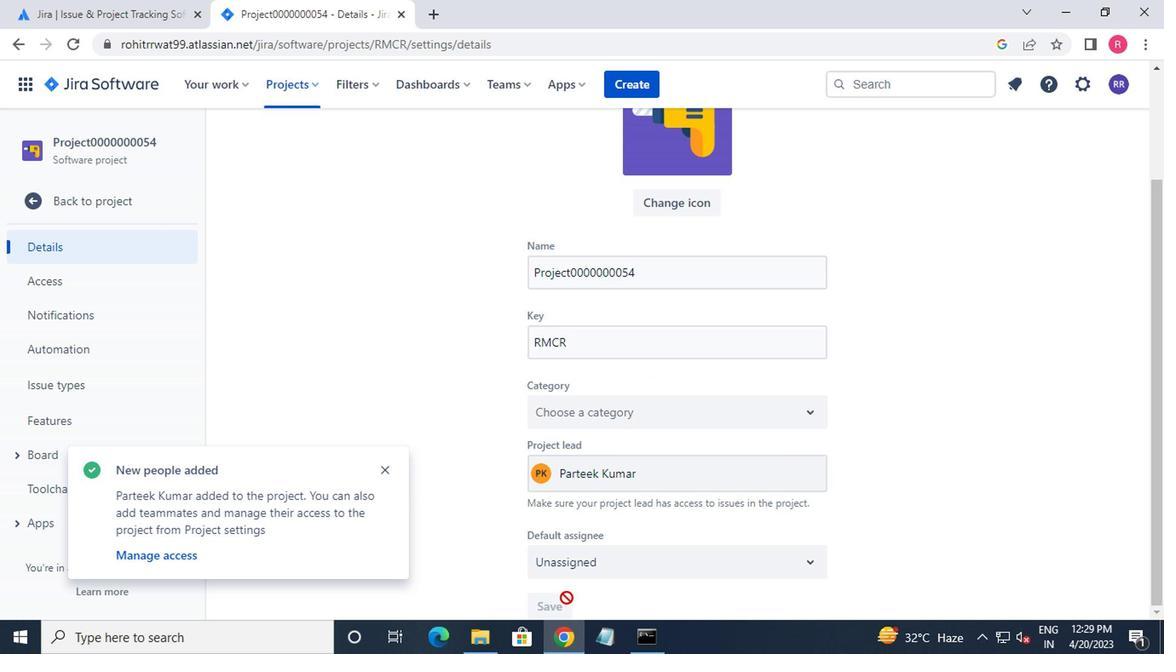 
Action: Mouse pressed left at (560, 615)
Screenshot: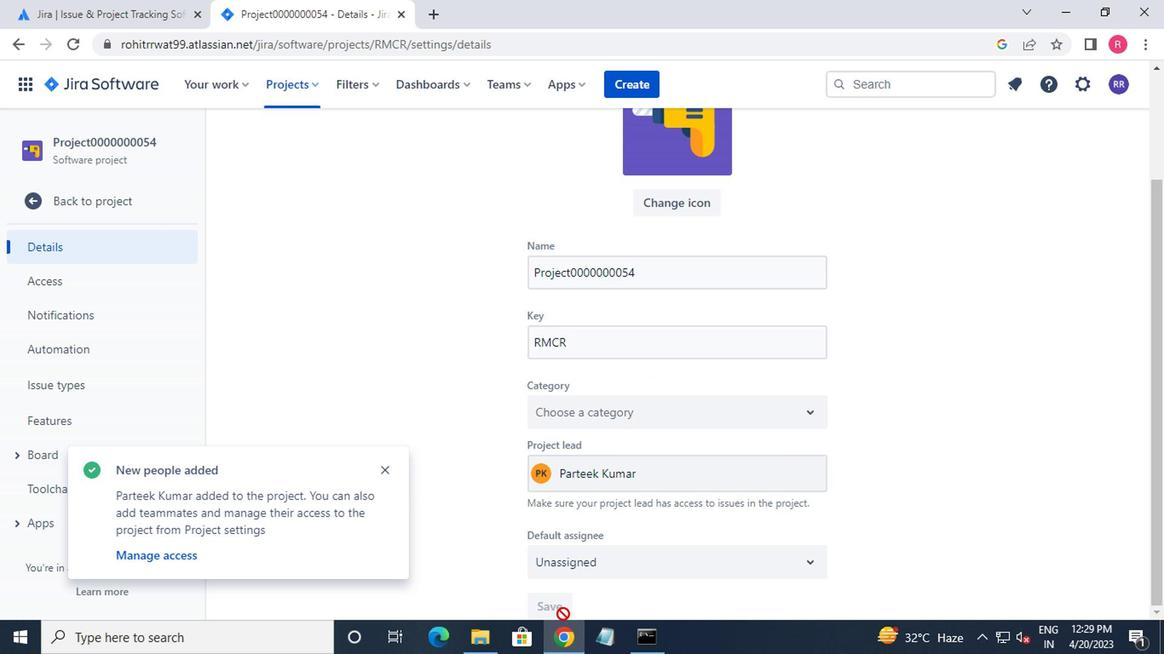 
Action: Mouse moved to (385, 469)
Screenshot: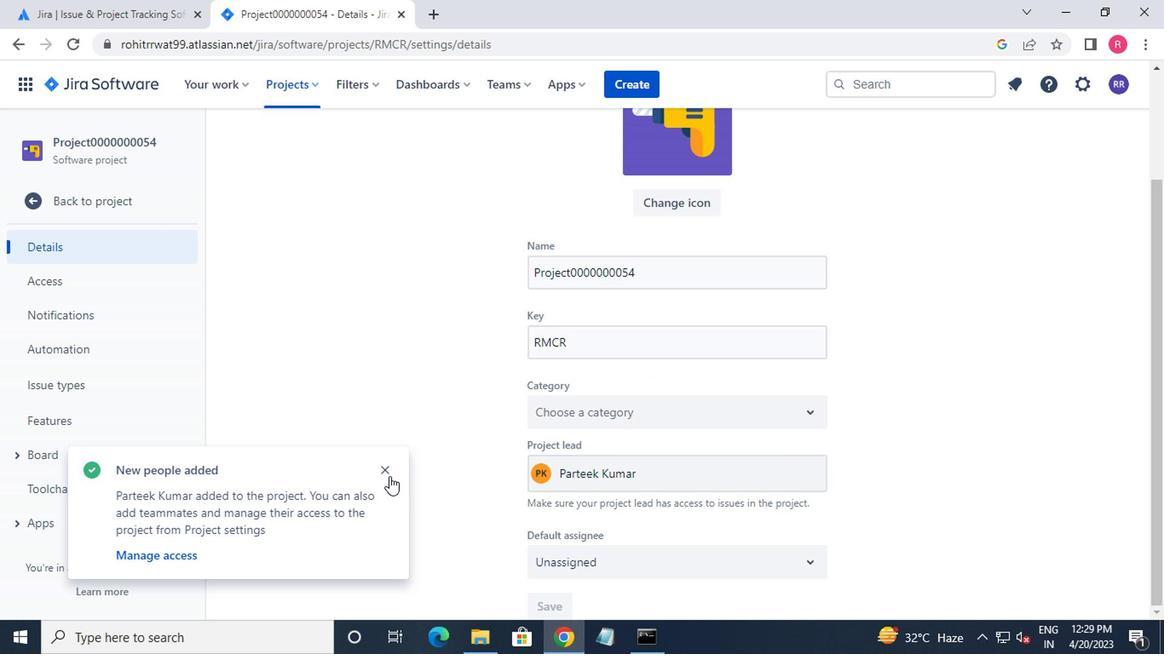 
Action: Mouse pressed left at (385, 469)
Screenshot: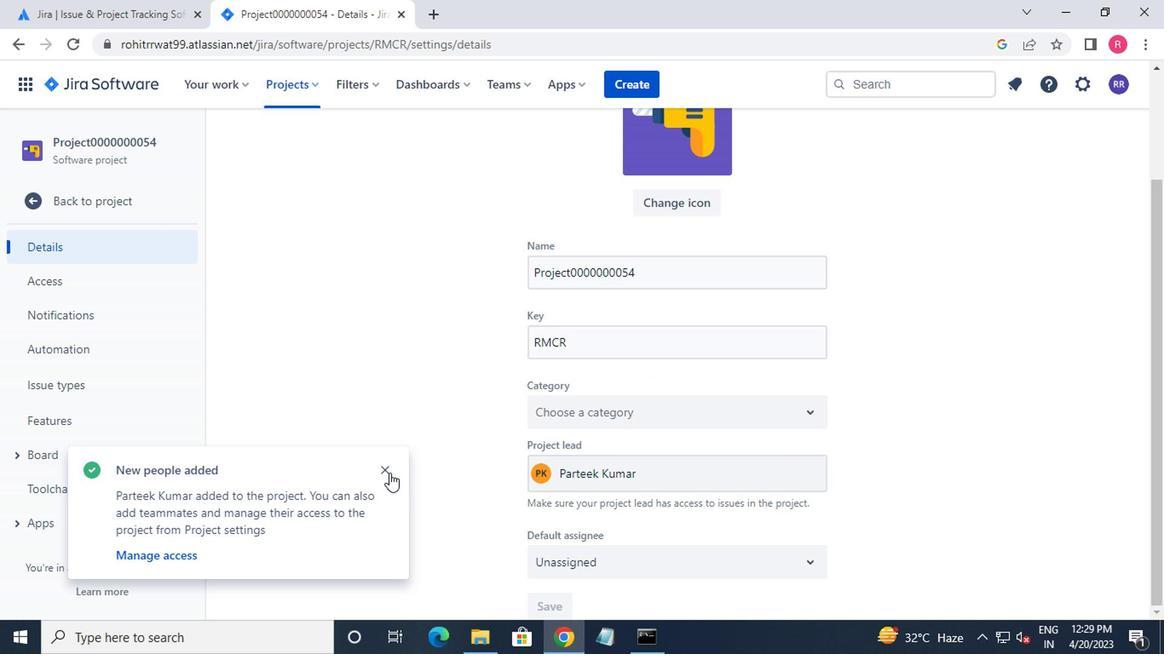 
Action: Mouse moved to (297, 94)
Screenshot: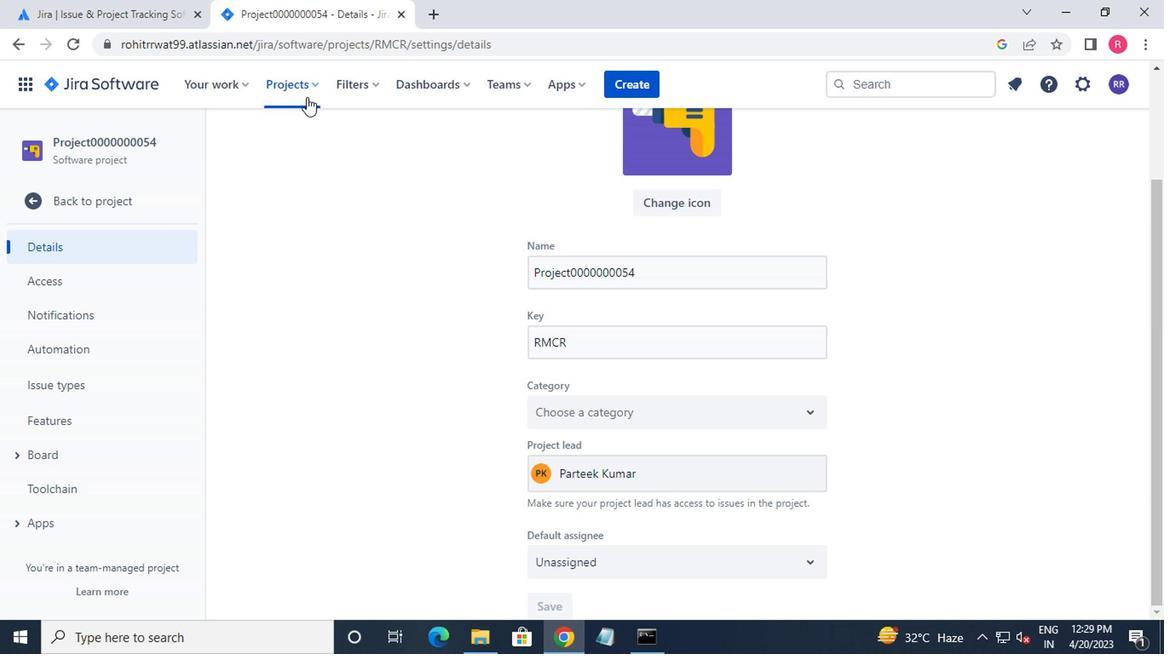 
Action: Mouse pressed left at (297, 94)
Screenshot: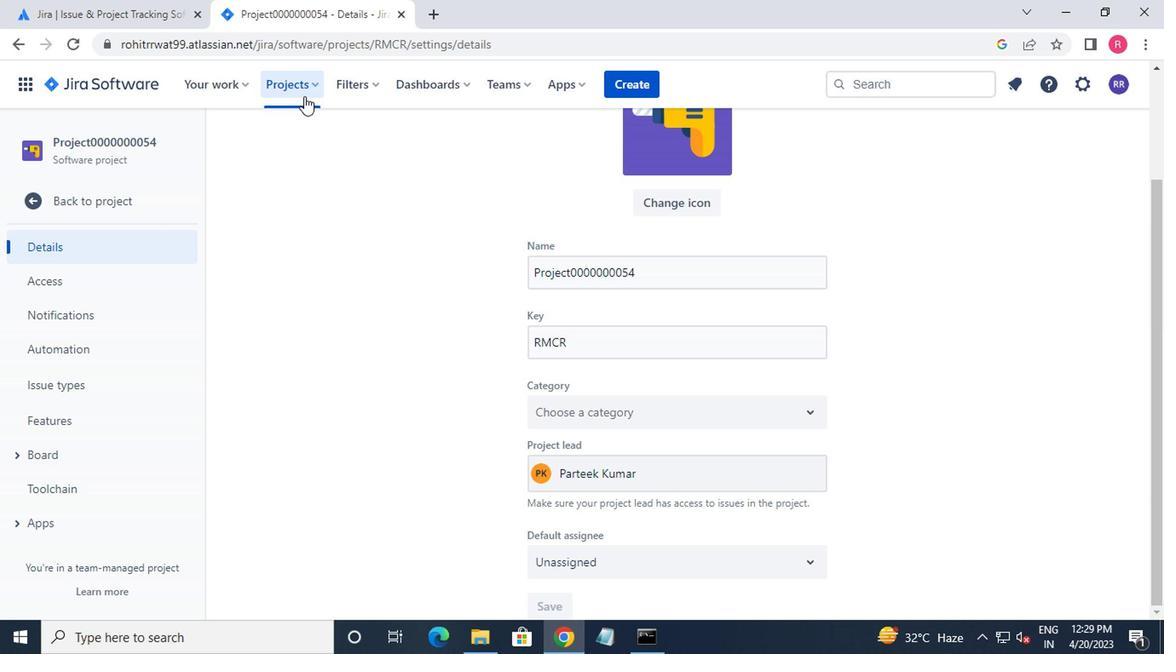 
Action: Mouse moved to (336, 202)
Screenshot: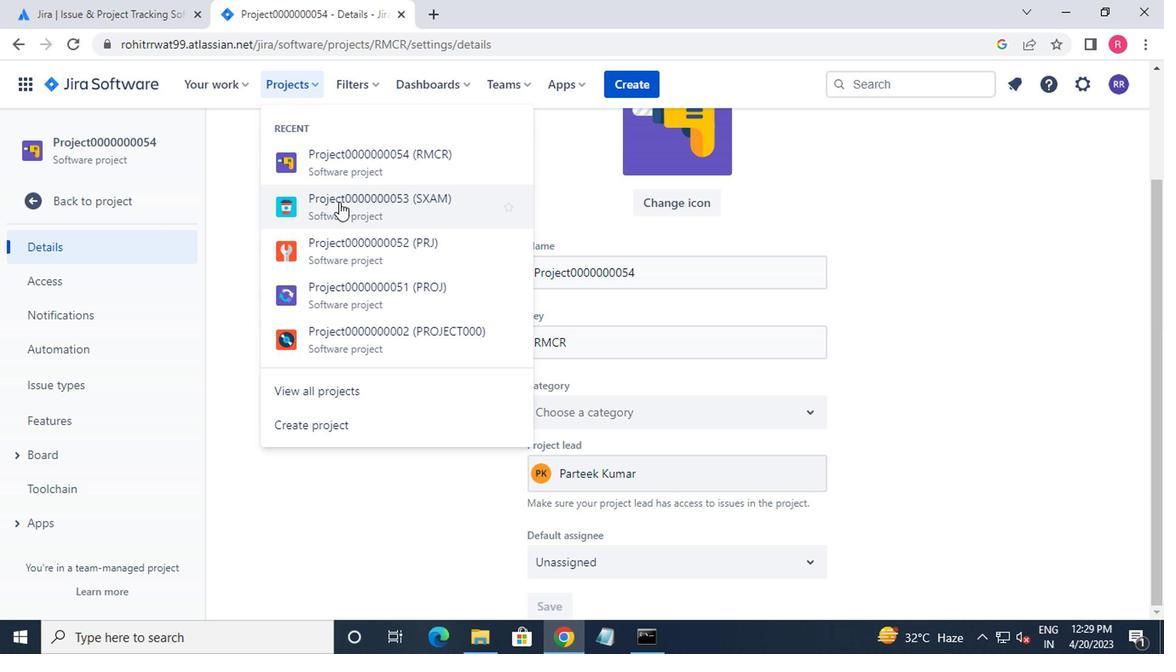 
Action: Mouse pressed left at (336, 202)
Screenshot: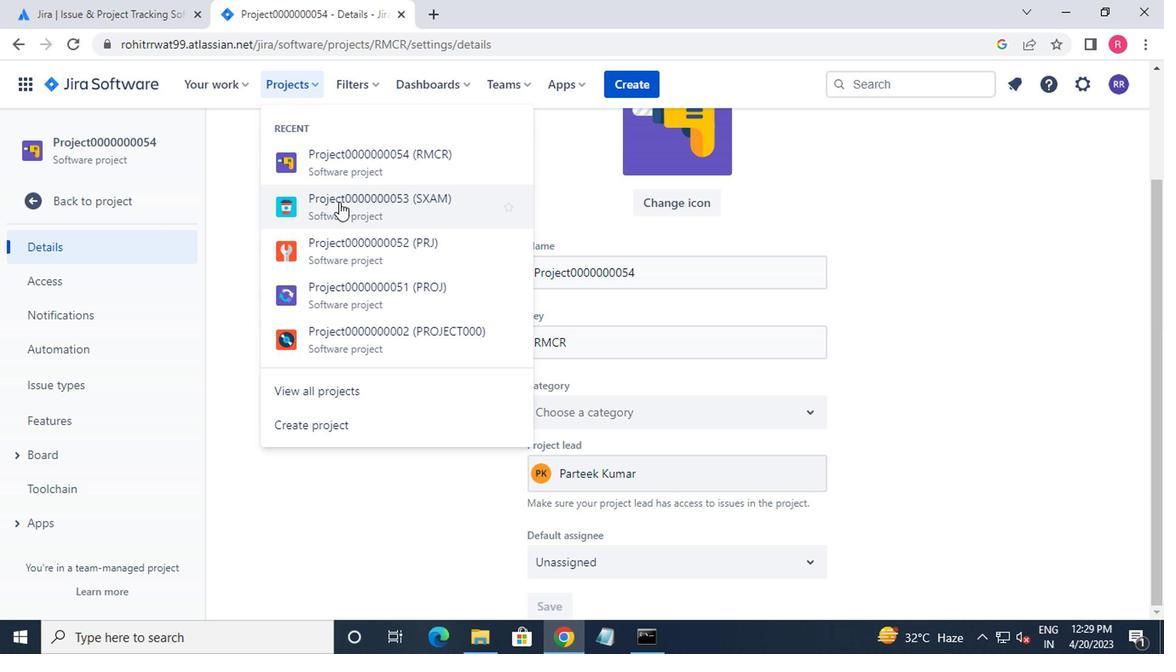 
Action: Mouse moved to (88, 252)
Screenshot: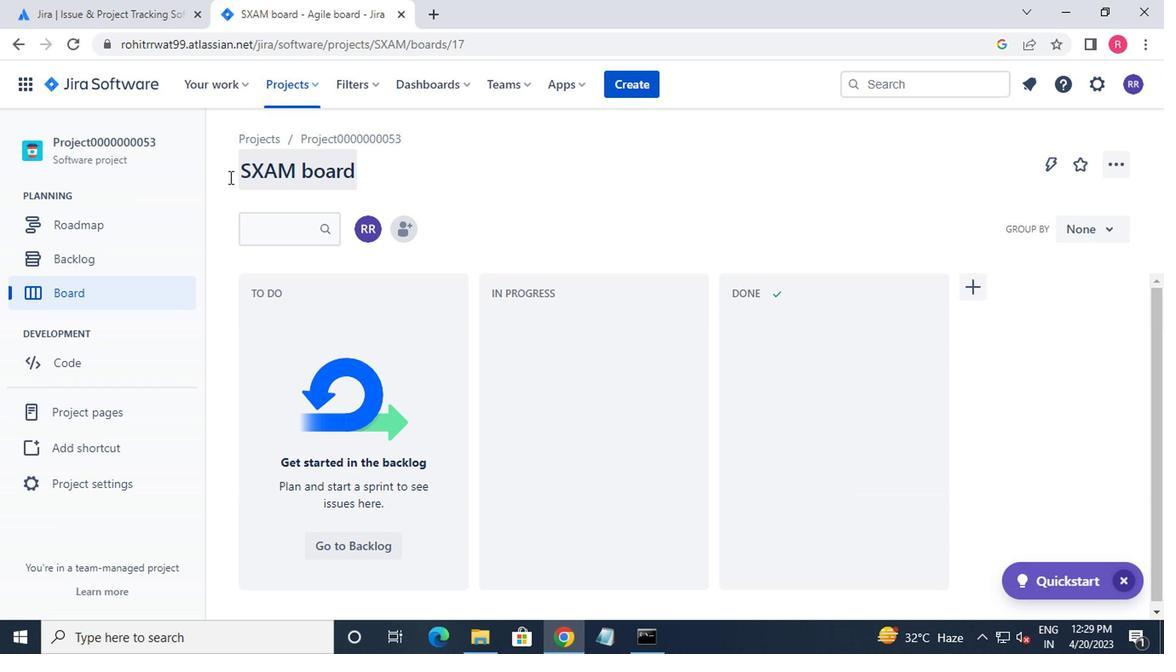 
Action: Mouse pressed left at (88, 252)
Screenshot: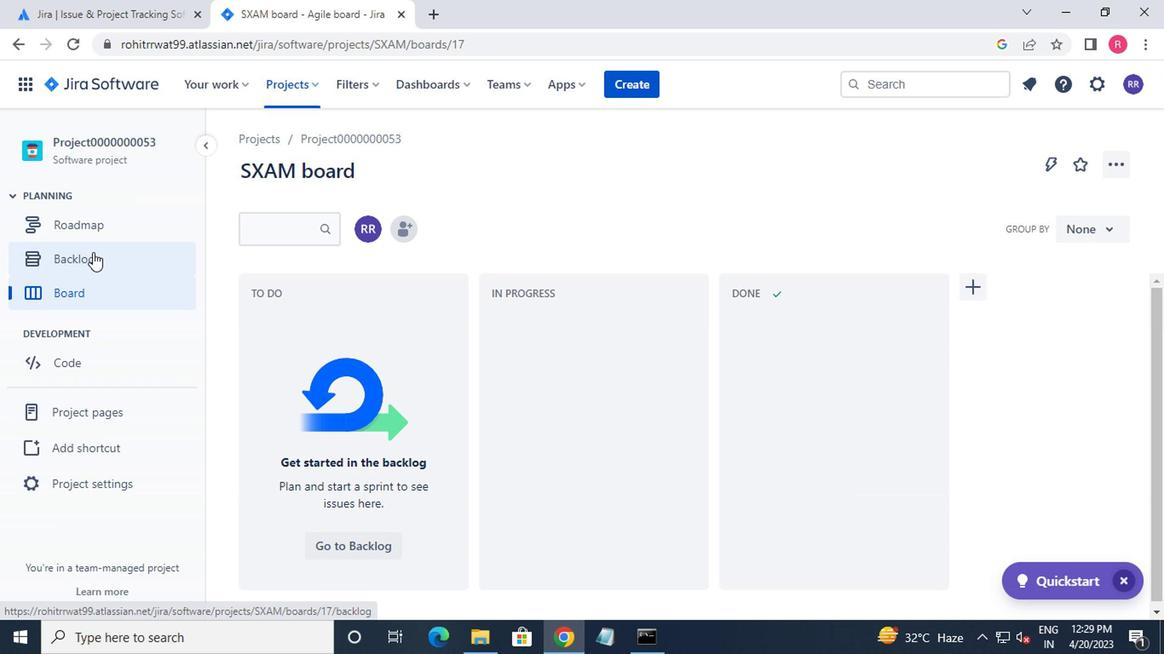 
Action: Mouse moved to (367, 391)
Screenshot: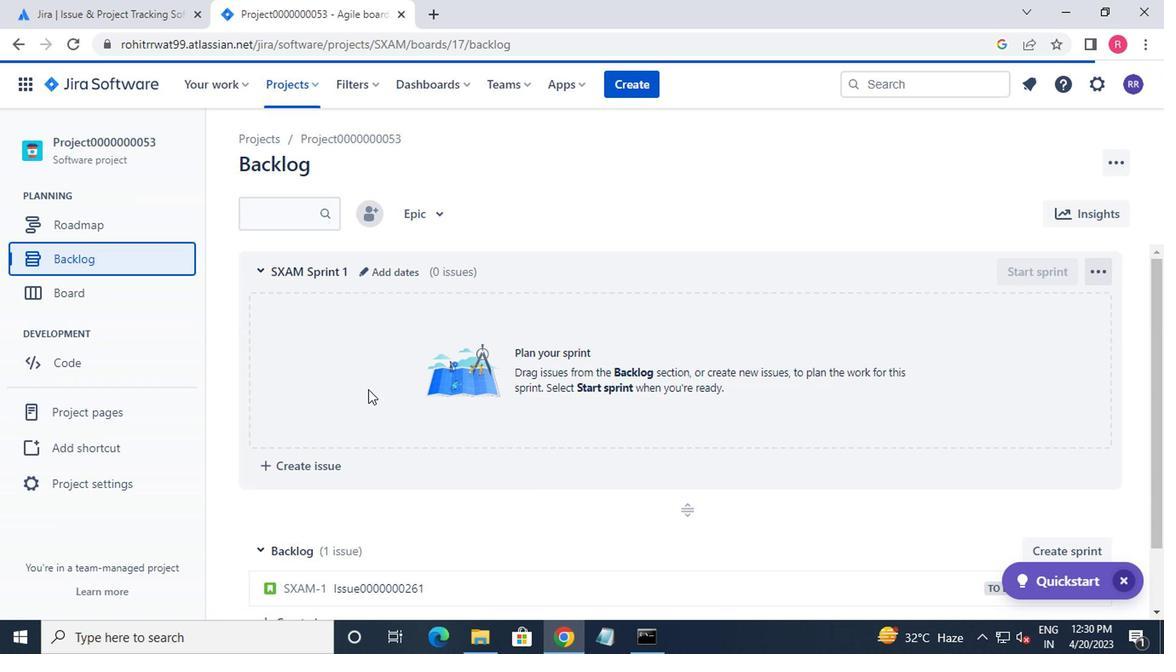 
Action: Mouse scrolled (367, 391) with delta (0, 0)
Screenshot: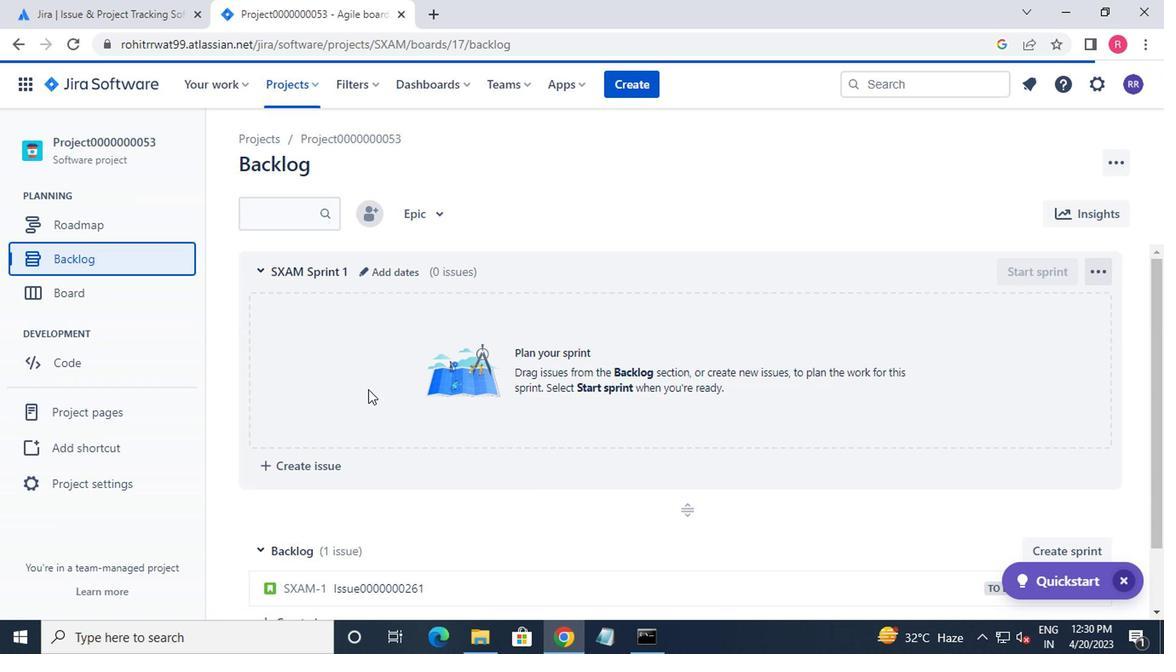 
Action: Mouse moved to (371, 392)
Screenshot: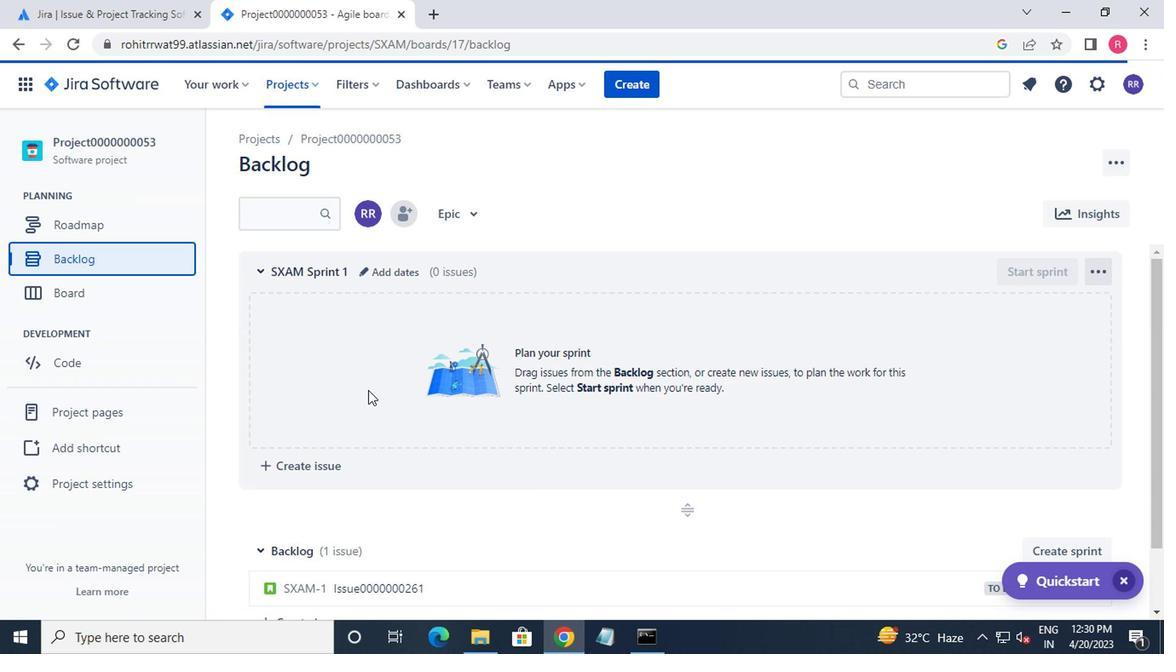 
Action: Mouse scrolled (371, 391) with delta (0, -1)
Screenshot: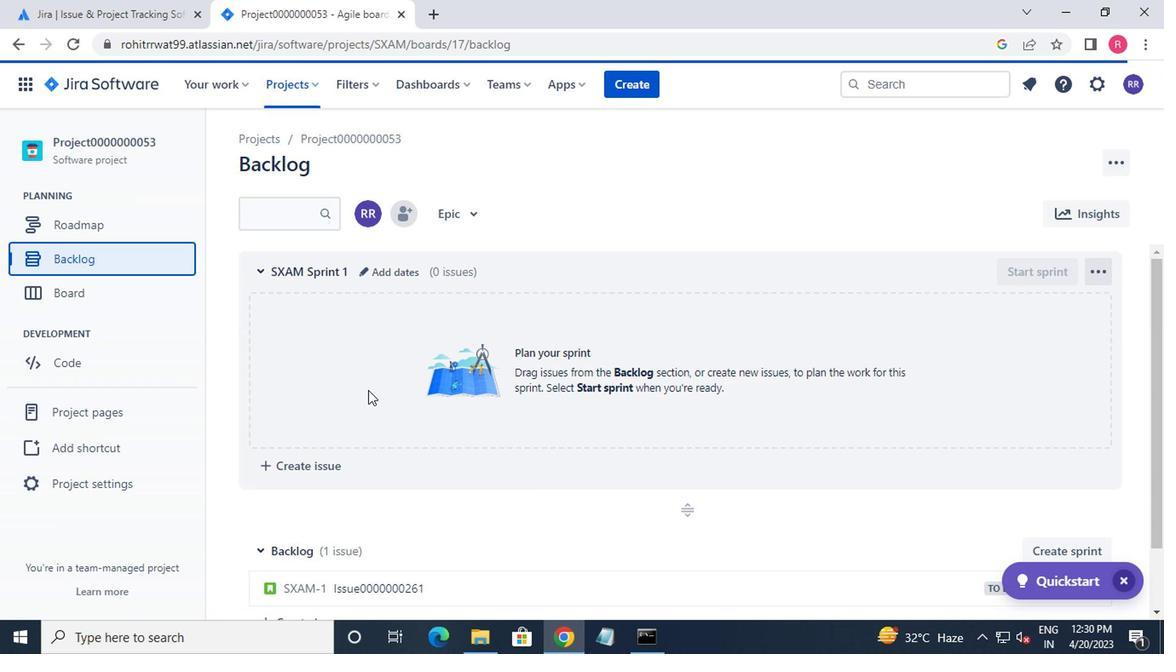 
Action: Mouse moved to (371, 392)
Screenshot: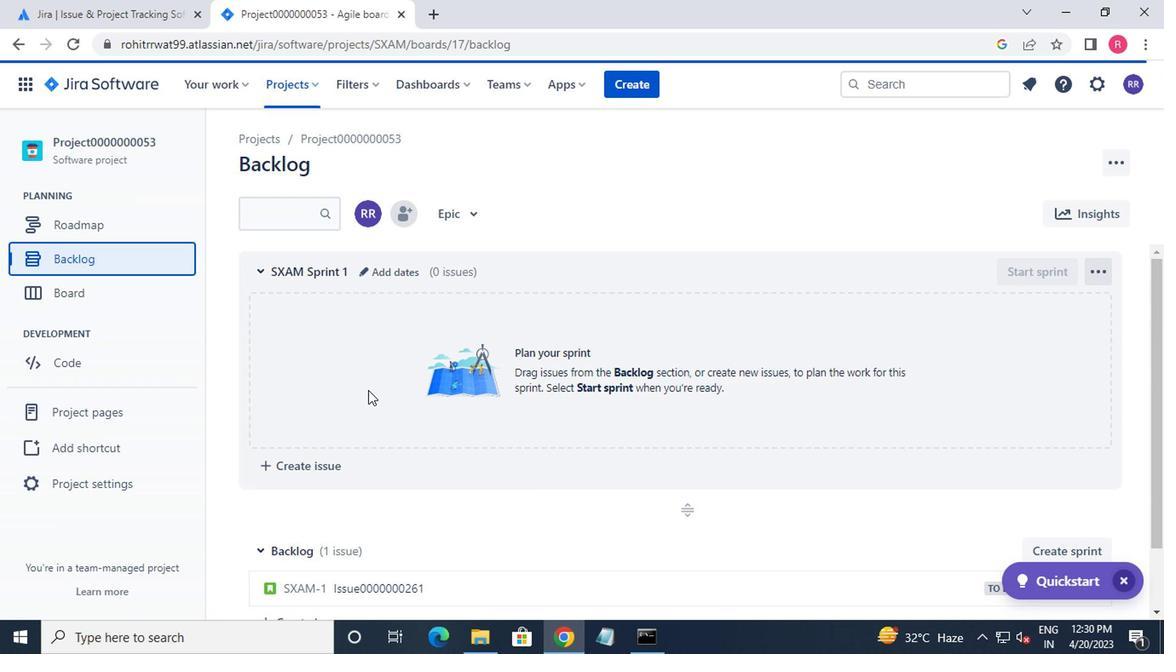 
Action: Mouse scrolled (371, 391) with delta (0, -1)
Screenshot: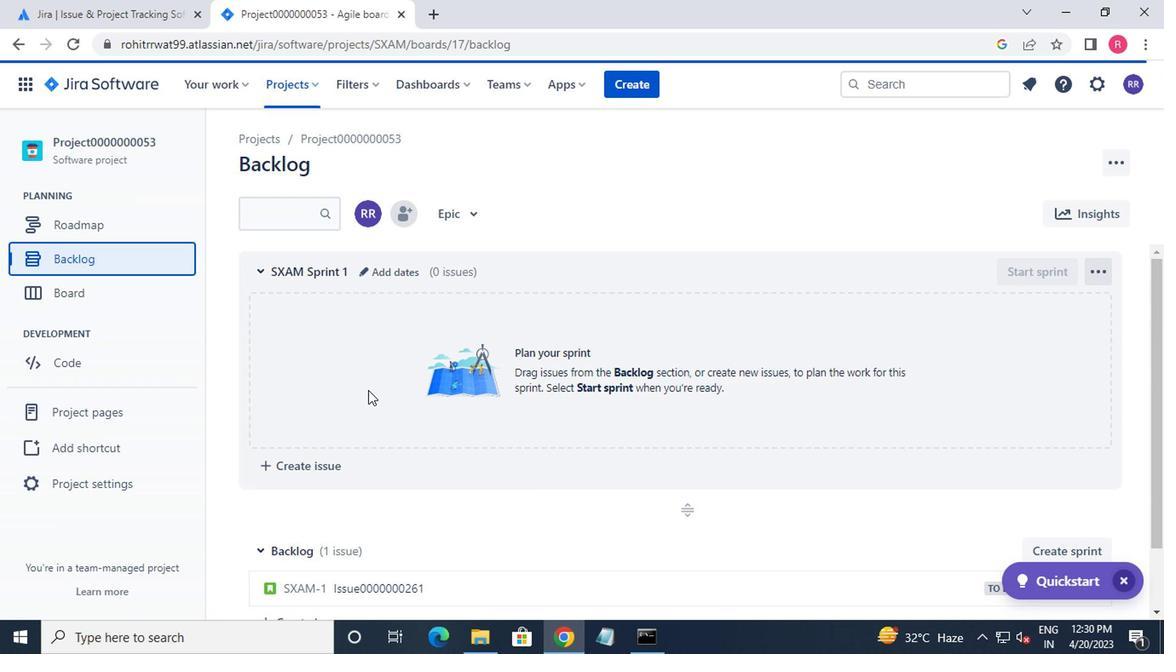 
Action: Mouse moved to (373, 392)
Screenshot: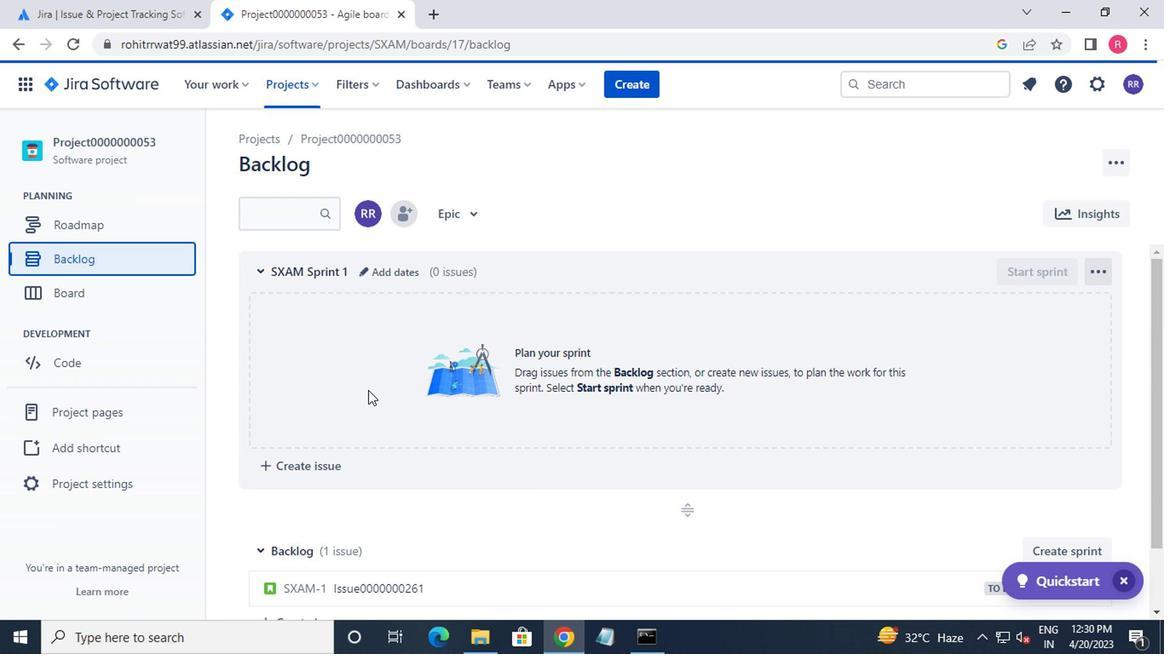 
Action: Mouse scrolled (373, 391) with delta (0, -1)
Screenshot: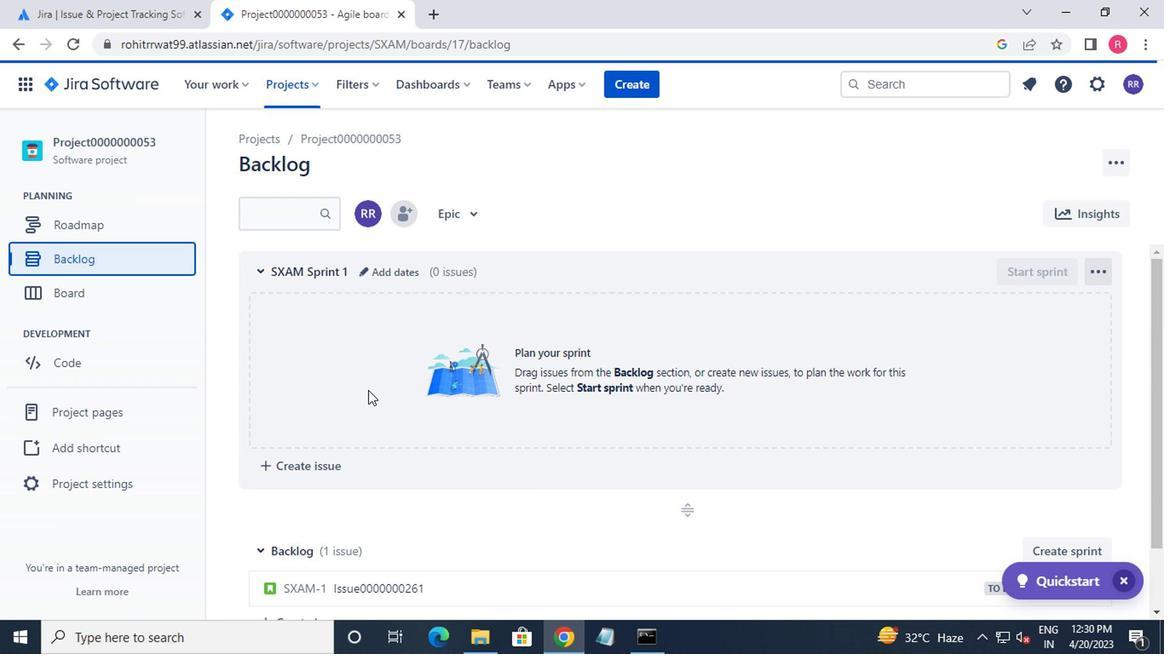
Action: Mouse moved to (378, 392)
Screenshot: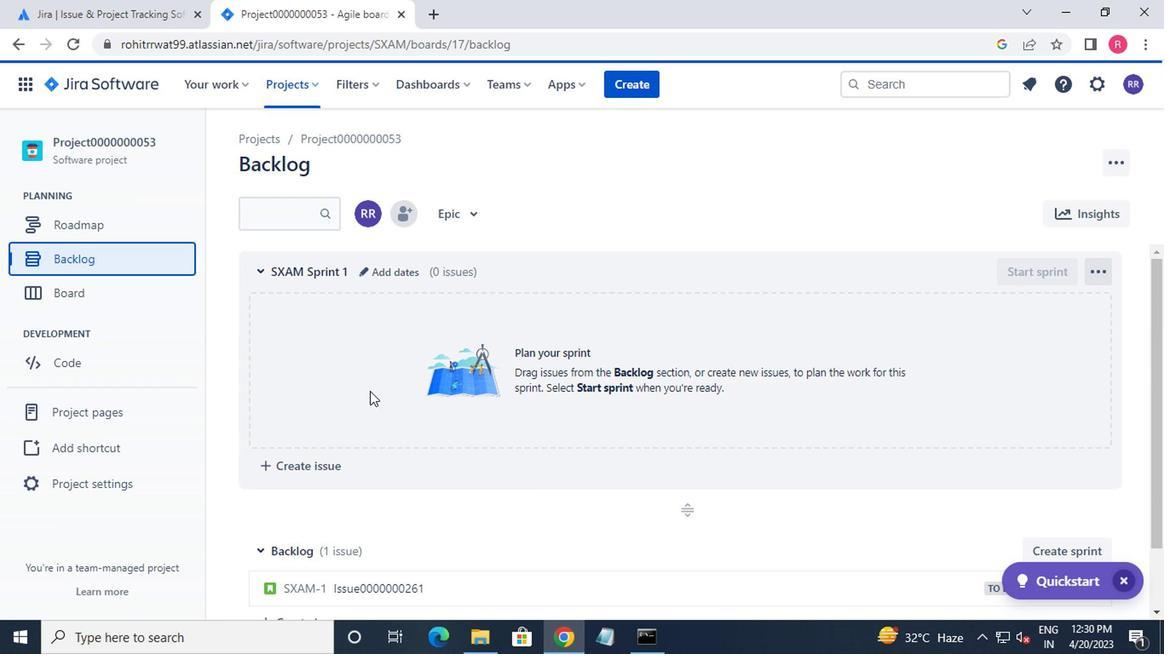 
Action: Mouse scrolled (378, 391) with delta (0, -1)
Screenshot: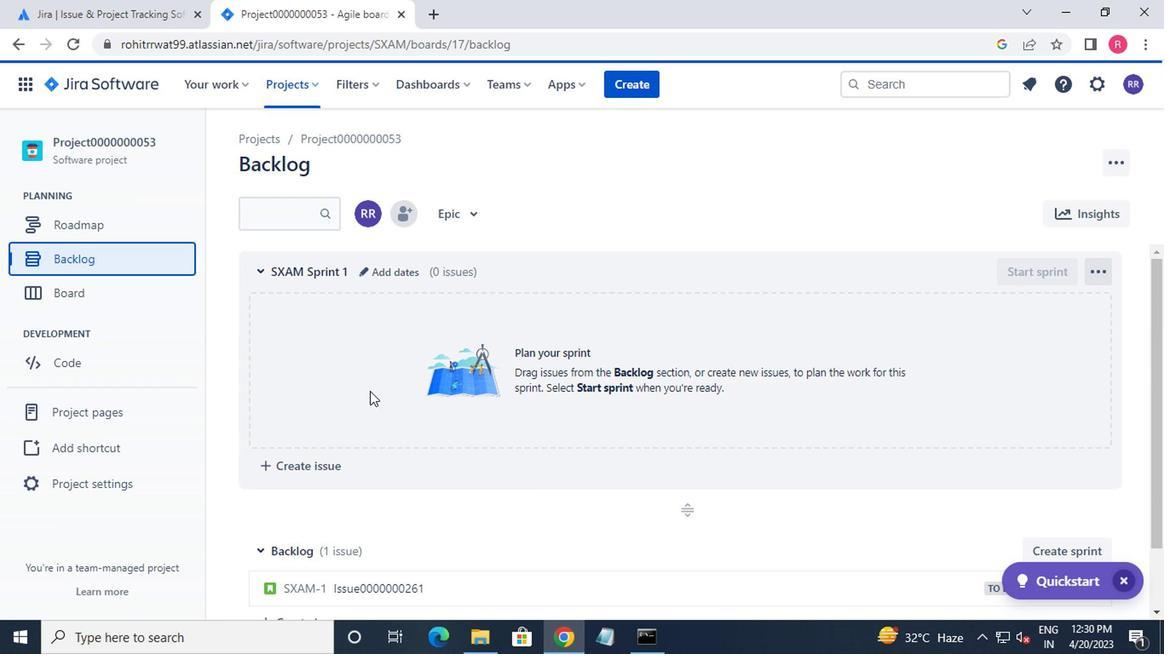 
Action: Mouse moved to (368, 548)
Screenshot: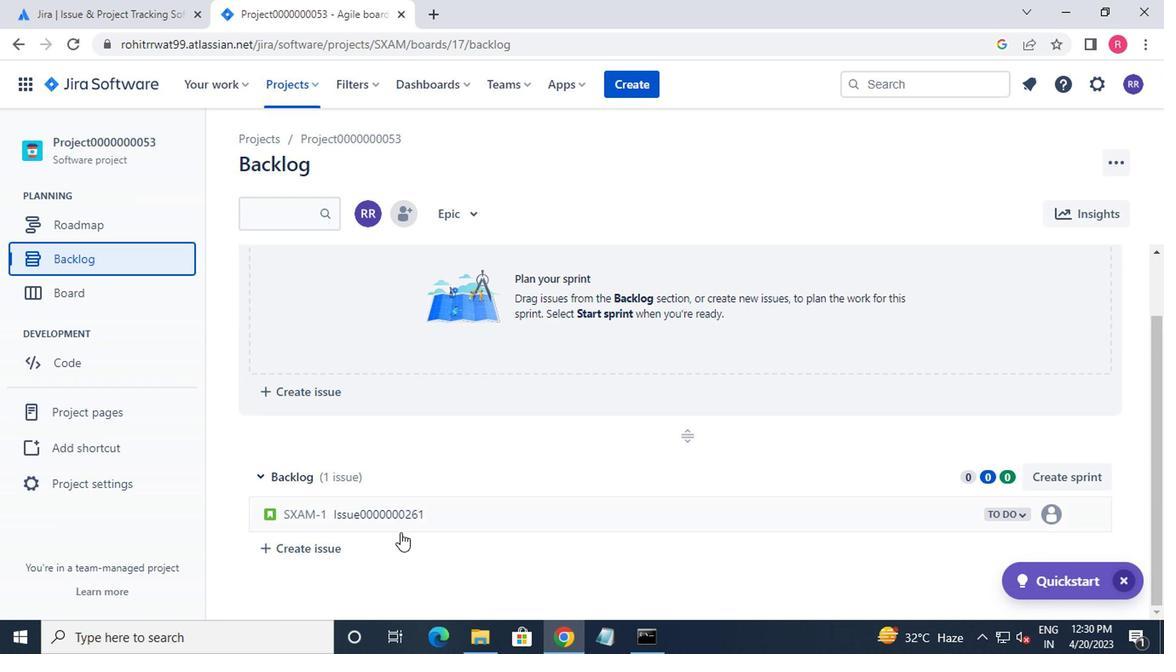 
Action: Mouse pressed left at (368, 548)
Screenshot: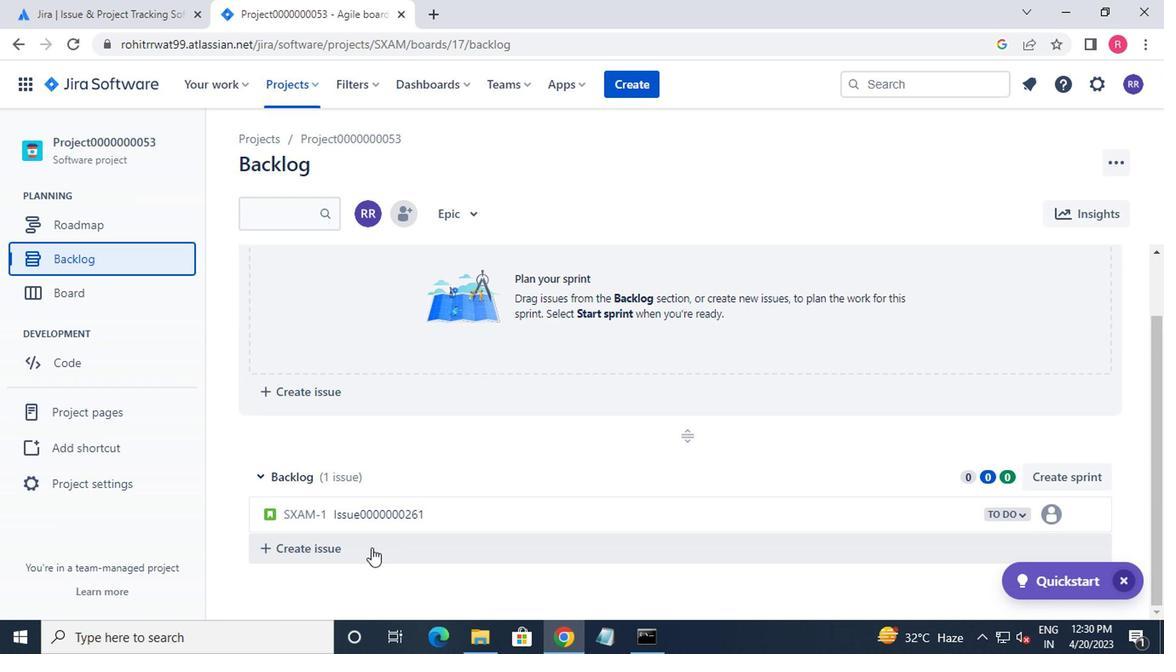 
Action: Mouse moved to (377, 543)
Screenshot: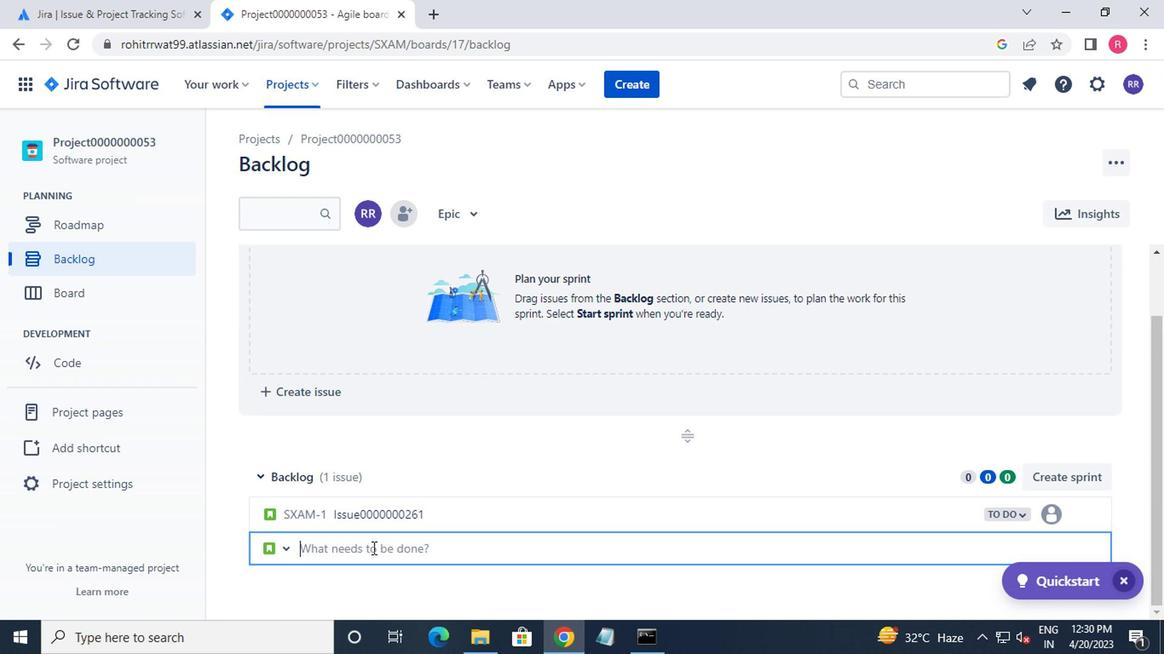 
Action: Key pressed <Key.shift_r>Issue0000000261<Key.enter>
Screenshot: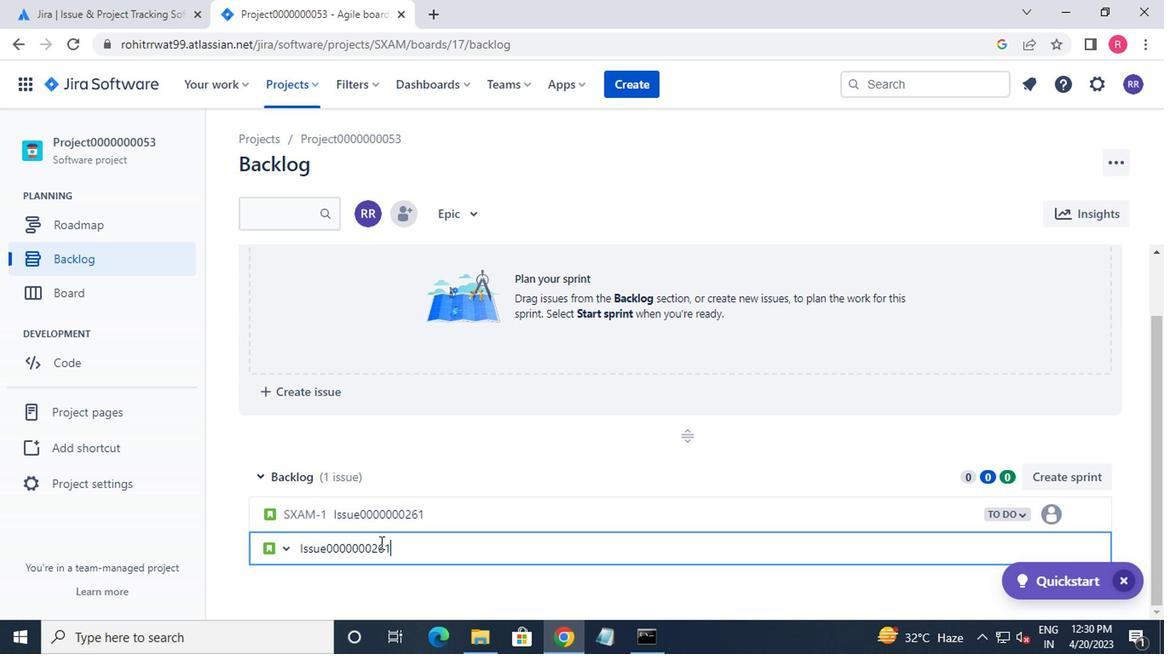 
